 Task: Add an event with the title Second Interview with Hardin, date '2023/10/04', time 7:50 AM to 9:50 AMand add a description: By exploring the client's goals and strategic direction, the service provider can align their offerings and propose tailored solutions. The event allows for brainstorming sessions, exploring new possibilities, and jointly shaping the future direction of the partnership.Select event color  Grape . Add location for the event as: 321 Thyssen-Bornemisza Museum, Madrid, Spain, logged in from the account softage.7@softage.netand send the event invitation to softage.3@softage.net and softage.4@softage.net. Set a reminder for the event Weekly on Sunday
Action: Mouse moved to (60, 91)
Screenshot: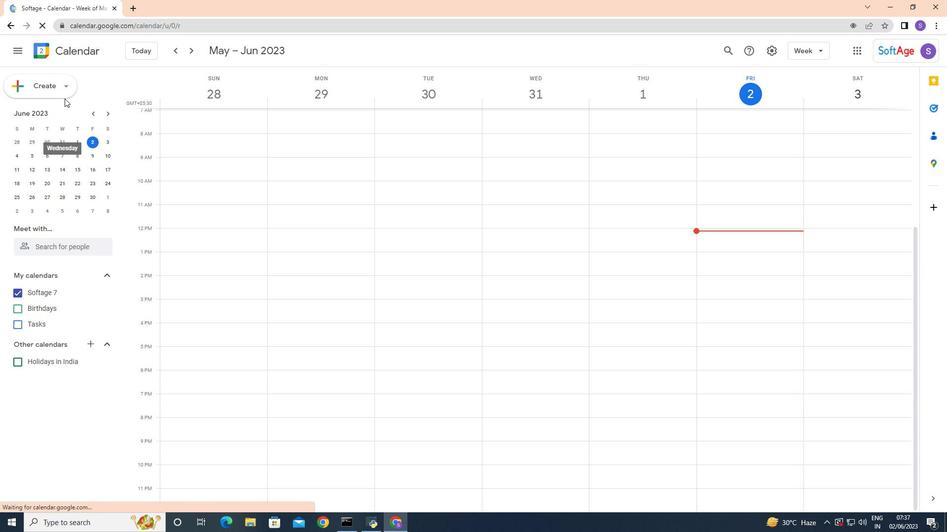 
Action: Mouse pressed left at (60, 91)
Screenshot: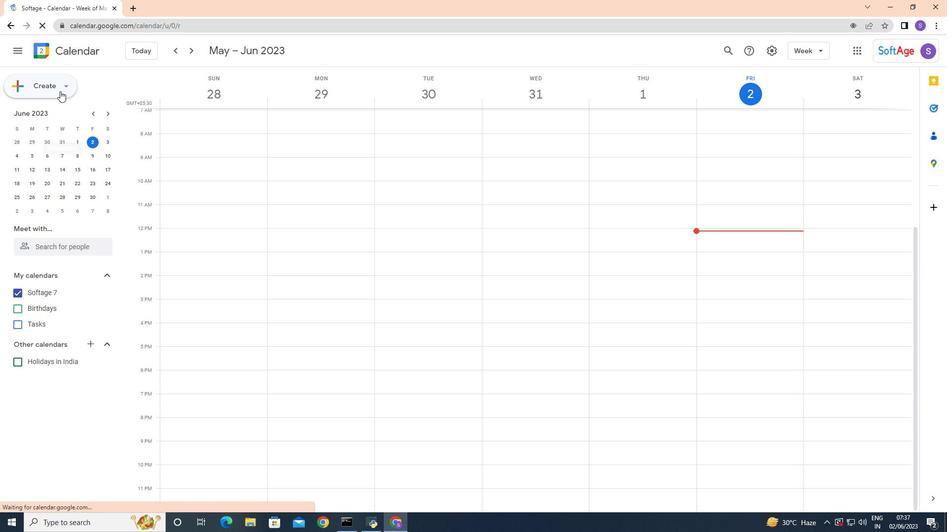 
Action: Mouse moved to (53, 114)
Screenshot: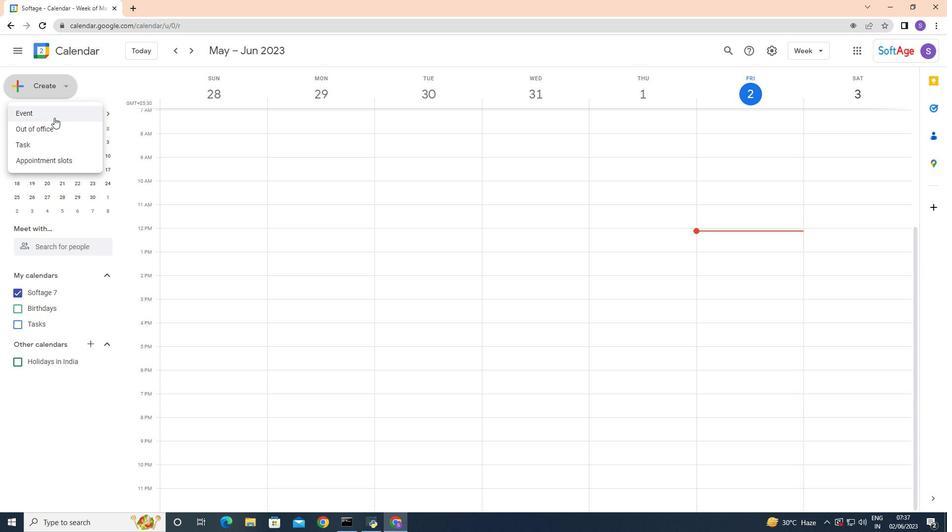
Action: Mouse pressed left at (53, 114)
Screenshot: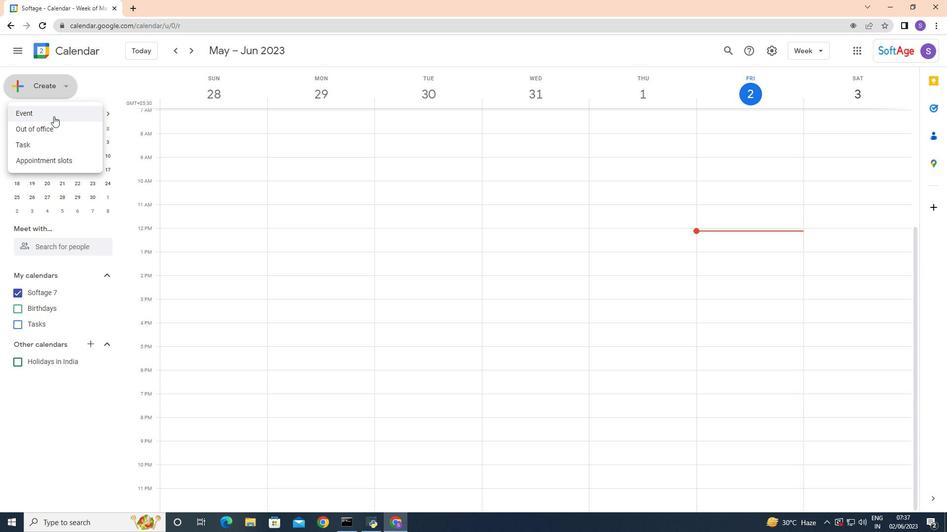 
Action: Mouse moved to (551, 179)
Screenshot: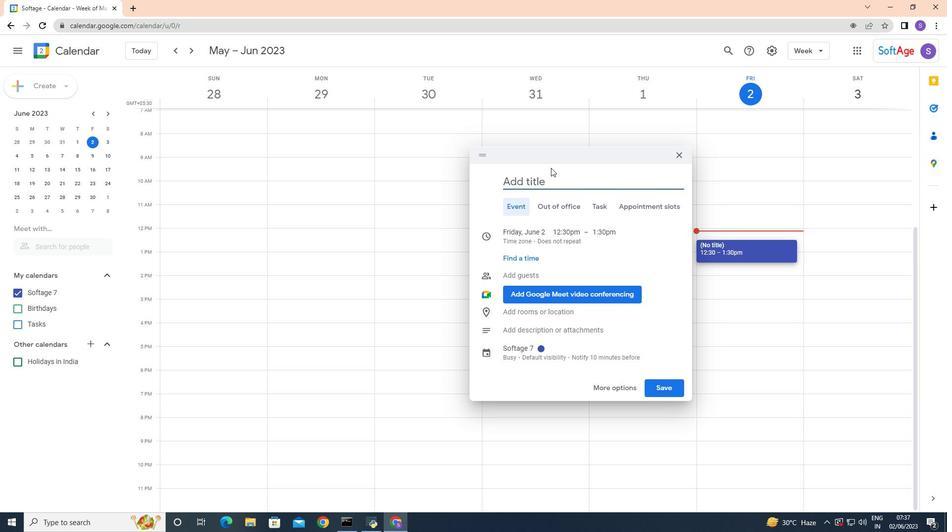 
Action: Mouse pressed left at (551, 179)
Screenshot: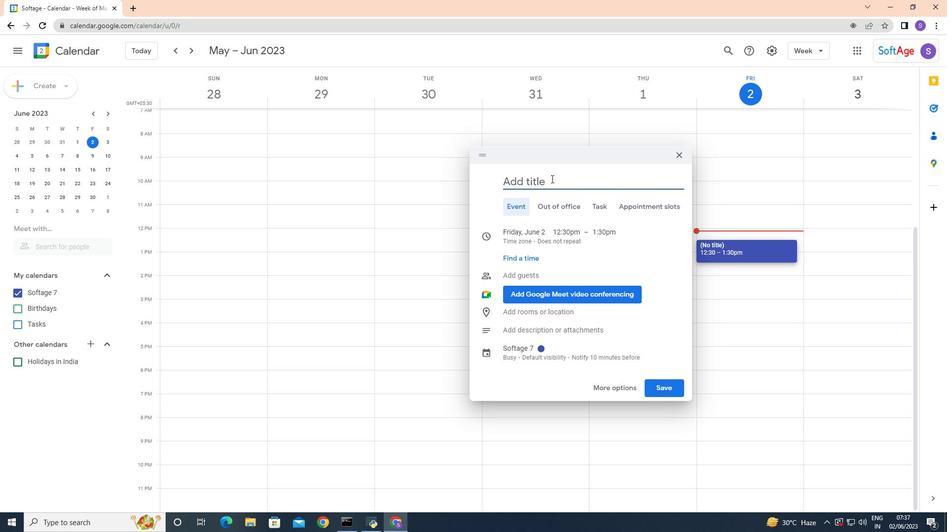 
Action: Key pressed <Key.shift>Second<Key.space><Key.shift>Interview<Key.space>with<Key.space><Key.shift>Hardi<Key.backspace>
Screenshot: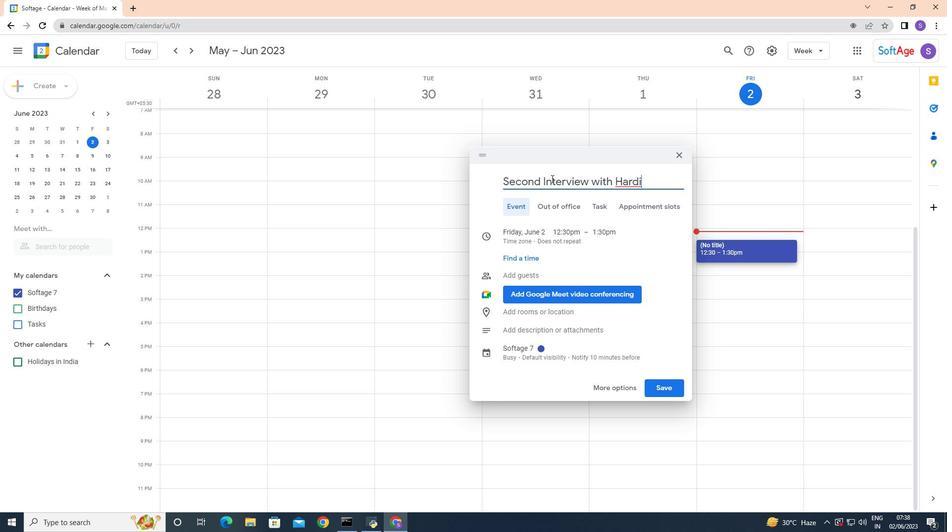
Action: Mouse moved to (641, 263)
Screenshot: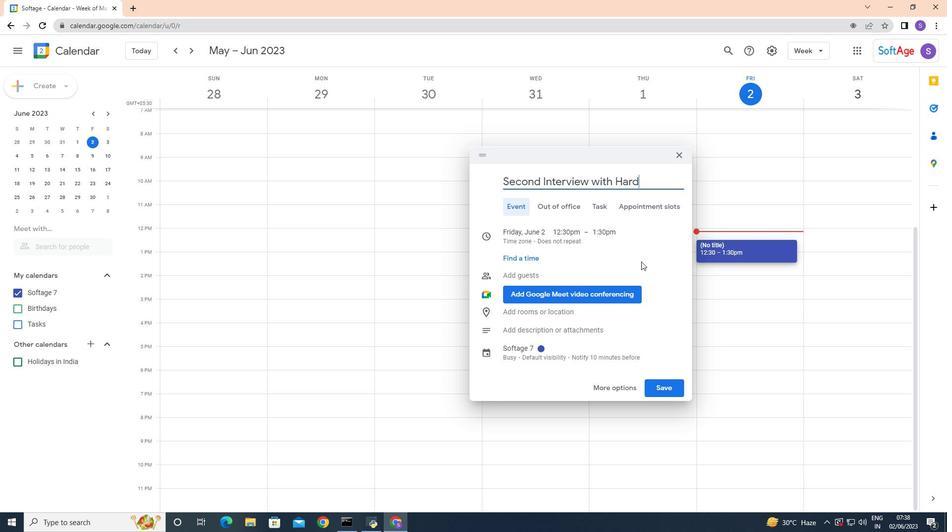
Action: Mouse pressed left at (641, 263)
Screenshot: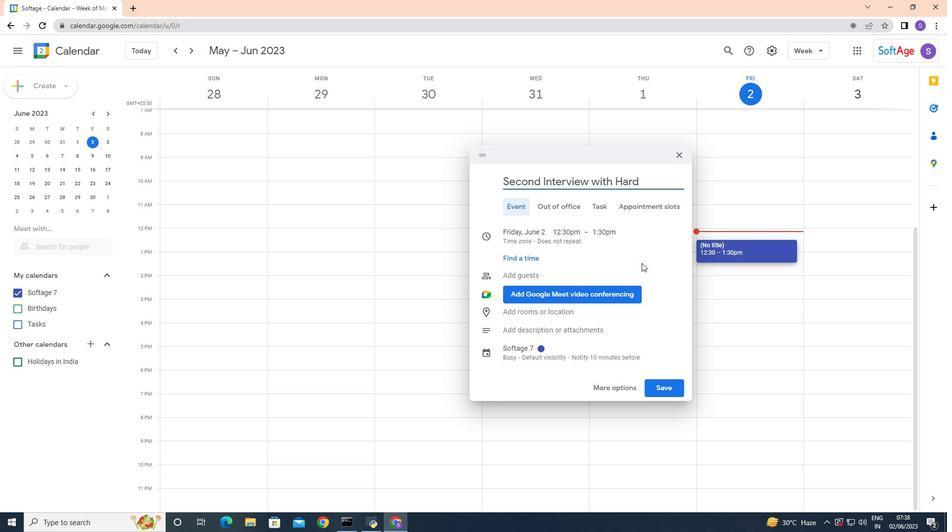 
Action: Mouse moved to (511, 234)
Screenshot: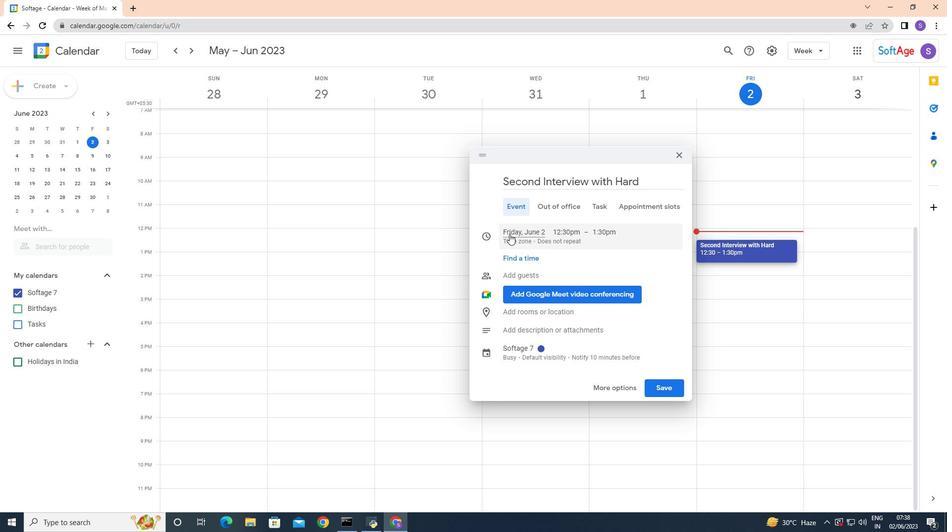 
Action: Mouse pressed left at (511, 234)
Screenshot: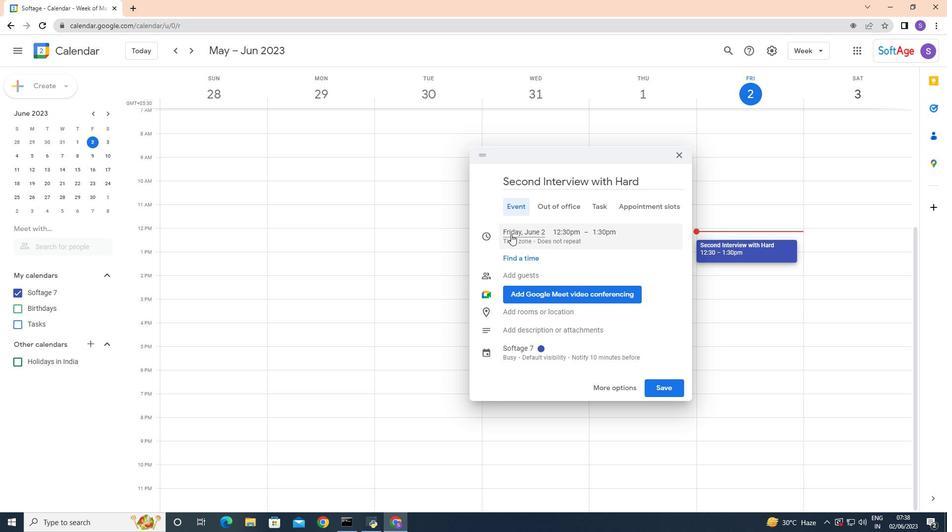
Action: Mouse moved to (627, 254)
Screenshot: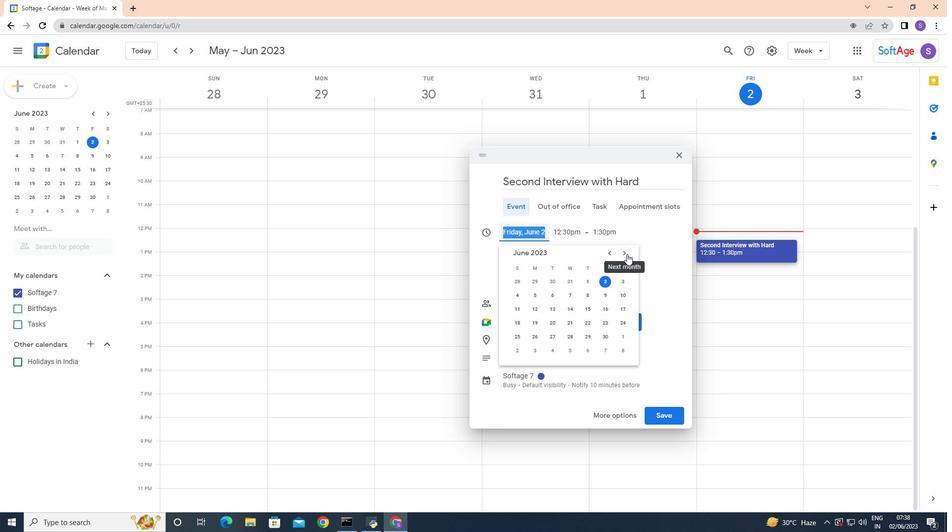 
Action: Mouse pressed left at (627, 254)
Screenshot: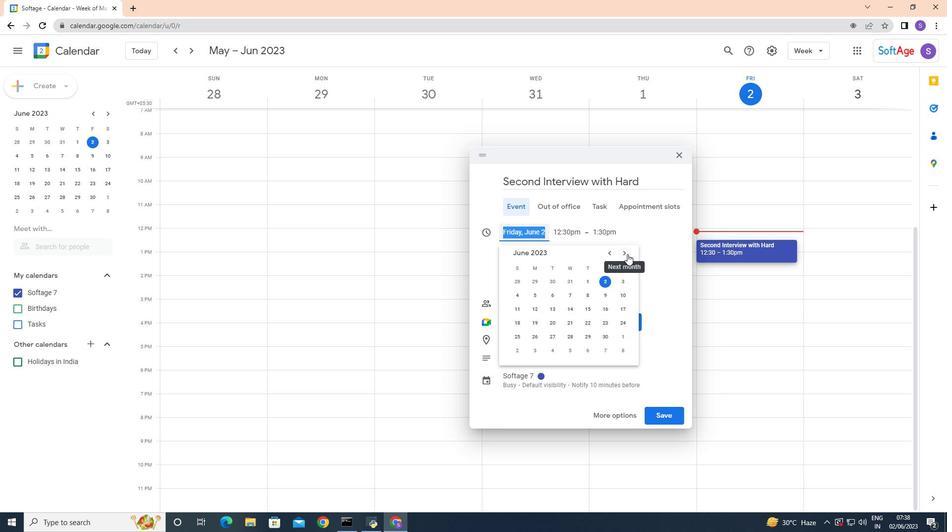 
Action: Mouse pressed left at (627, 254)
Screenshot: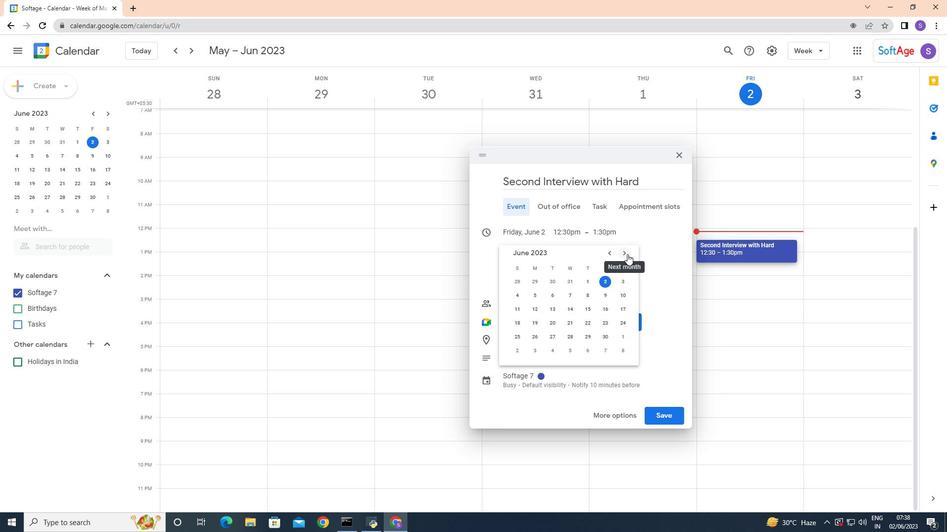 
Action: Mouse pressed left at (627, 254)
Screenshot: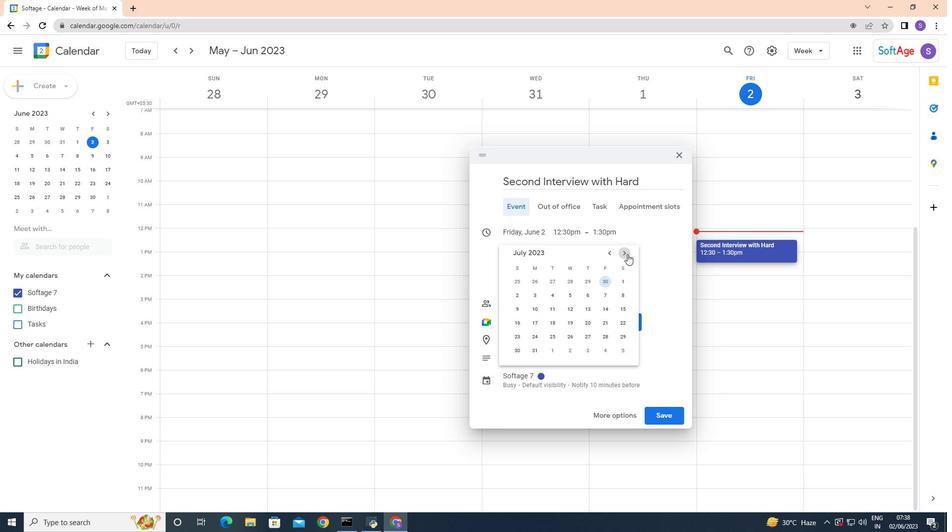 
Action: Mouse pressed left at (627, 254)
Screenshot: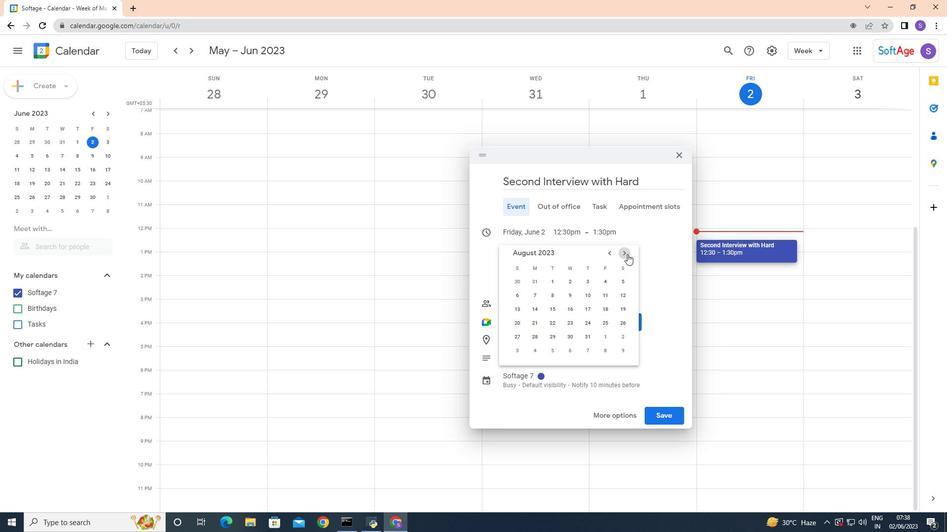 
Action: Mouse pressed left at (627, 254)
Screenshot: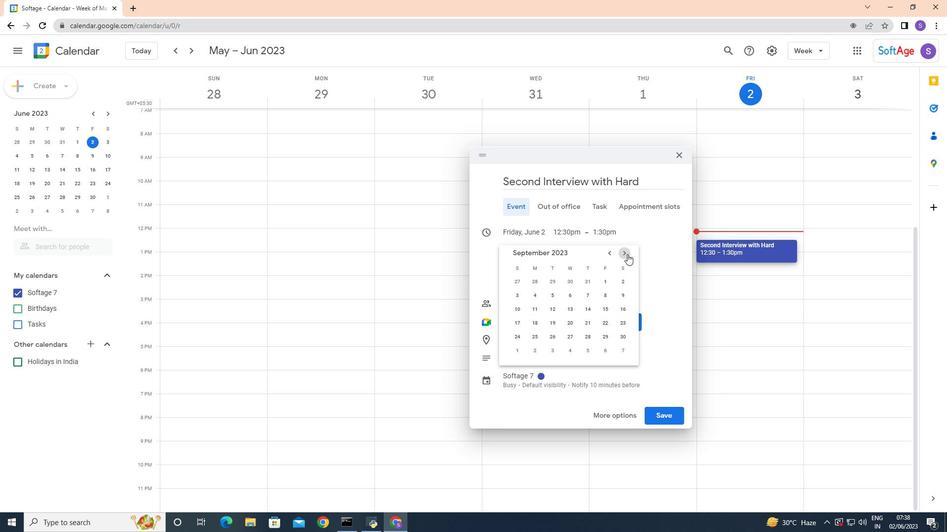 
Action: Mouse moved to (607, 253)
Screenshot: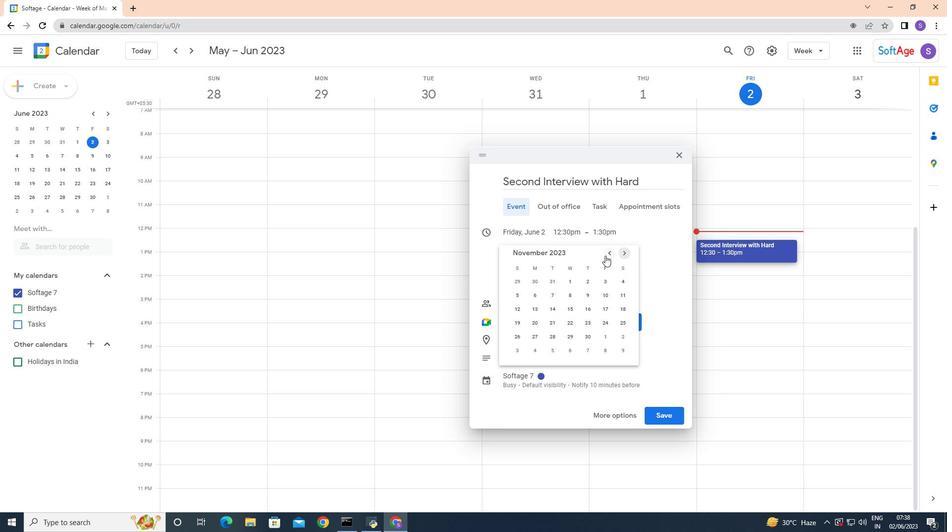 
Action: Mouse pressed left at (607, 253)
Screenshot: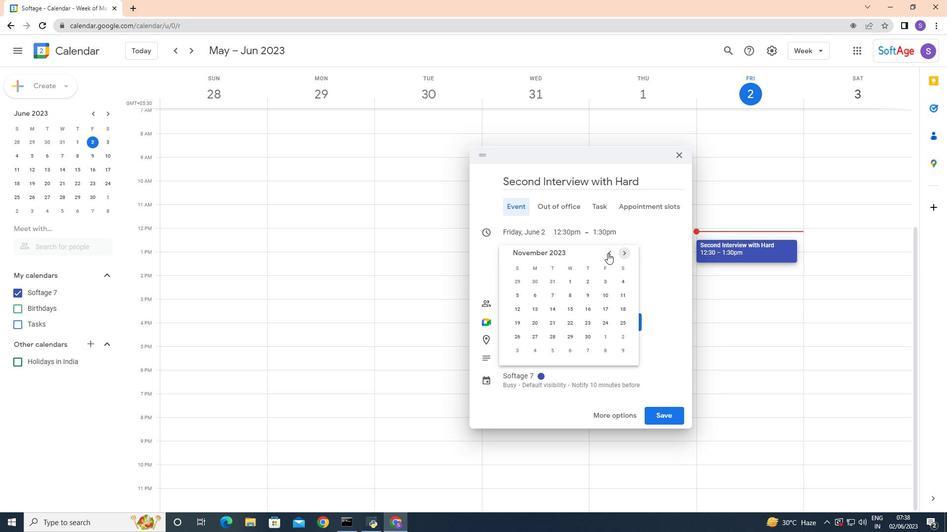 
Action: Mouse moved to (570, 281)
Screenshot: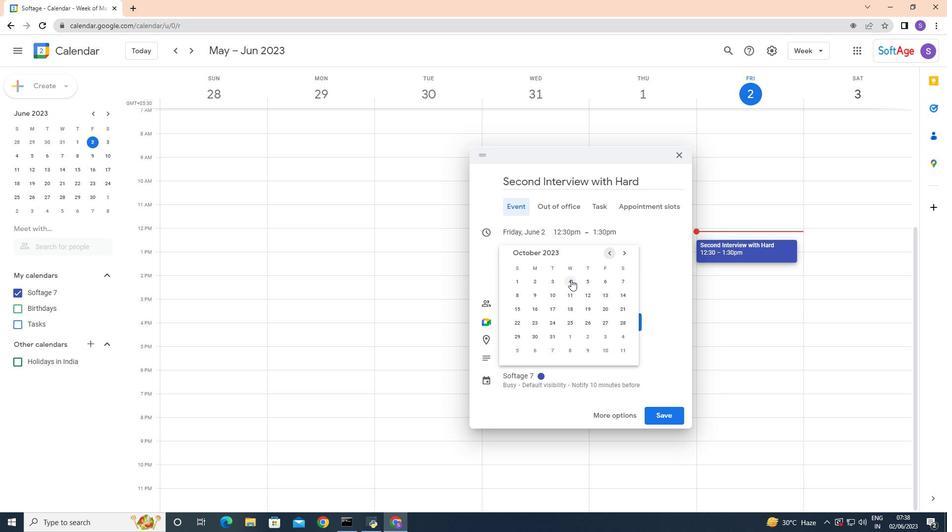 
Action: Mouse pressed left at (570, 281)
Screenshot: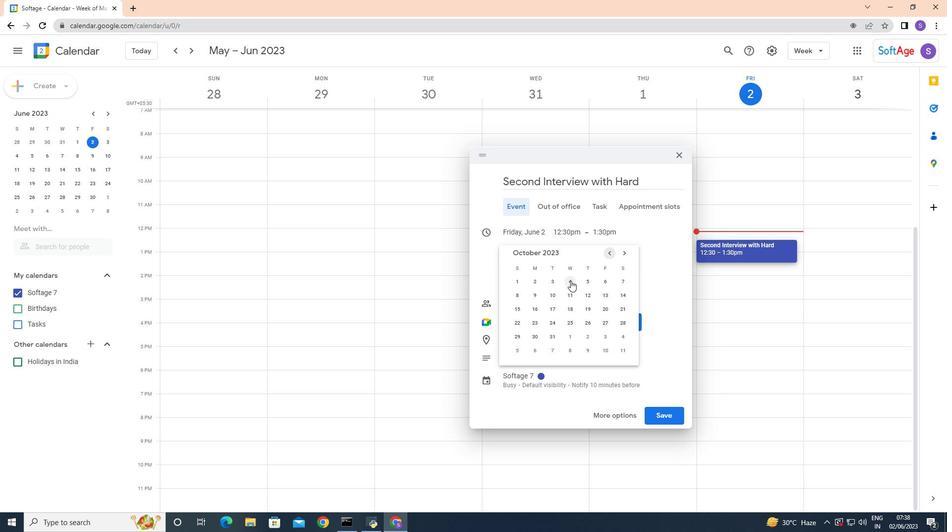 
Action: Mouse moved to (370, 235)
Screenshot: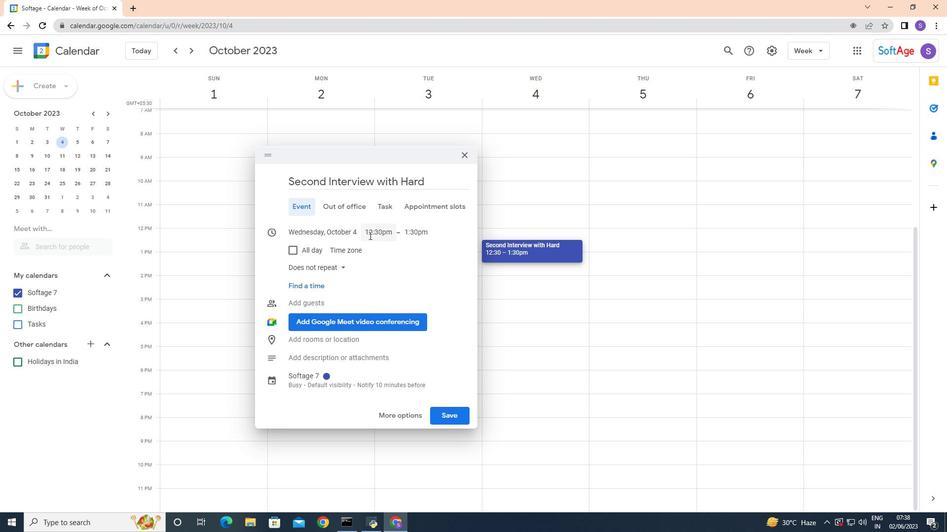 
Action: Mouse pressed left at (370, 235)
Screenshot: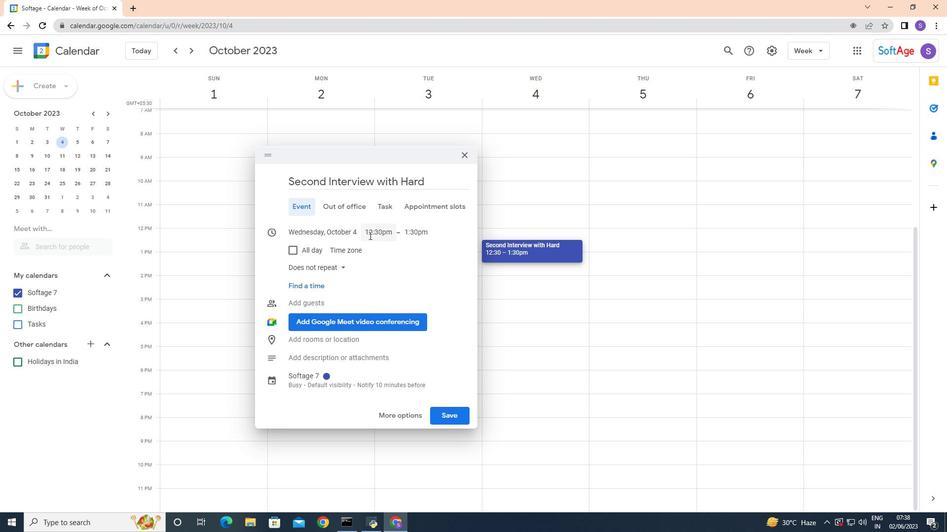 
Action: Mouse moved to (384, 269)
Screenshot: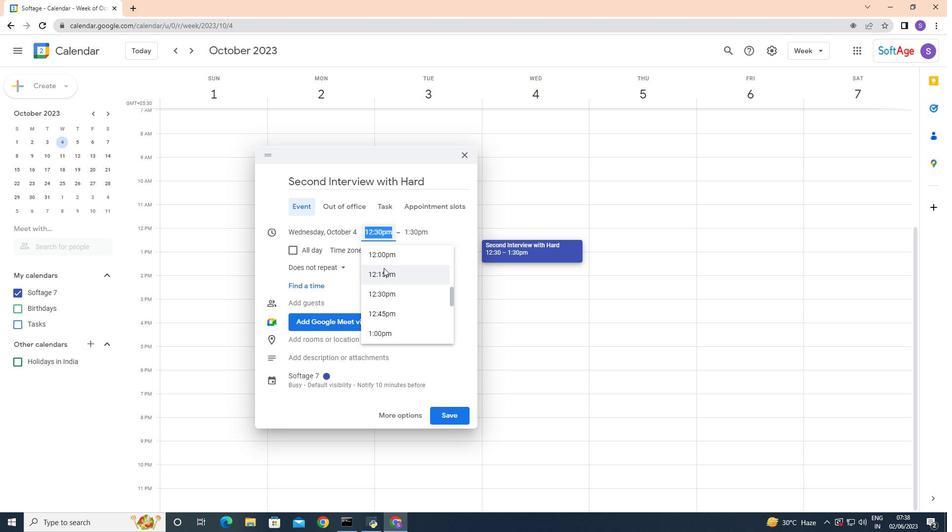 
Action: Mouse scrolled (384, 270) with delta (0, 0)
Screenshot: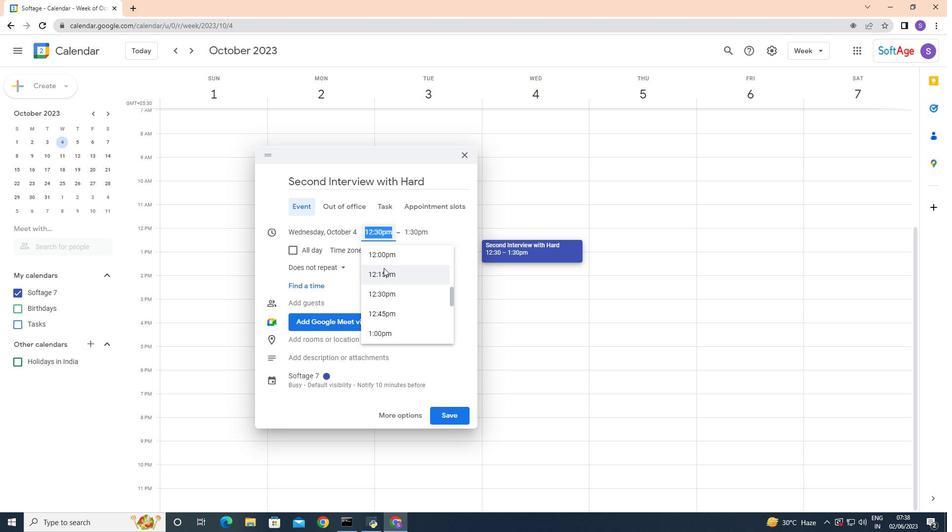 
Action: Mouse scrolled (384, 270) with delta (0, 0)
Screenshot: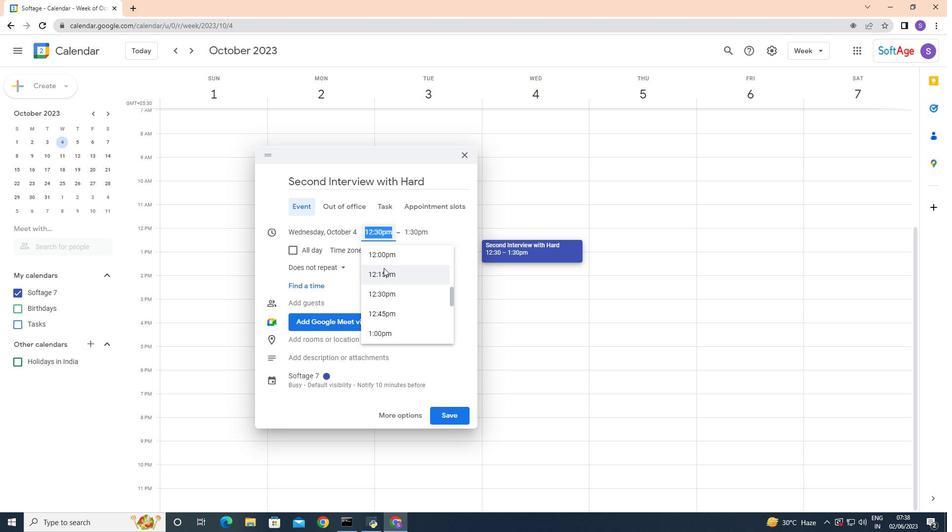 
Action: Mouse scrolled (384, 270) with delta (0, 0)
Screenshot: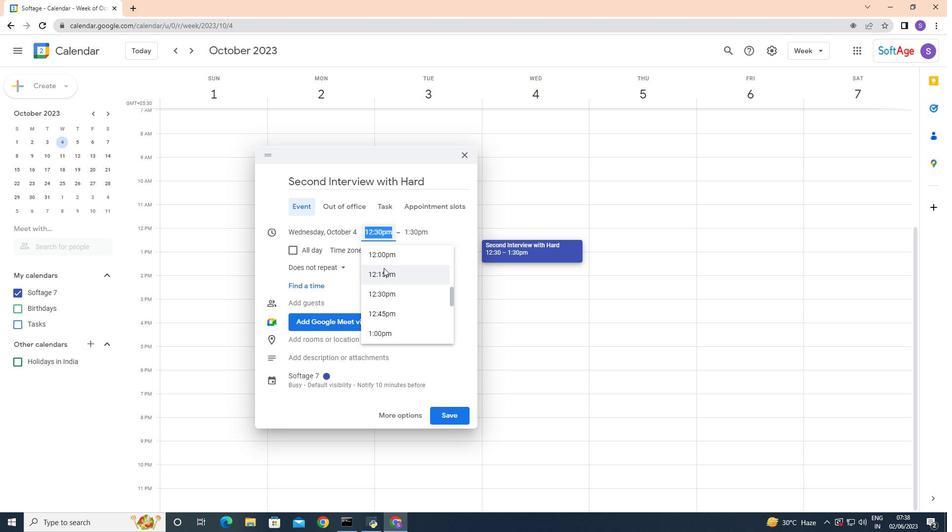 
Action: Mouse scrolled (384, 270) with delta (0, 0)
Screenshot: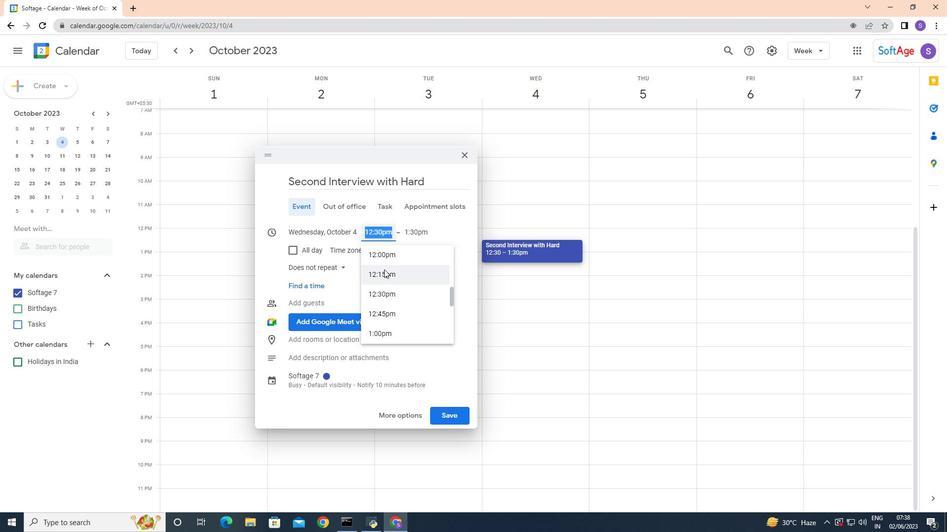 
Action: Mouse moved to (388, 290)
Screenshot: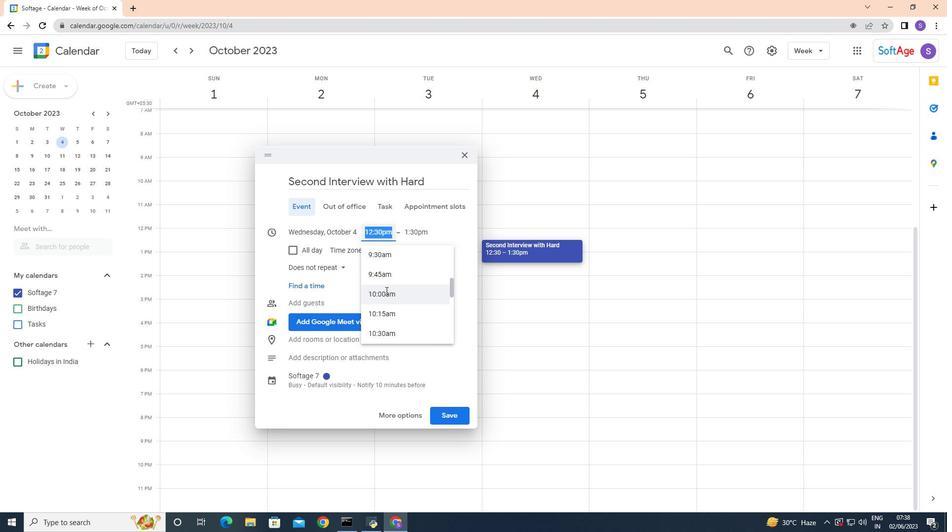 
Action: Mouse scrolled (388, 291) with delta (0, 0)
Screenshot: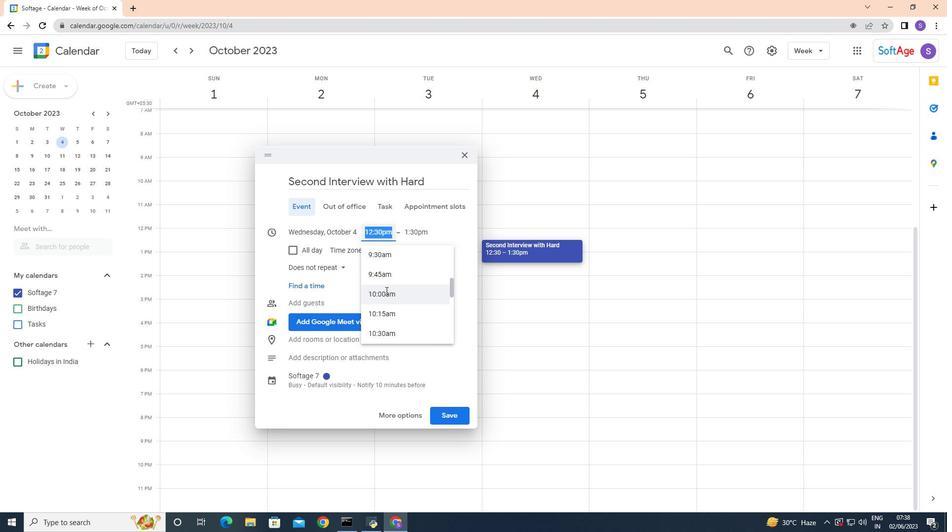 
Action: Mouse scrolled (388, 291) with delta (0, 0)
Screenshot: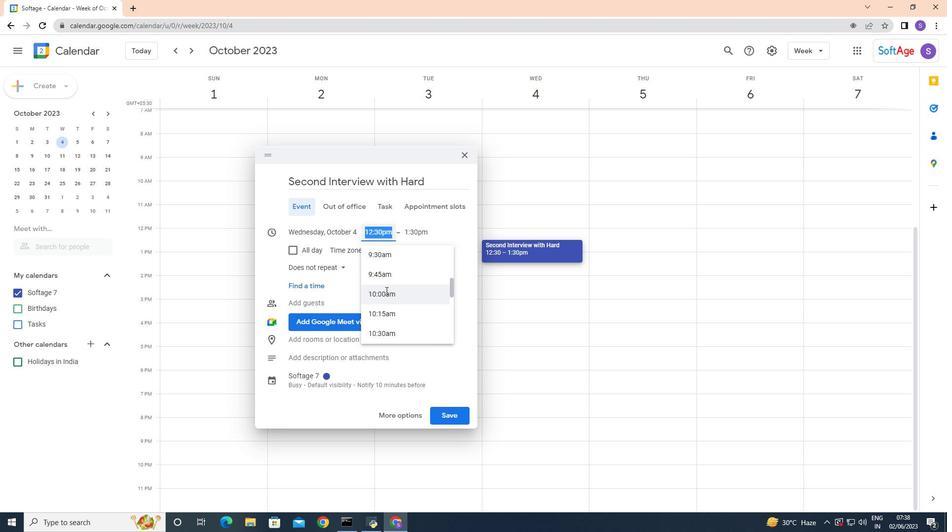
Action: Mouse moved to (390, 296)
Screenshot: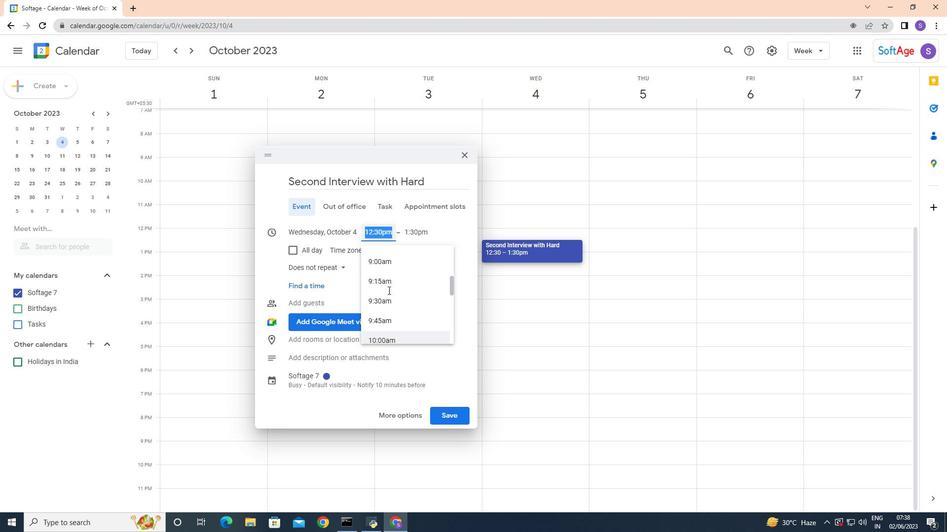 
Action: Mouse scrolled (390, 296) with delta (0, 0)
Screenshot: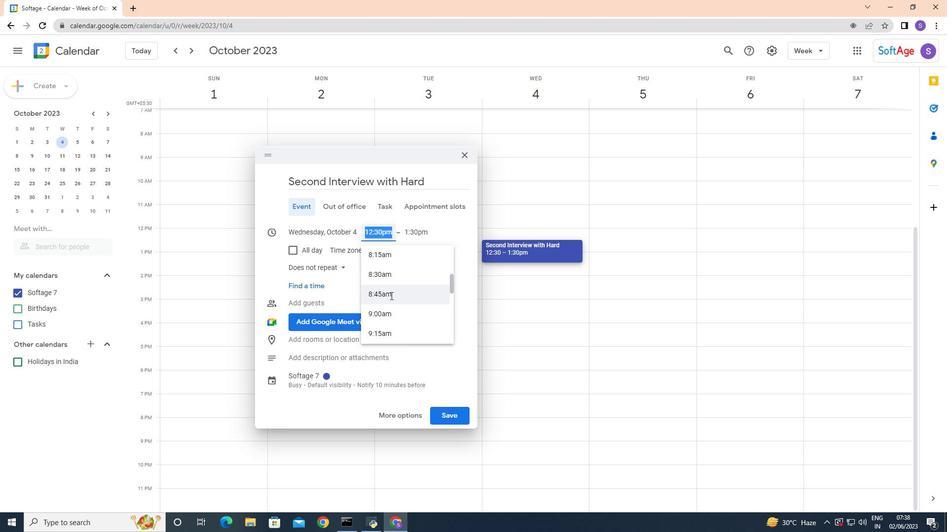 
Action: Mouse scrolled (390, 296) with delta (0, 0)
Screenshot: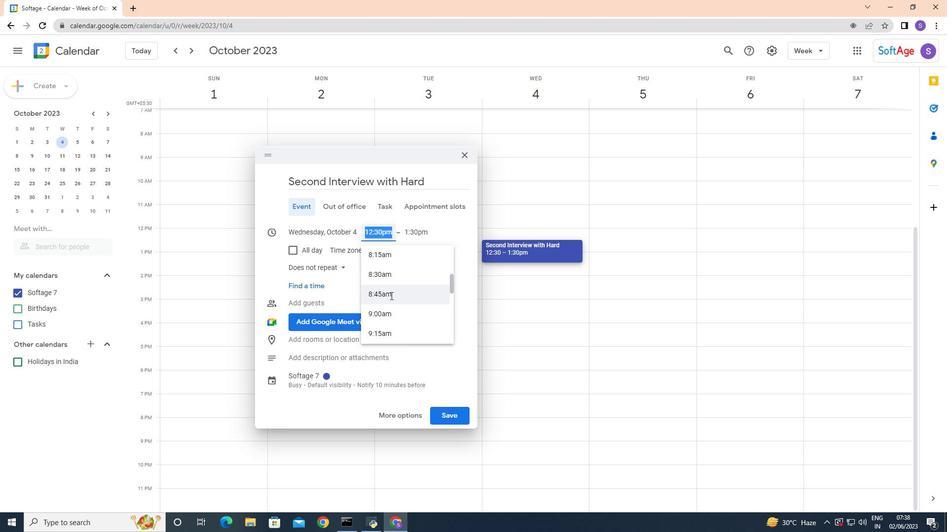 
Action: Mouse moved to (388, 308)
Screenshot: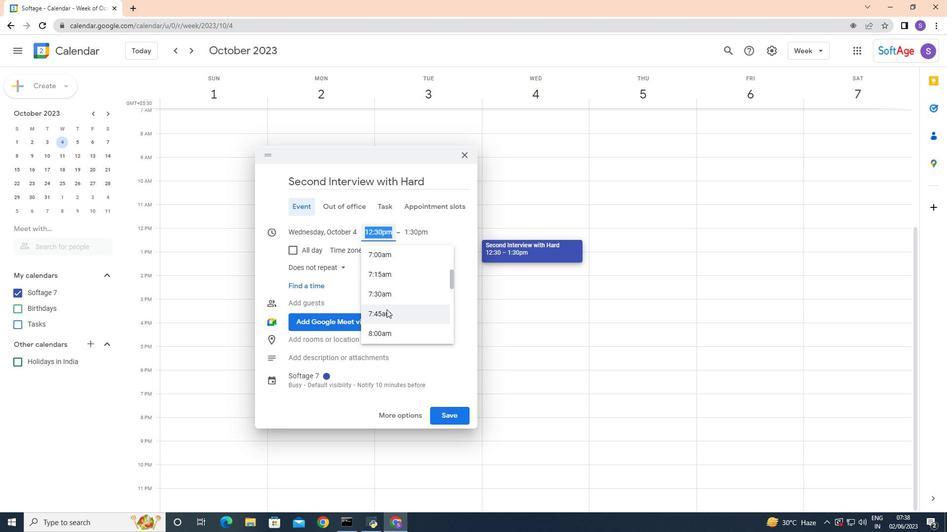 
Action: Mouse scrolled (388, 308) with delta (0, 0)
Screenshot: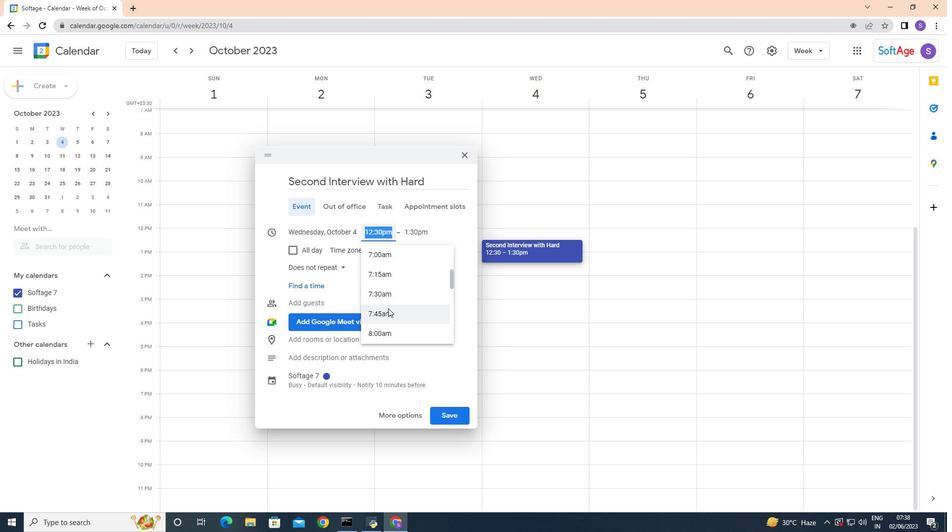 
Action: Mouse moved to (385, 295)
Screenshot: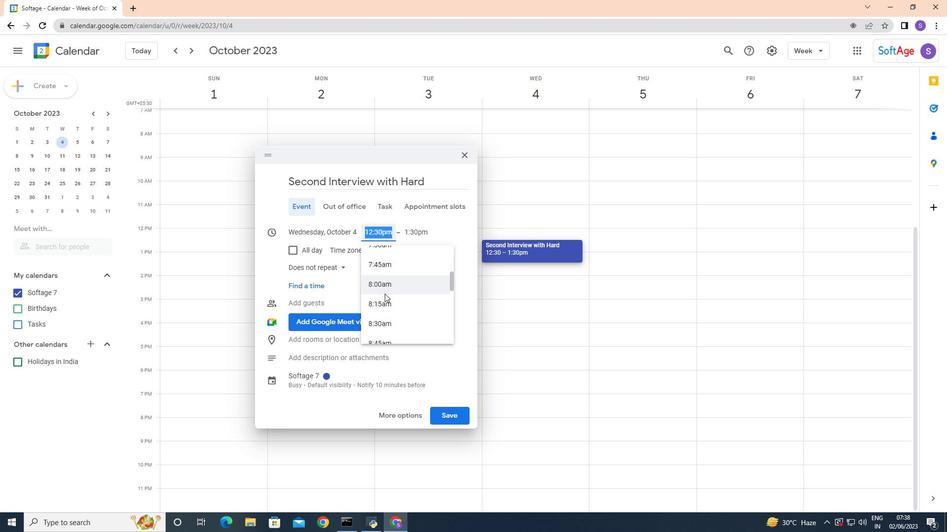 
Action: Mouse scrolled (385, 296) with delta (0, 0)
Screenshot: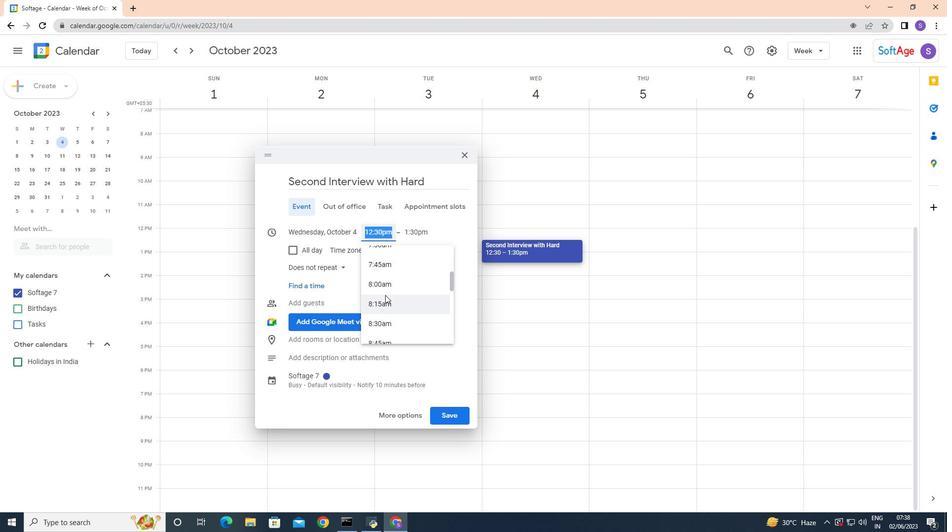
Action: Mouse moved to (391, 307)
Screenshot: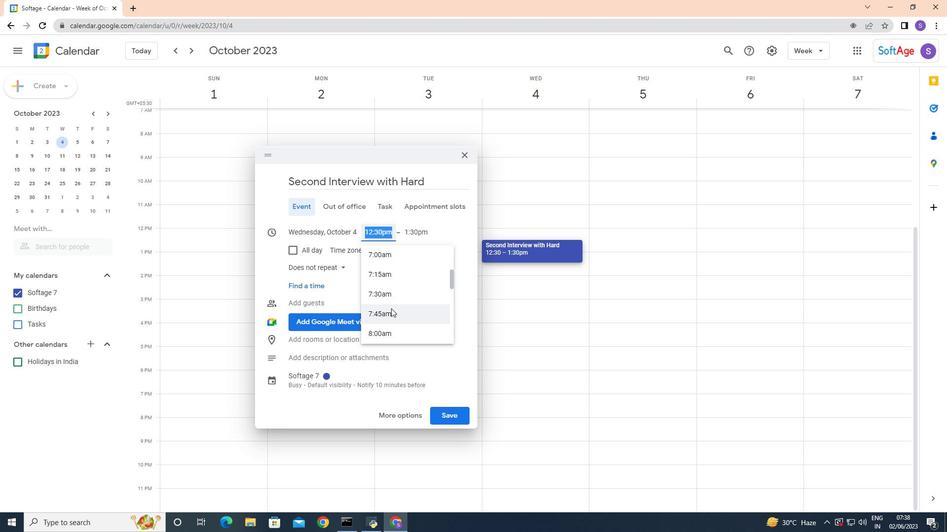 
Action: Mouse scrolled (391, 307) with delta (0, 0)
Screenshot: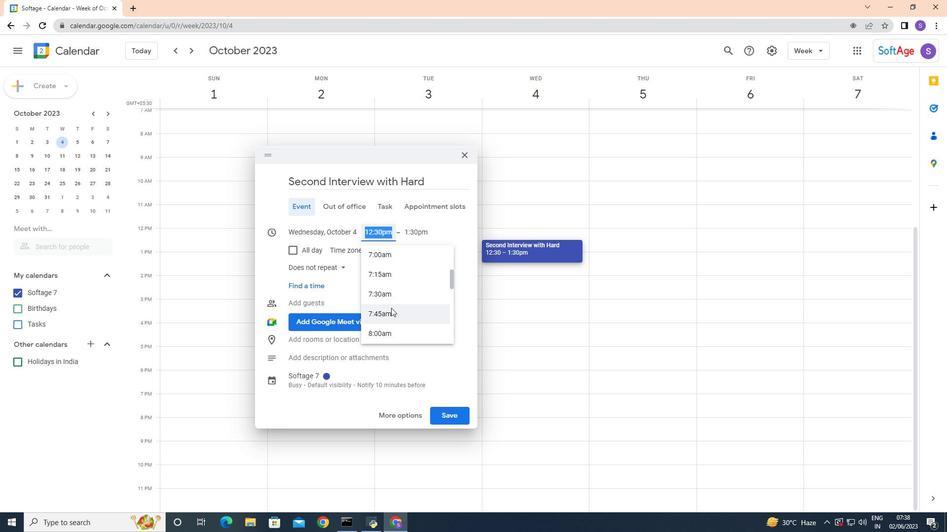 
Action: Mouse moved to (377, 231)
Screenshot: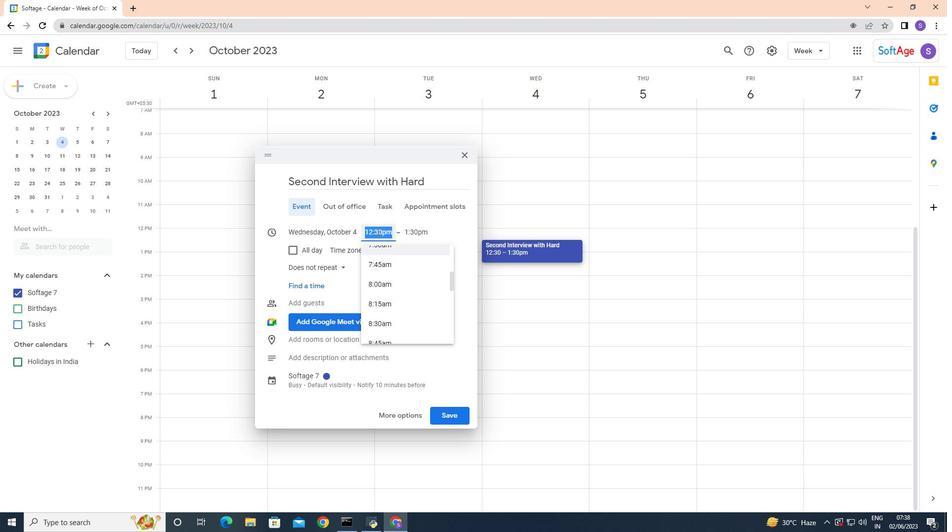
Action: Mouse pressed left at (377, 231)
Screenshot: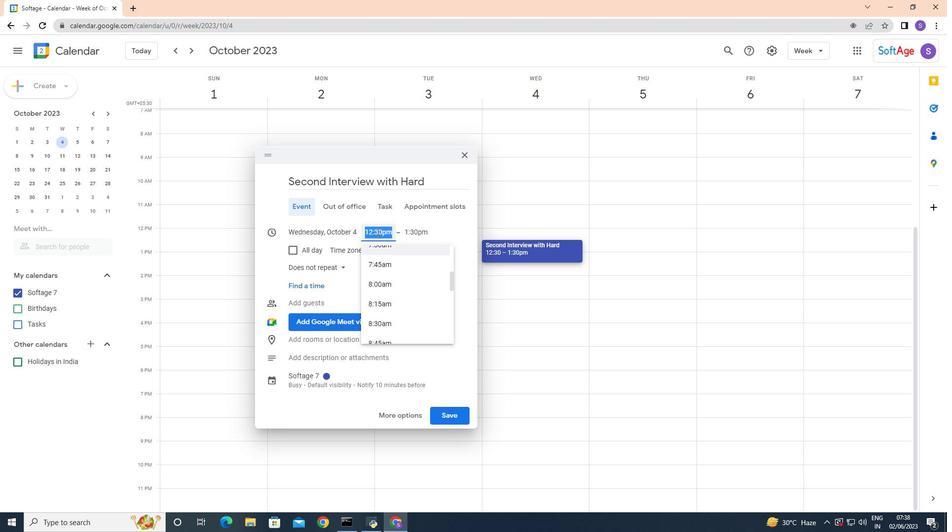 
Action: Mouse moved to (390, 229)
Screenshot: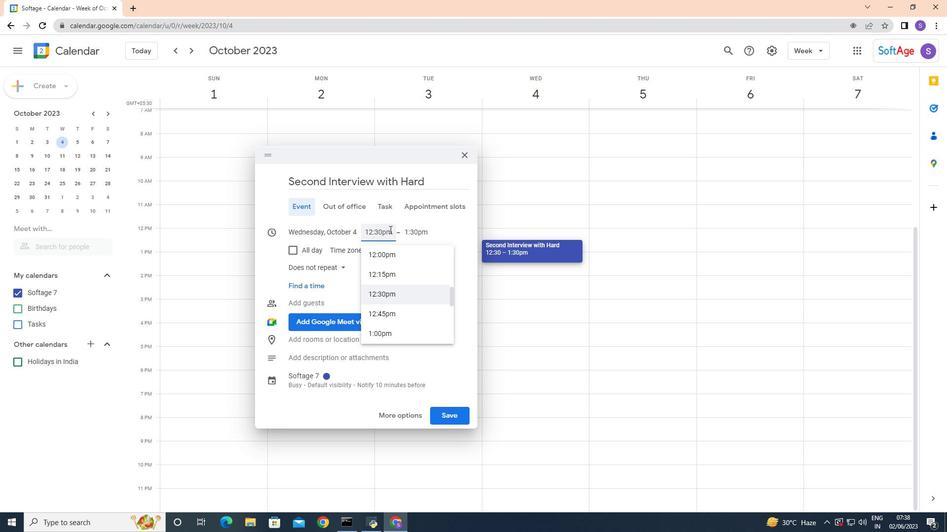 
Action: Mouse pressed left at (390, 229)
Screenshot: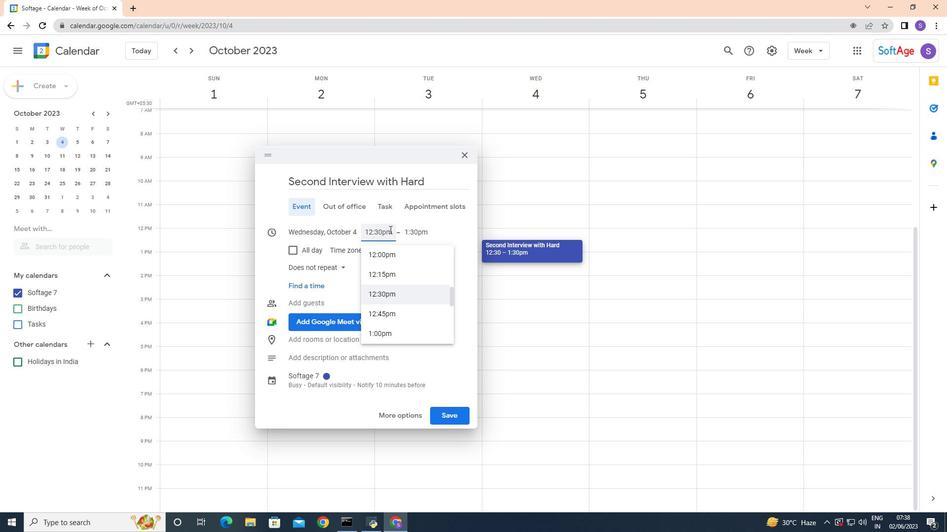 
Action: Mouse moved to (393, 260)
Screenshot: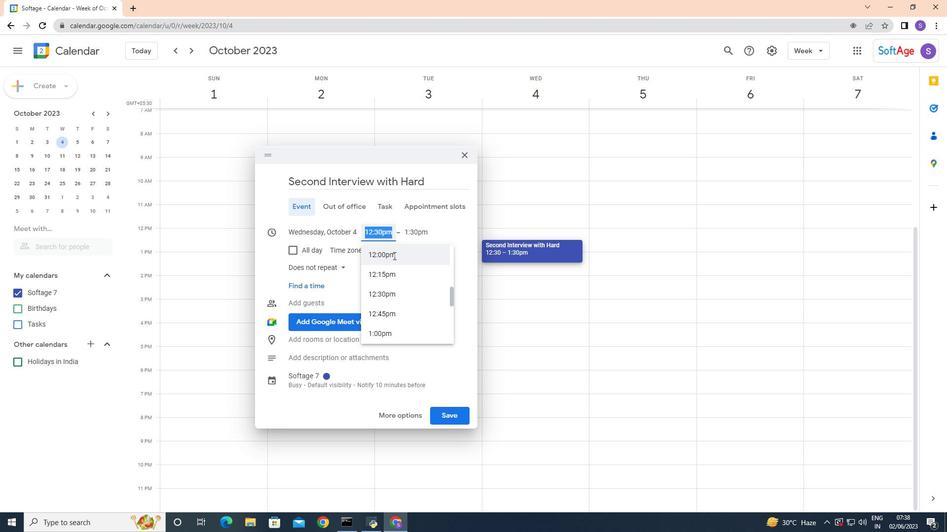
Action: Key pressed <Key.backspace>
Screenshot: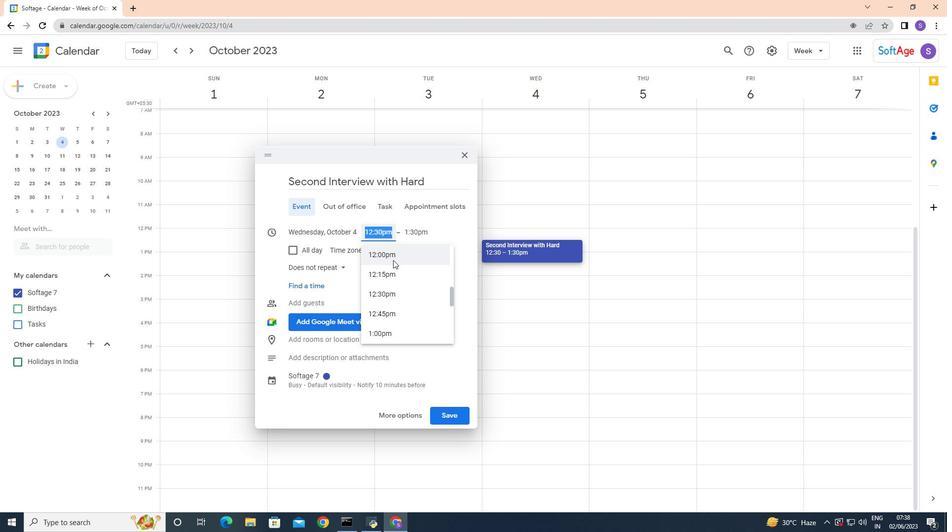 
Action: Mouse moved to (393, 260)
Screenshot: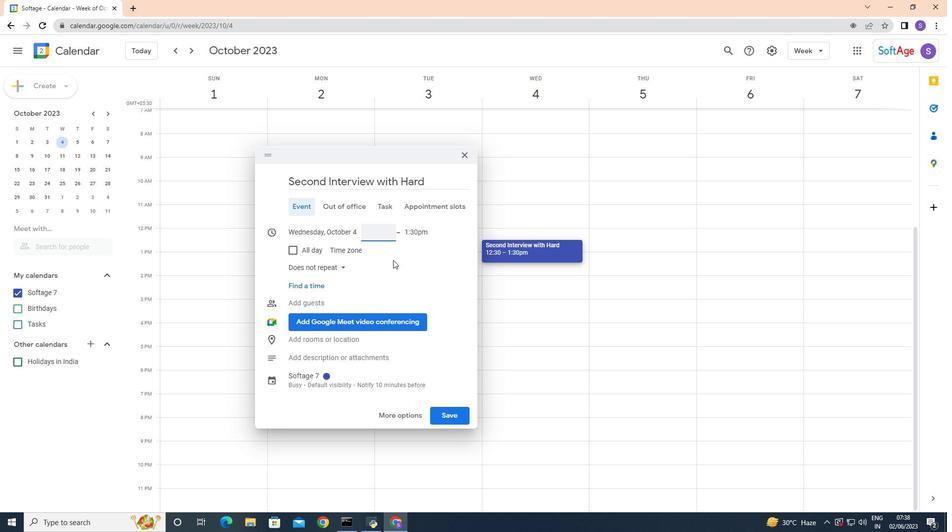 
Action: Key pressed 7
Screenshot: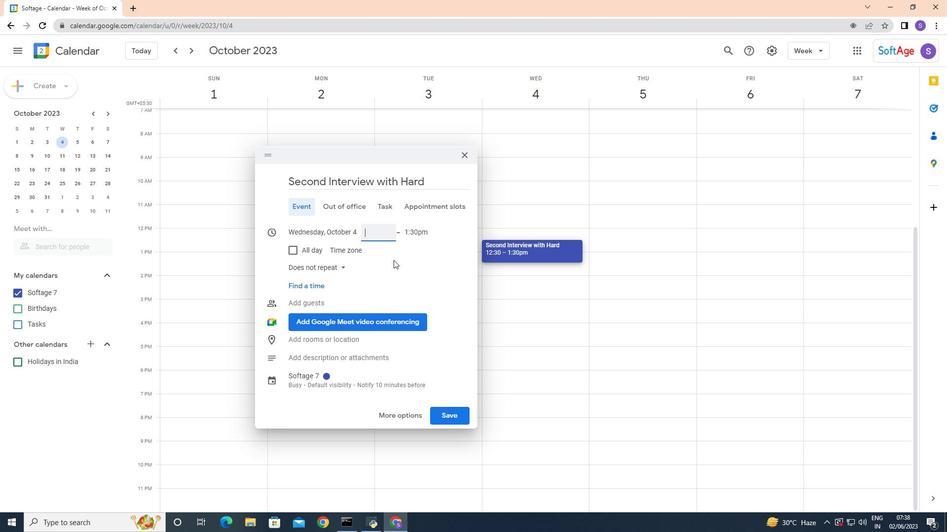 
Action: Mouse moved to (395, 268)
Screenshot: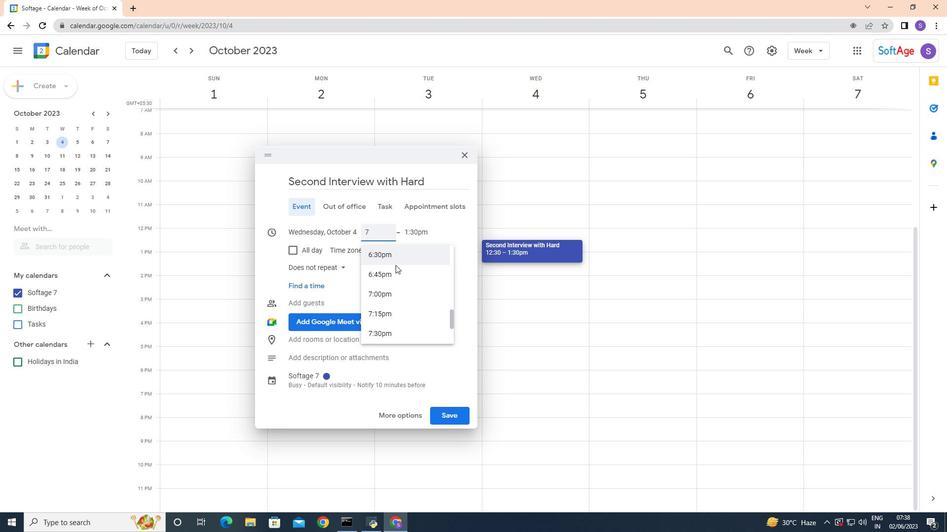 
Action: Mouse scrolled (395, 267) with delta (0, 0)
Screenshot: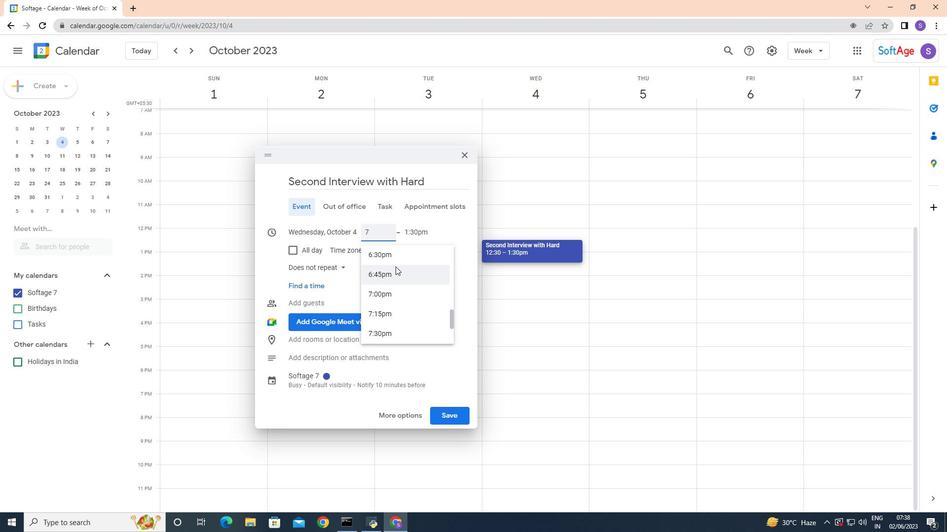 
Action: Mouse moved to (395, 273)
Screenshot: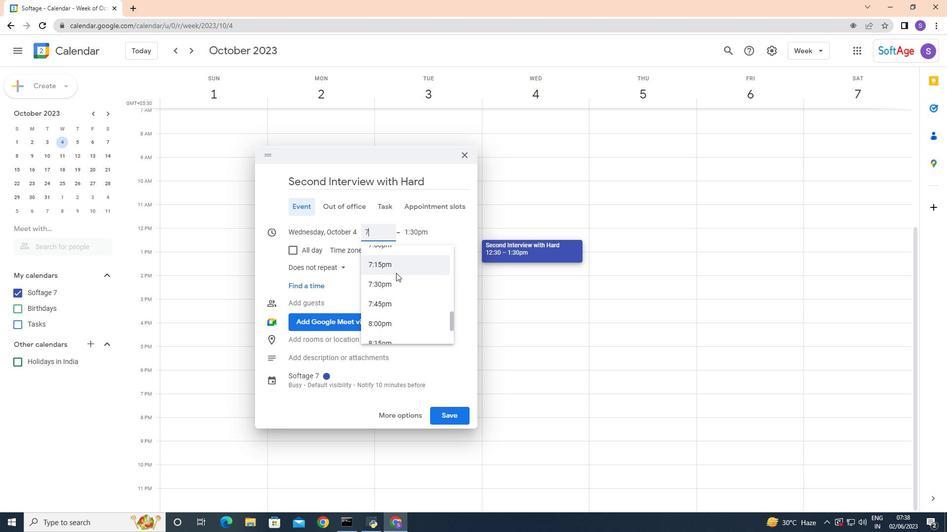 
Action: Key pressed <Key.shift_r>:50
Screenshot: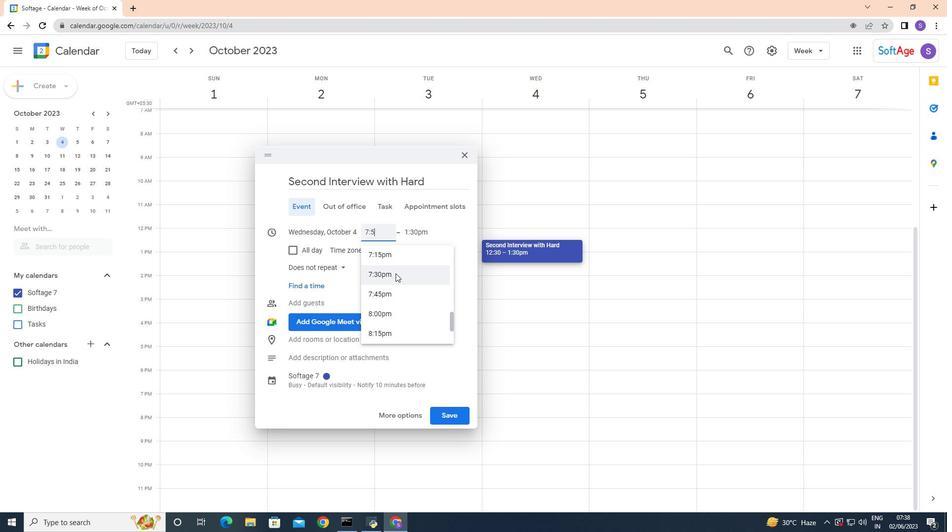 
Action: Mouse moved to (396, 270)
Screenshot: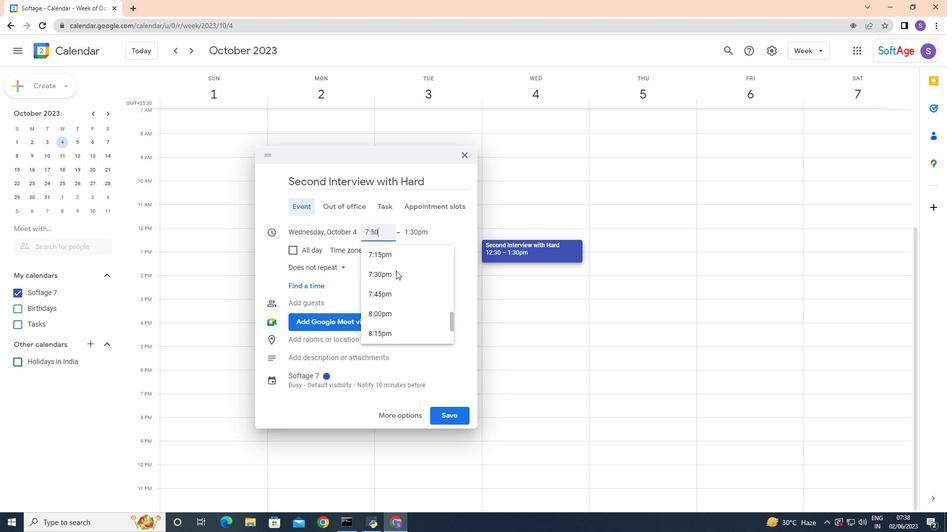 
Action: Key pressed <Key.space>
Screenshot: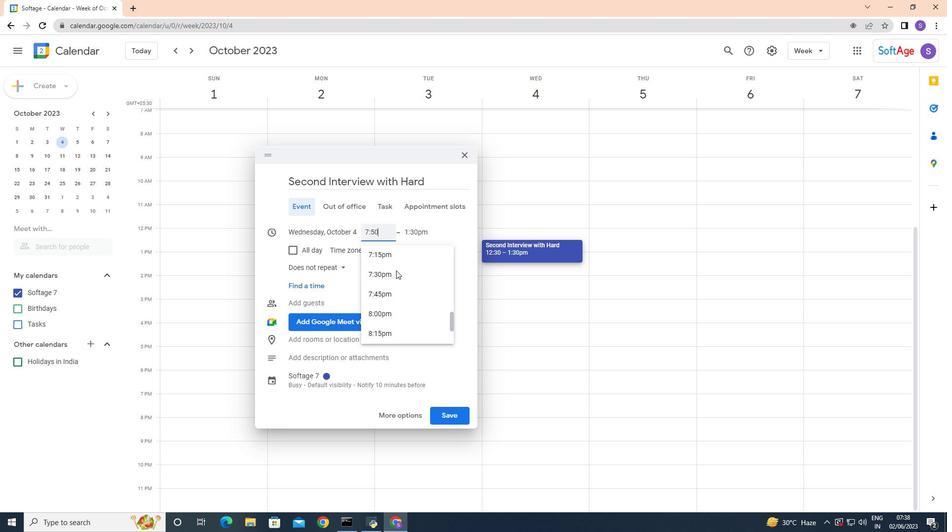 
Action: Mouse moved to (397, 270)
Screenshot: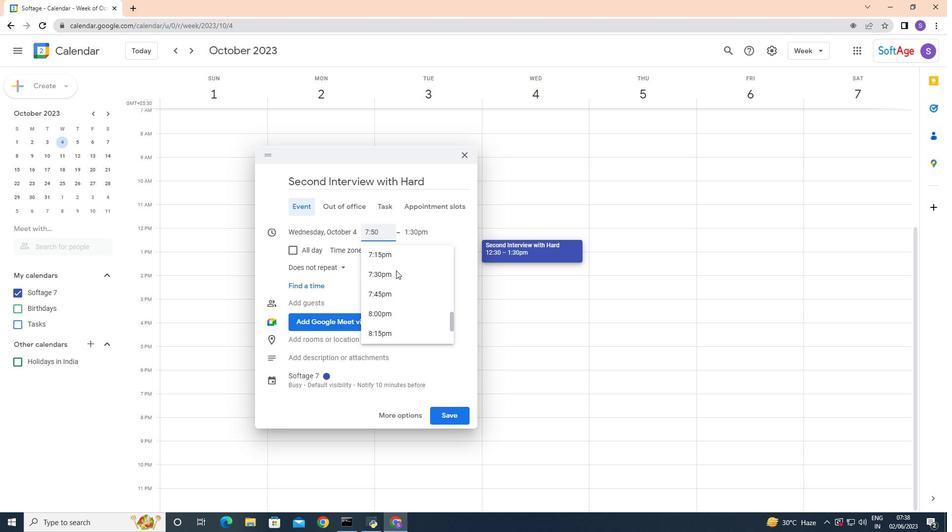 
Action: Key pressed am
Screenshot: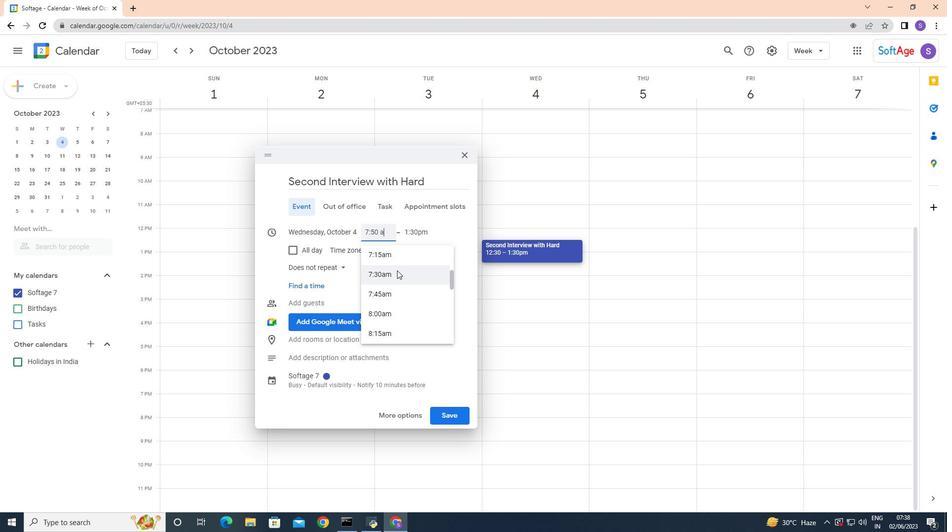 
Action: Mouse moved to (420, 233)
Screenshot: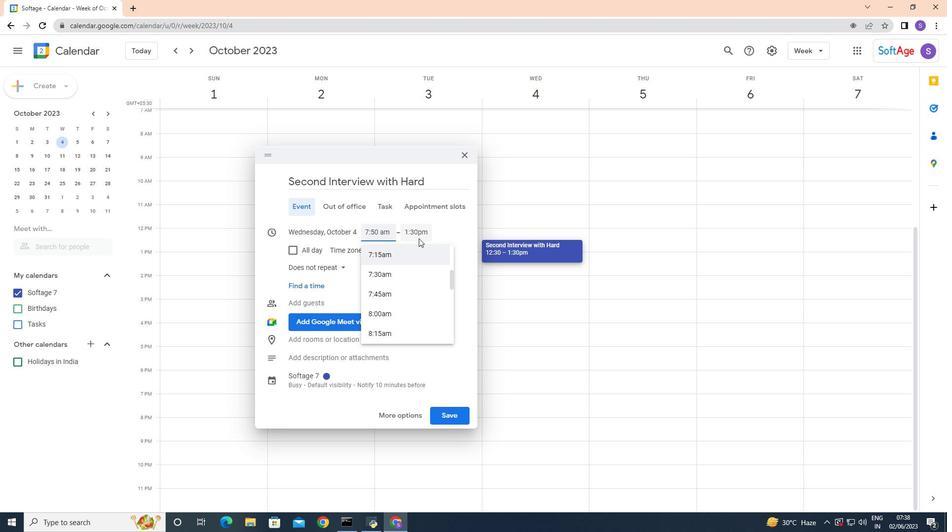 
Action: Mouse pressed left at (420, 233)
Screenshot: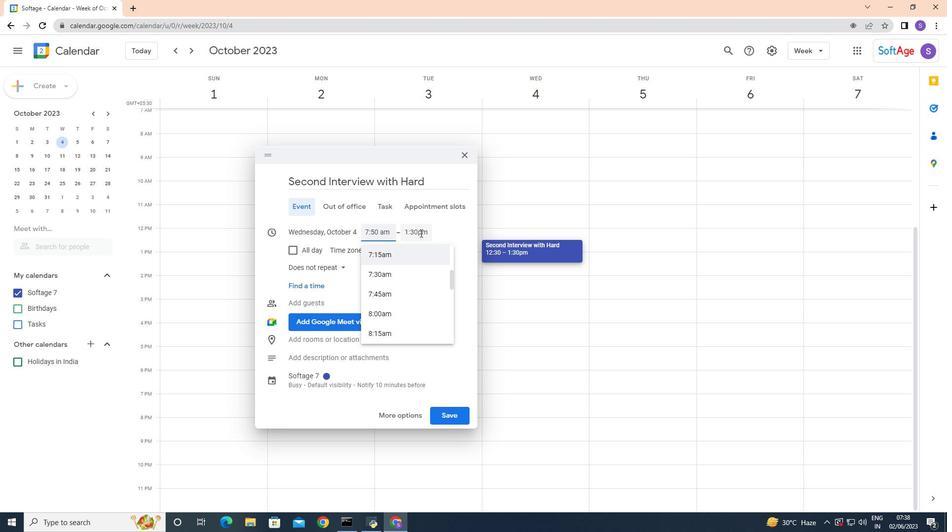 
Action: Key pressed 9<Key.shift_r>:50<Key.space>am
Screenshot: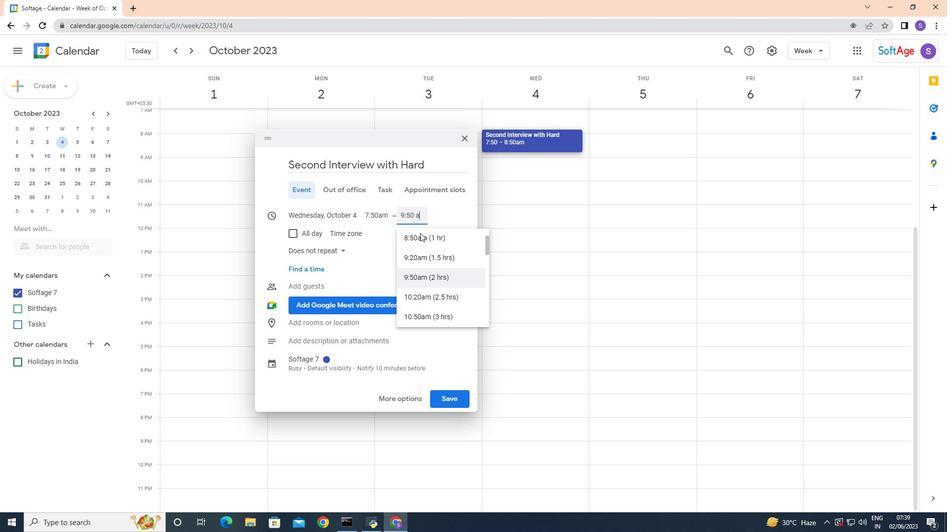 
Action: Mouse moved to (537, 280)
Screenshot: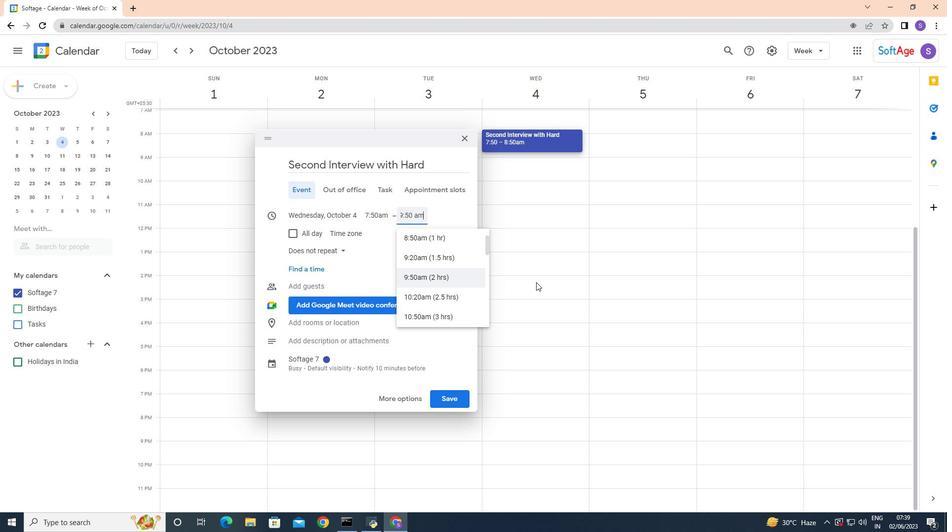 
Action: Mouse pressed left at (537, 280)
Screenshot: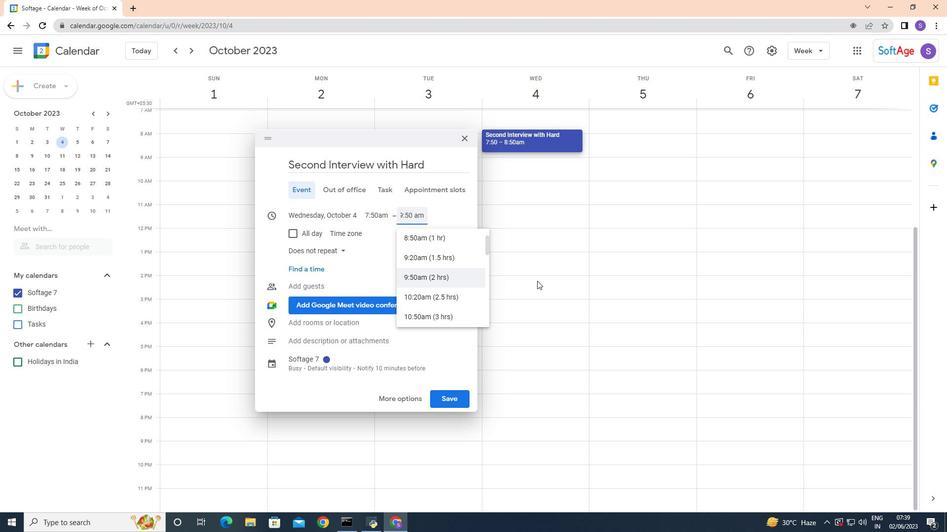 
Action: Mouse moved to (381, 138)
Screenshot: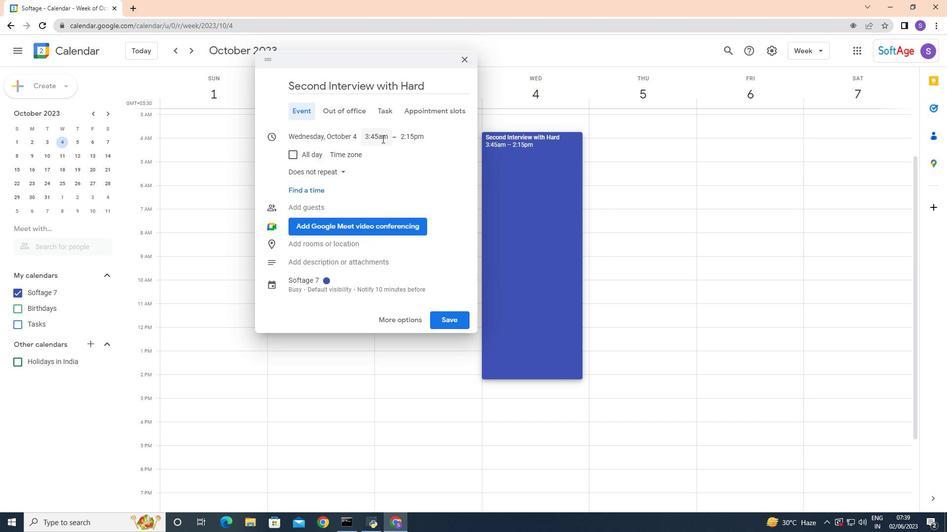 
Action: Mouse pressed left at (381, 138)
Screenshot: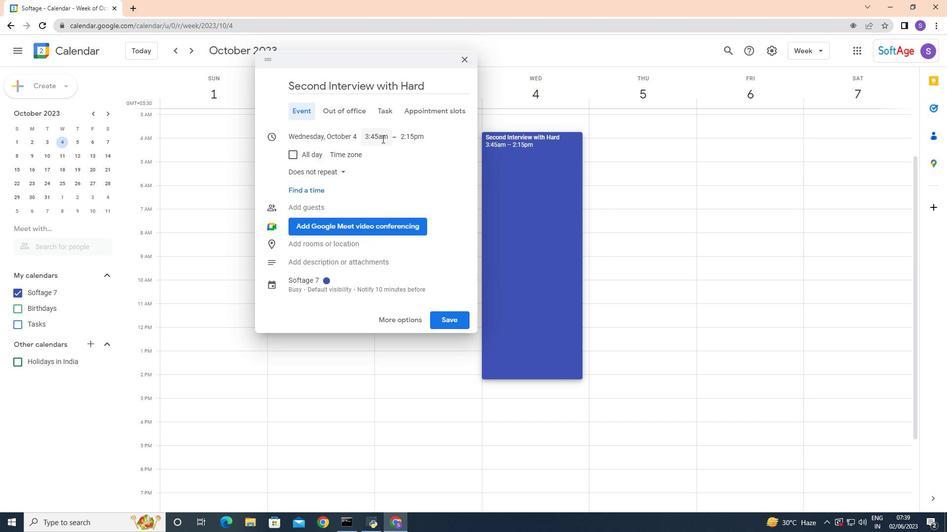 
Action: Mouse moved to (389, 172)
Screenshot: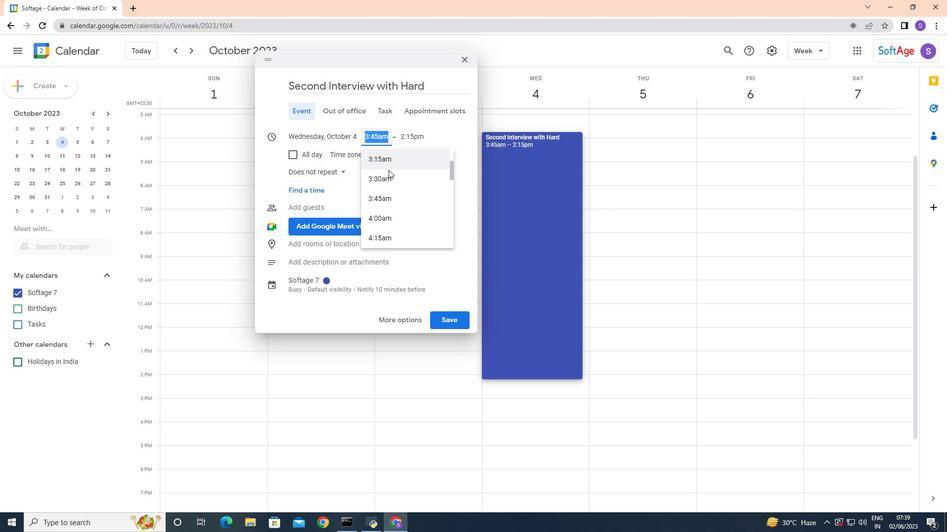 
Action: Key pressed <Key.backspace>9
Screenshot: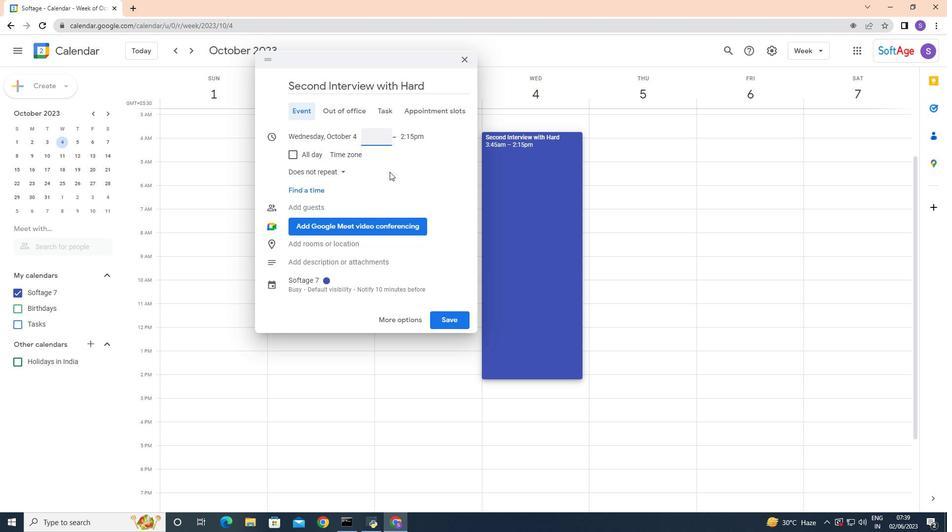 
Action: Mouse moved to (391, 195)
Screenshot: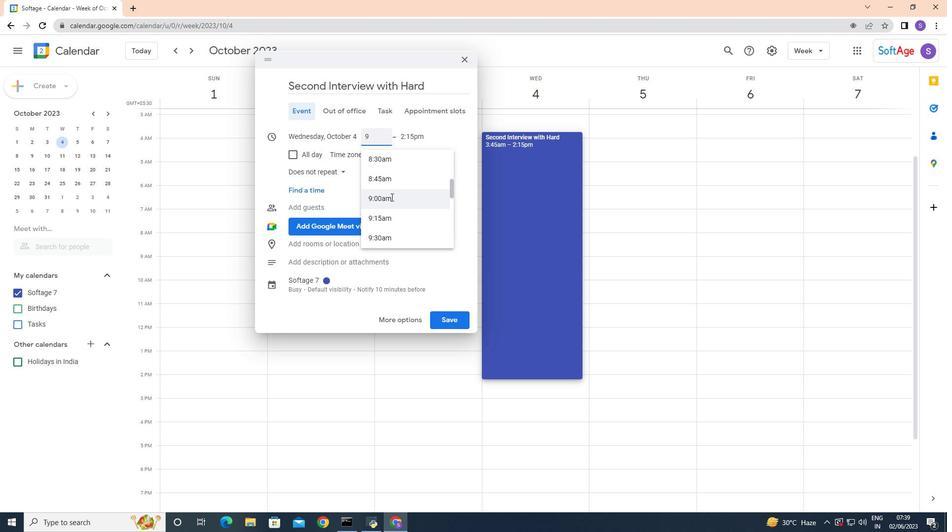 
Action: Key pressed <Key.backspace>7
Screenshot: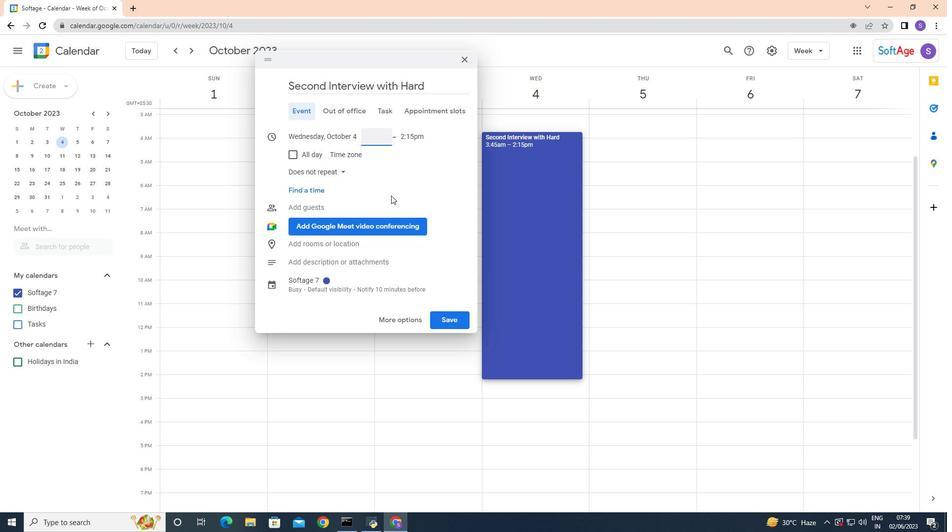 
Action: Mouse moved to (395, 197)
Screenshot: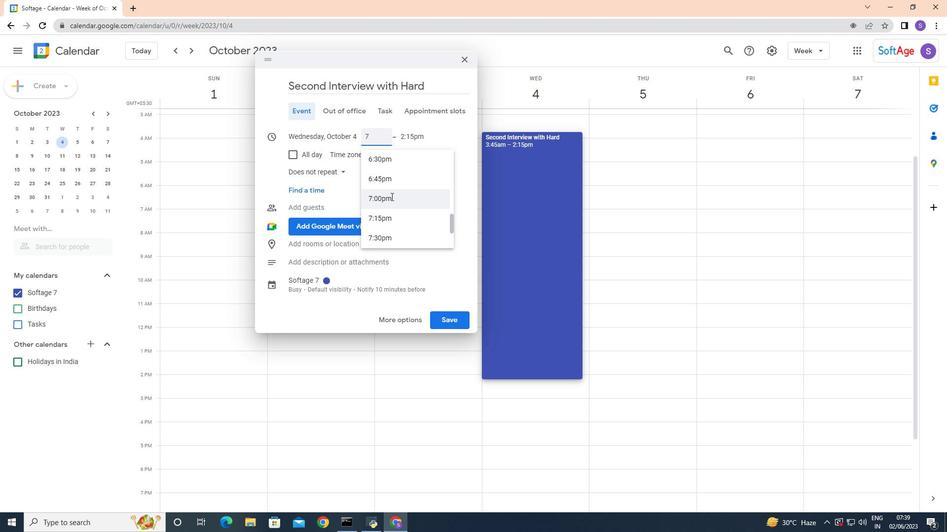 
Action: Key pressed <Key.shift_r>:50
Screenshot: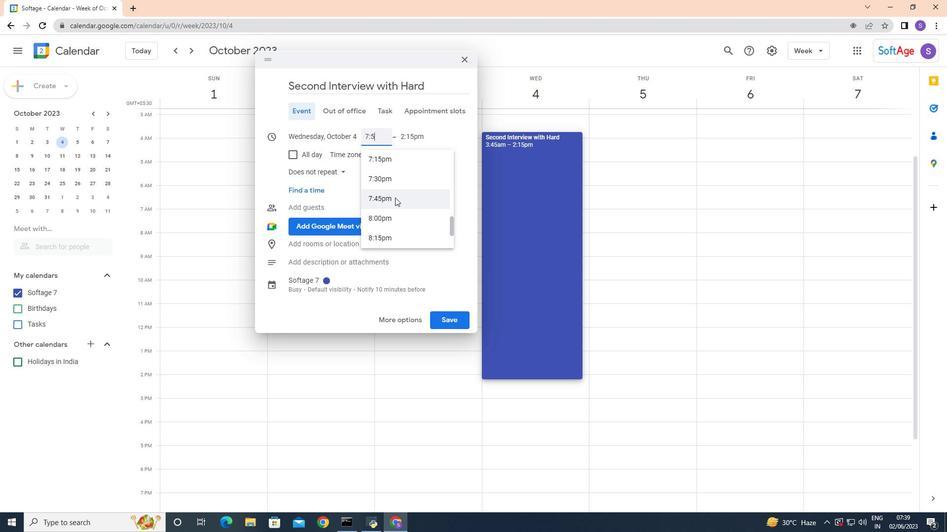 
Action: Mouse moved to (385, 196)
Screenshot: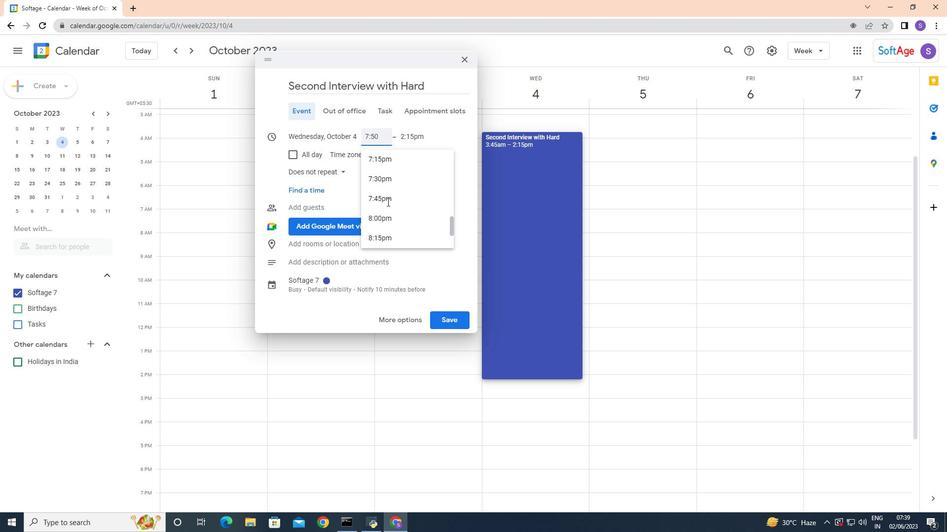 
Action: Key pressed <Key.space><Key.shift>AM
Screenshot: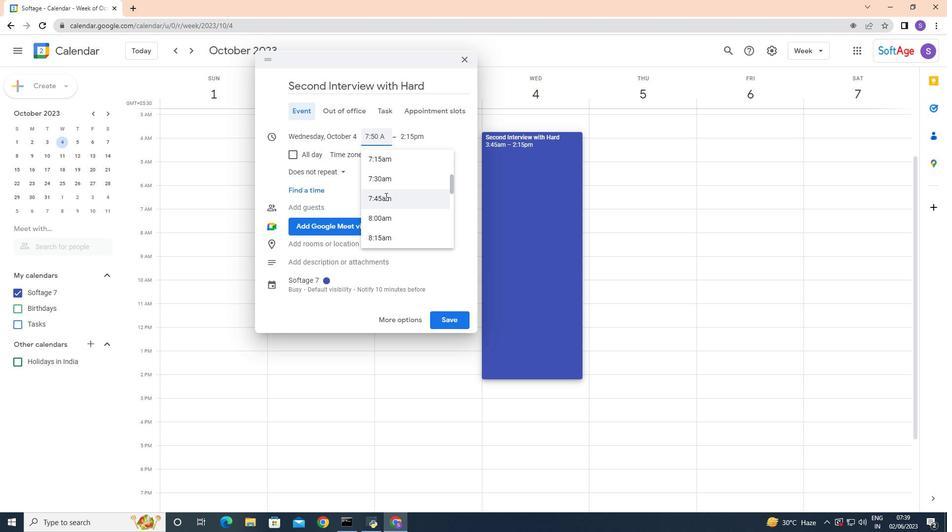 
Action: Mouse moved to (417, 138)
Screenshot: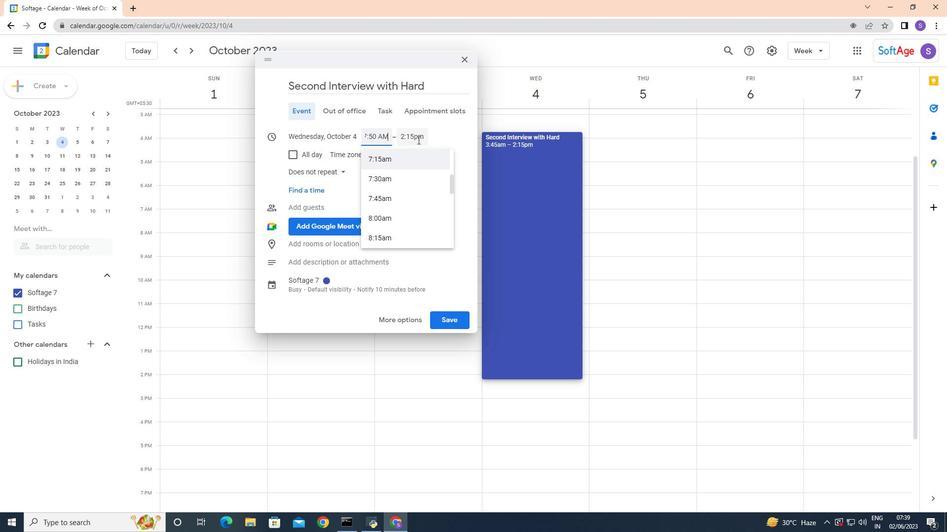 
Action: Mouse pressed left at (417, 138)
Screenshot: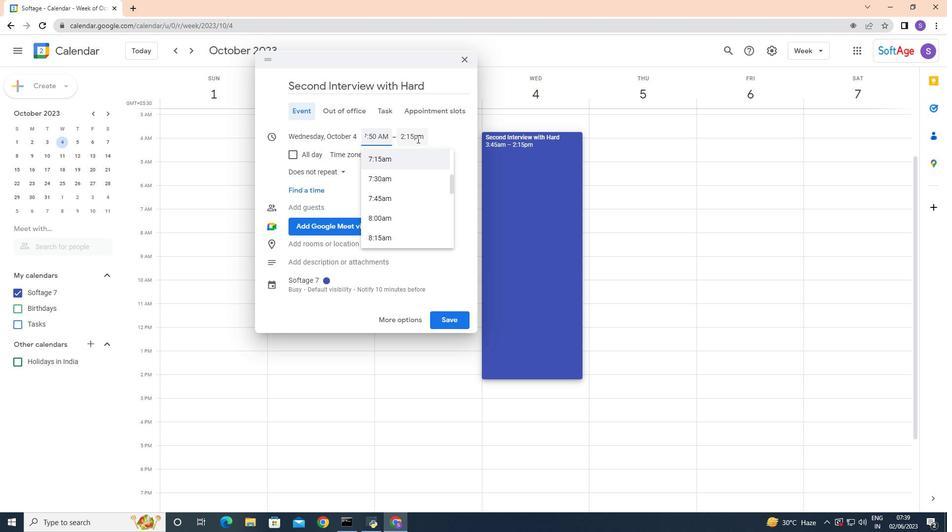 
Action: Mouse moved to (421, 193)
Screenshot: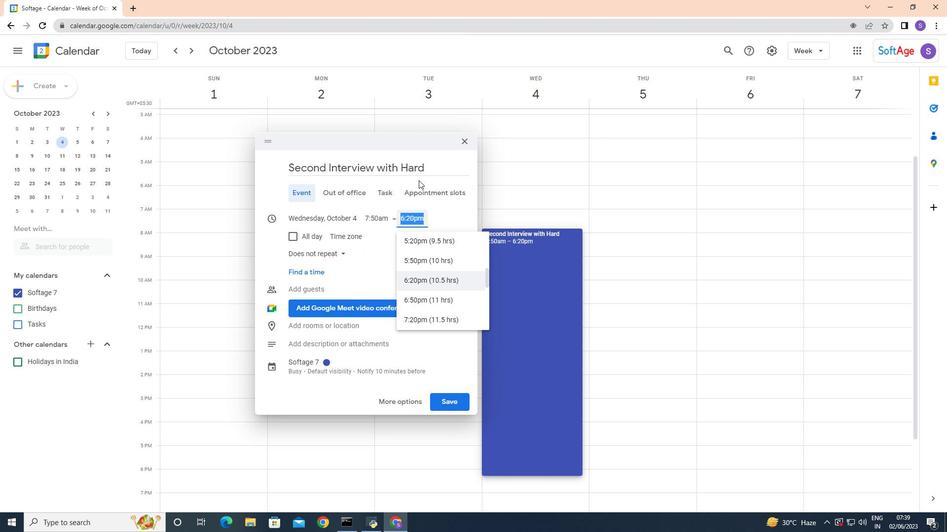 
Action: Key pressed <Key.backspace>9<Key.shift_r>:50<Key.space><Key.shift>Am
Screenshot: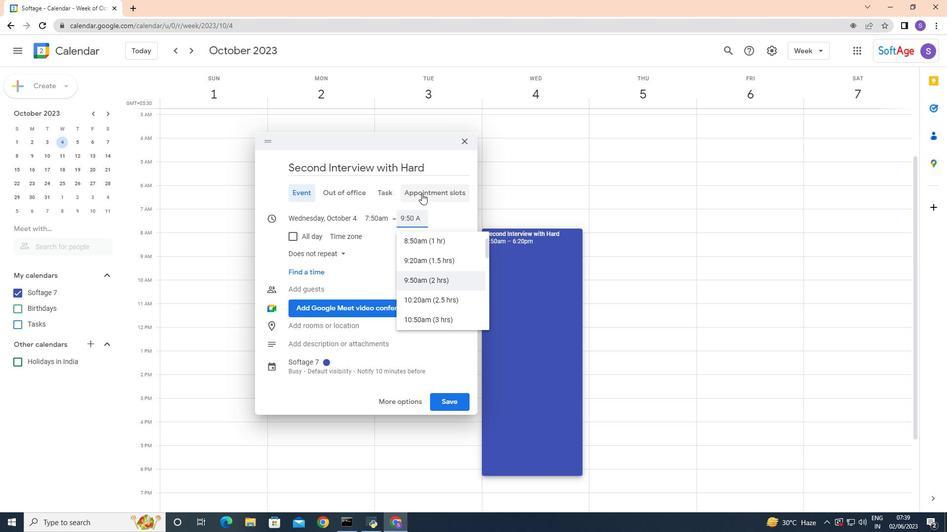 
Action: Mouse moved to (451, 220)
Screenshot: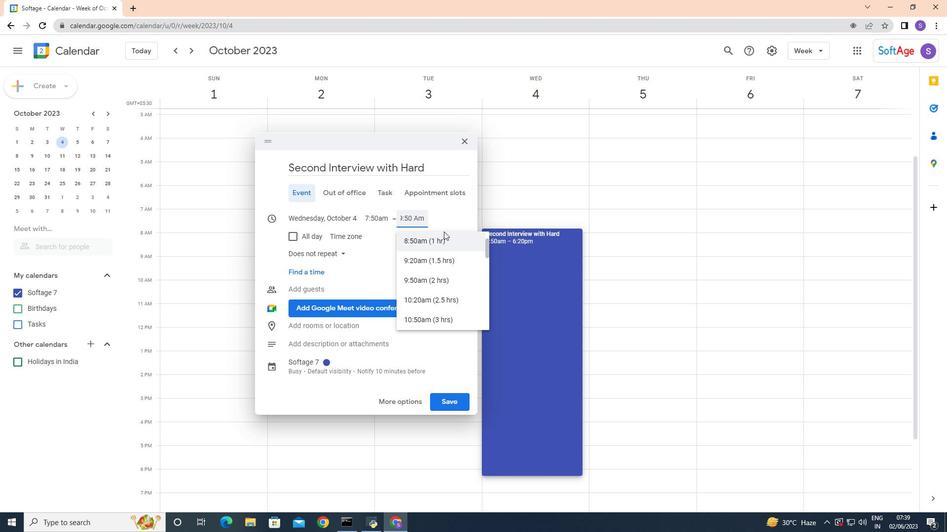 
Action: Mouse pressed left at (451, 220)
Screenshot: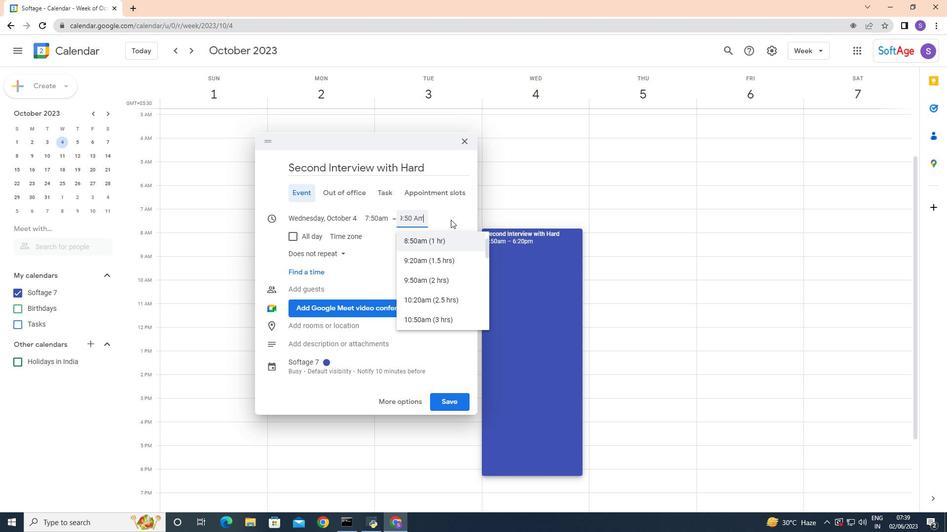 
Action: Mouse moved to (331, 343)
Screenshot: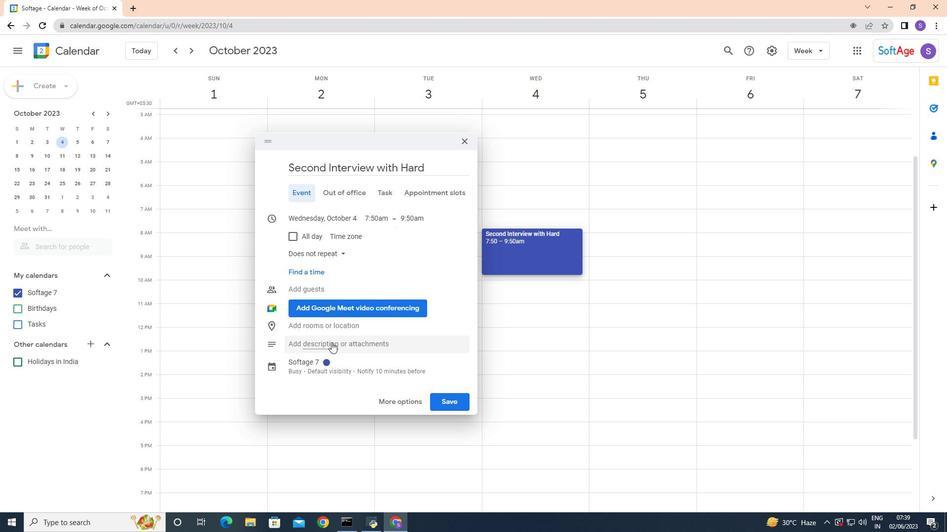 
Action: Mouse pressed left at (331, 343)
Screenshot: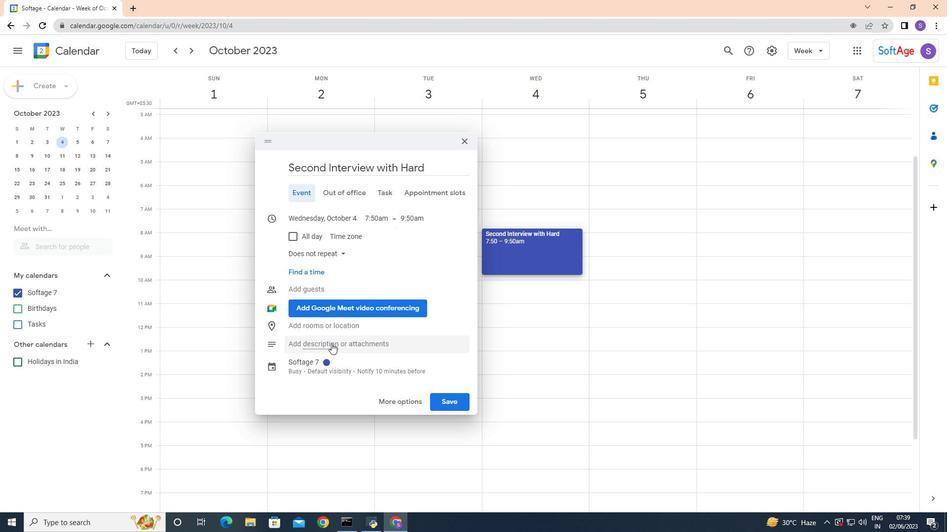 
Action: Mouse moved to (339, 364)
Screenshot: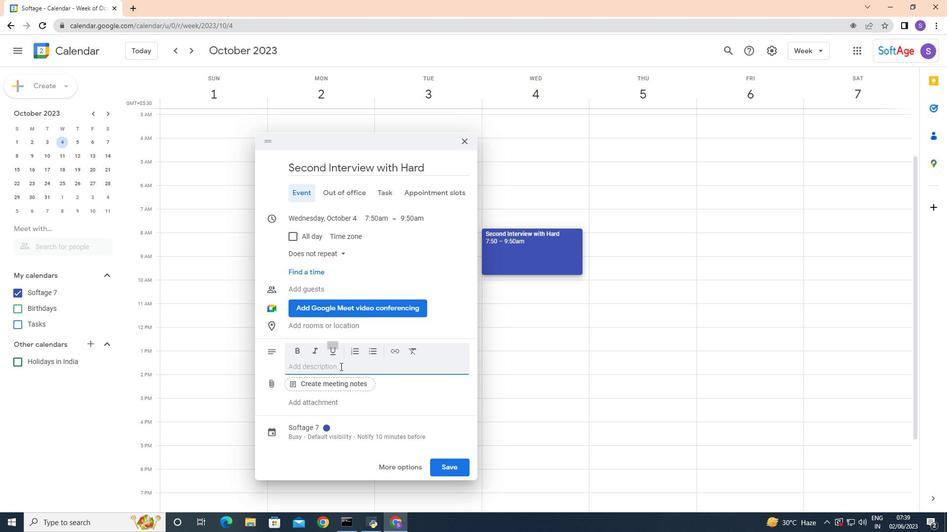 
Action: Mouse pressed left at (339, 364)
Screenshot: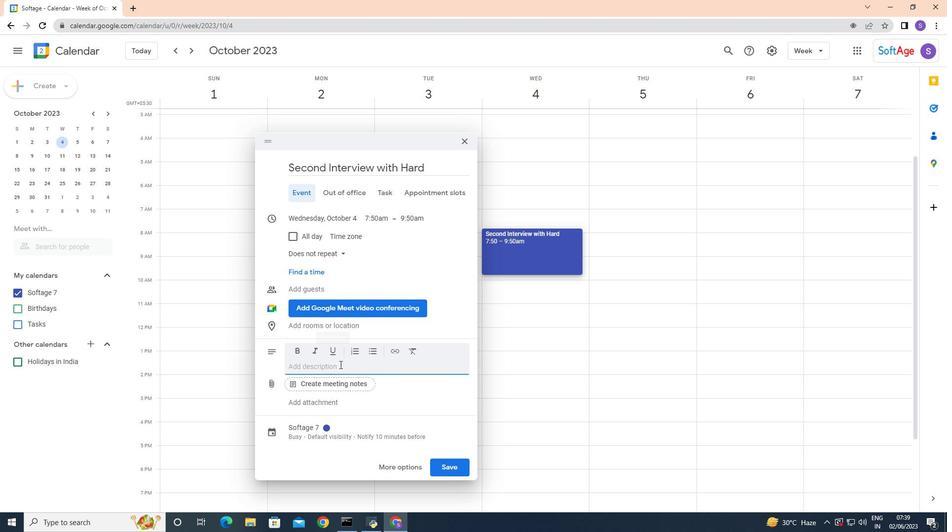 
Action: Key pressed <Key.shift>By<Key.space>exploring<Key.space>the<Key.space>client's<Key.space>goals<Key.space>and<Key.space>strategic<Key.space>dire<Key.backspace><Key.backspace><Key.backspace><Key.backspace>direction,<Key.space>the<Key.space>service<Key.space>provider<Key.space>can<Key.space>align<Key.space>their<Key.space>pfferings<Key.space>
Screenshot: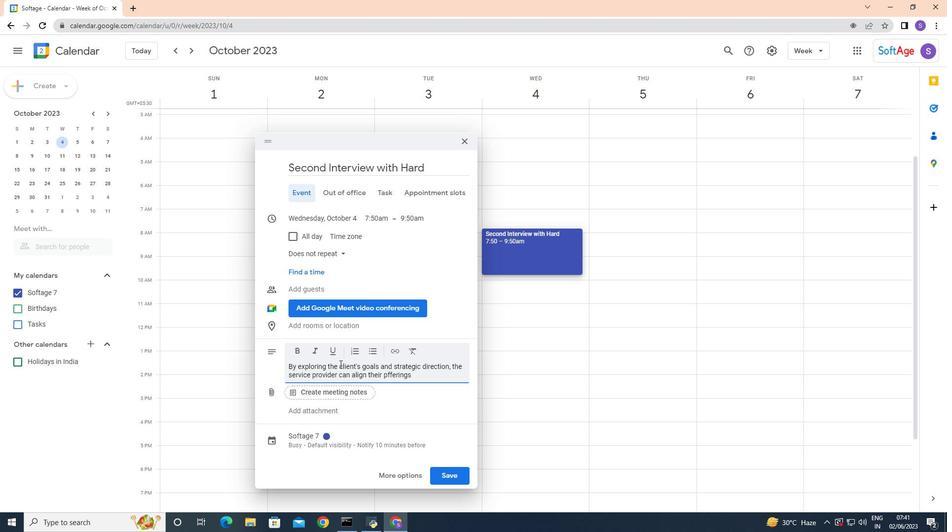 
Action: Mouse moved to (386, 375)
Screenshot: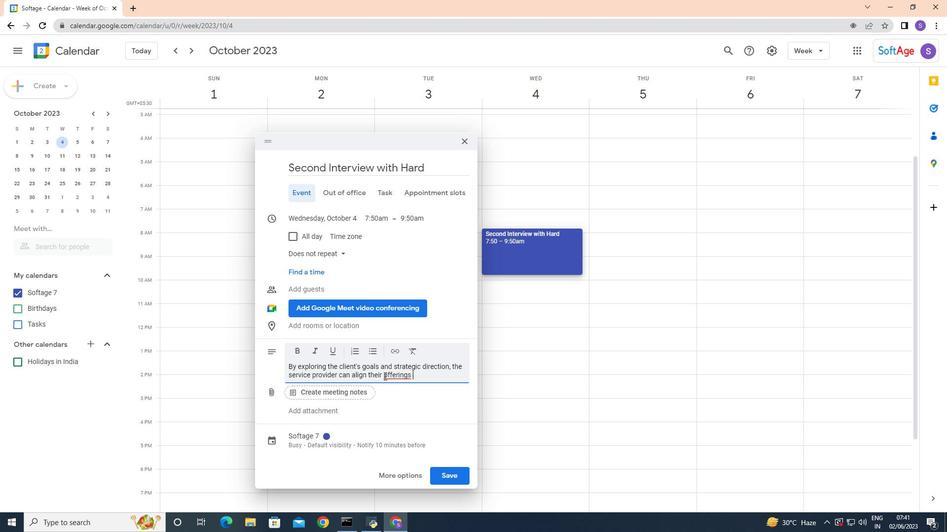 
Action: Mouse pressed left at (386, 375)
Screenshot: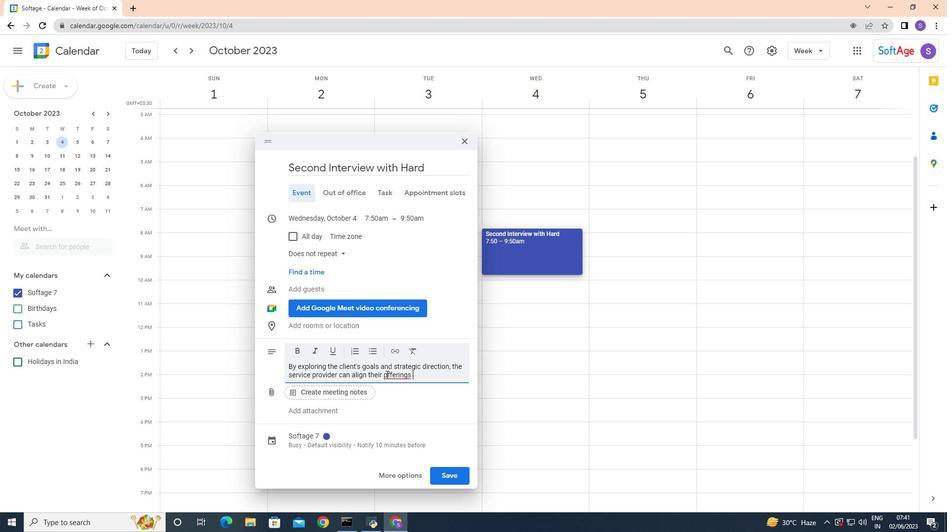 
Action: Mouse moved to (387, 398)
Screenshot: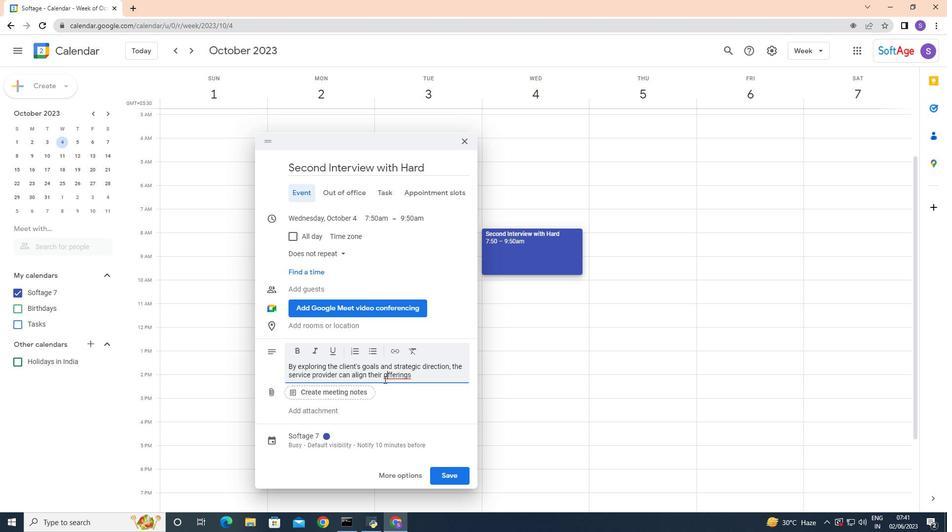 
Action: Key pressed <Key.backspace>o
Screenshot: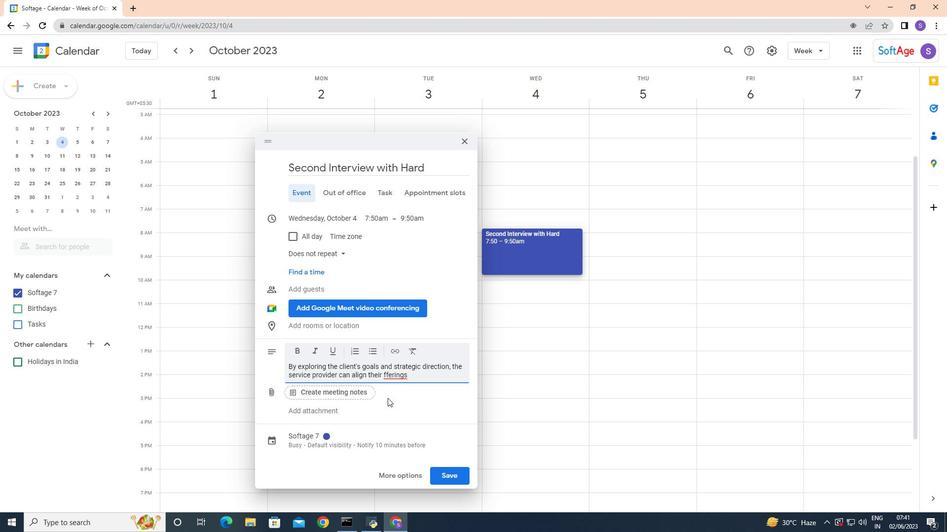 
Action: Mouse moved to (420, 375)
Screenshot: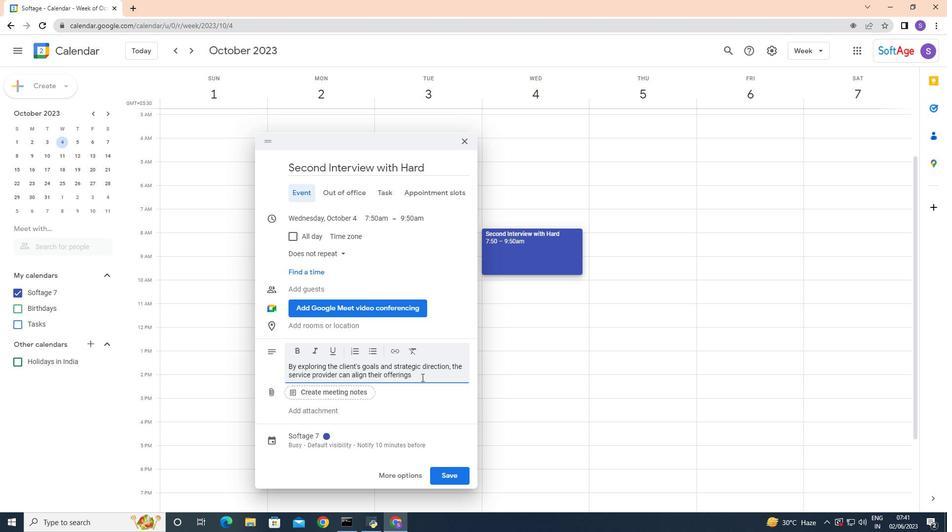 
Action: Mouse pressed left at (420, 375)
Screenshot: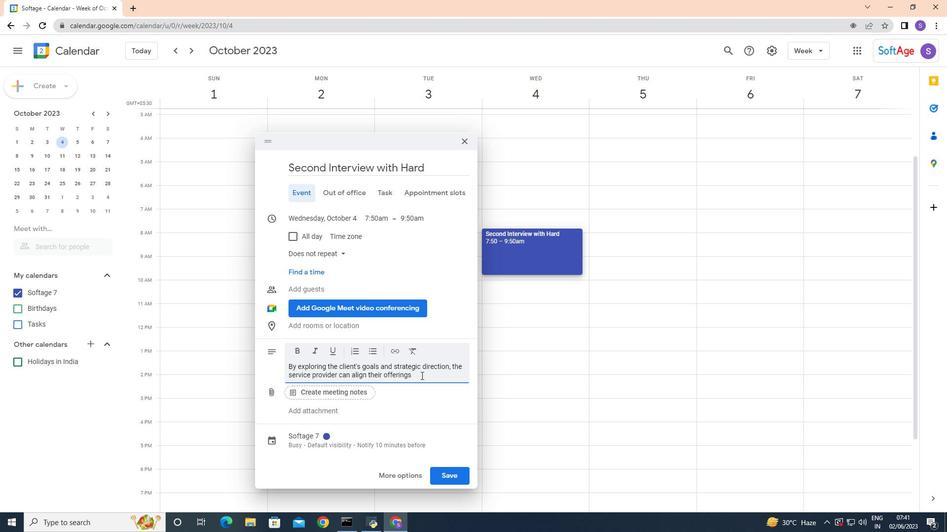 
Action: Key pressed and<Key.space>propose<Key.space>tailored<Key.space>solutions,<Key.space><Key.shift>The<Key.space>event<Key.space>allown<Key.backspace>s<Key.space>for<Key.space>v<Key.backspace>brainstorming<Key.space>sessions<Key.space><Key.backspace>,<Key.space>exploring<Key.space>new<Key.space>possibilitir<Key.backspace>es,<Key.space>and<Key.space>jointly<Key.space>shaping<Key.space>the<Key.space>future<Key.space>direction<Key.space>og<Key.backspace>f<Key.space>the<Key.space>partnership.<Key.space>
Screenshot: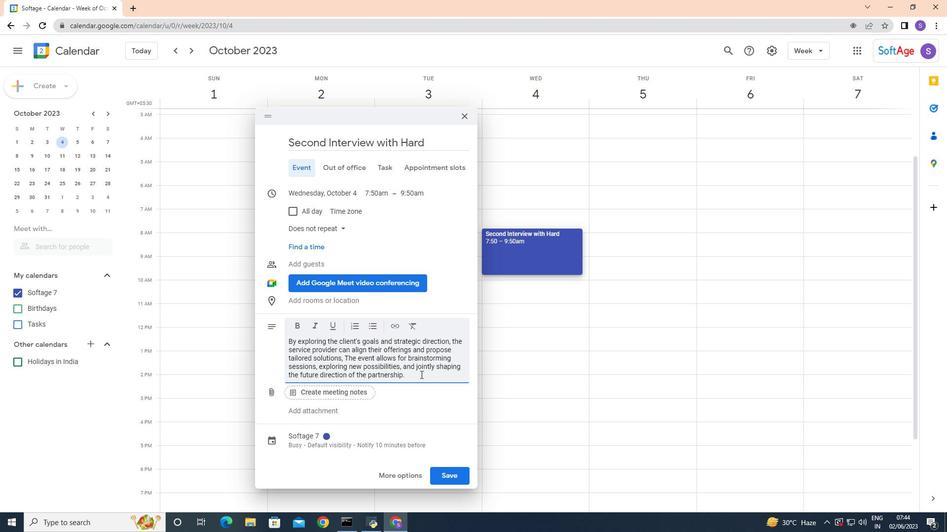
Action: Mouse moved to (326, 438)
Screenshot: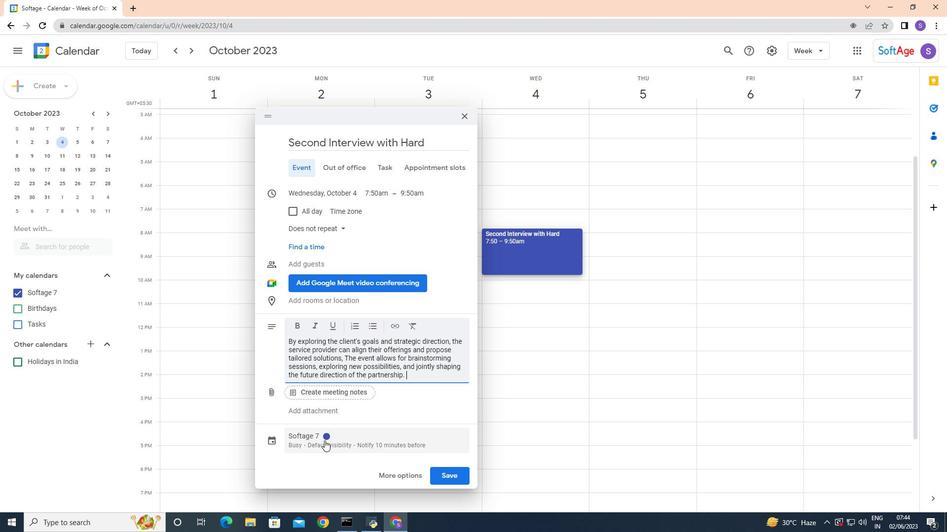 
Action: Mouse pressed left at (326, 438)
Screenshot: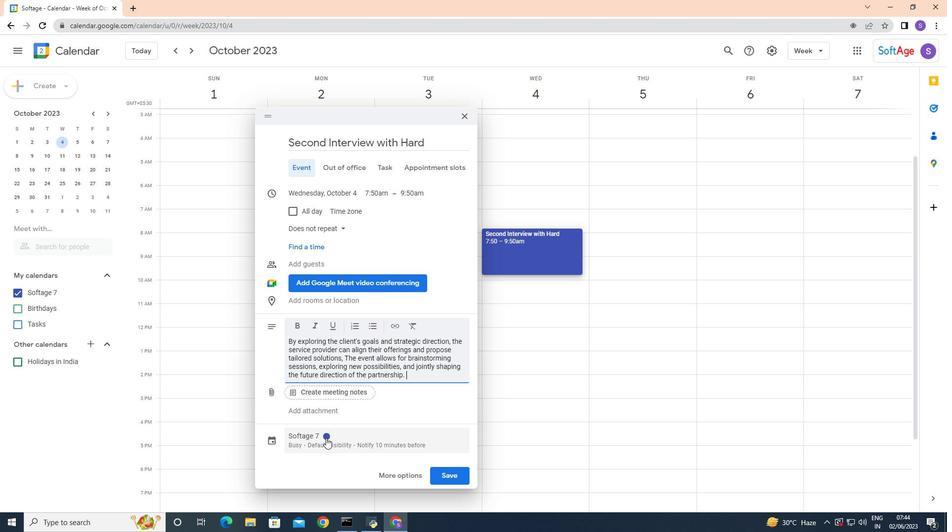 
Action: Mouse moved to (350, 365)
Screenshot: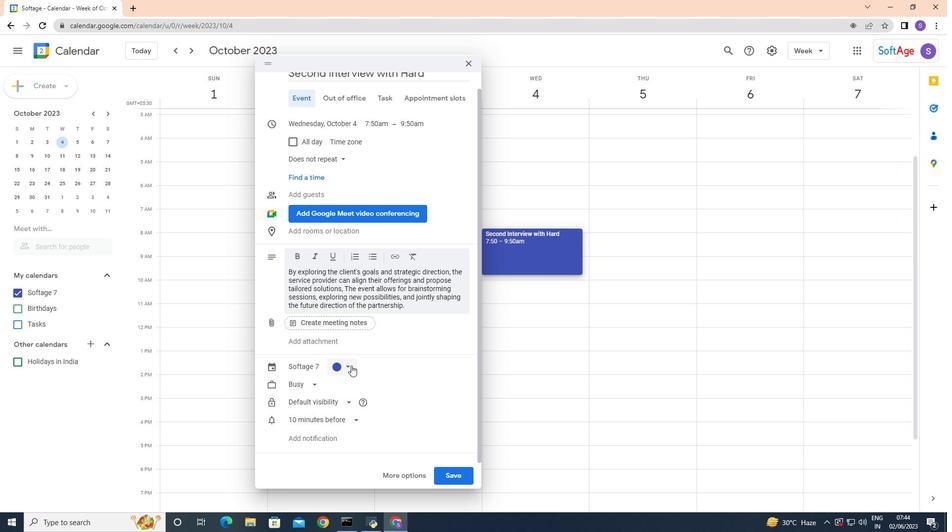 
Action: Mouse pressed left at (350, 365)
Screenshot: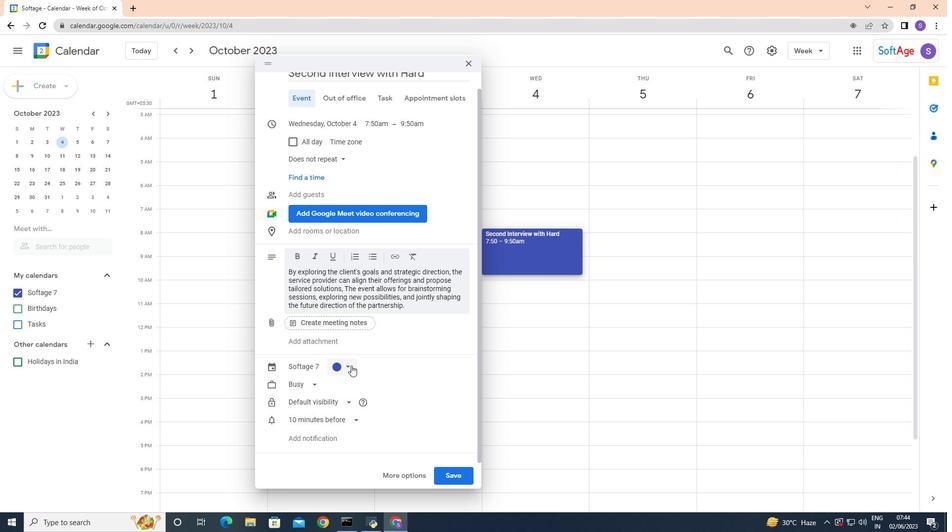 
Action: Mouse moved to (397, 473)
Screenshot: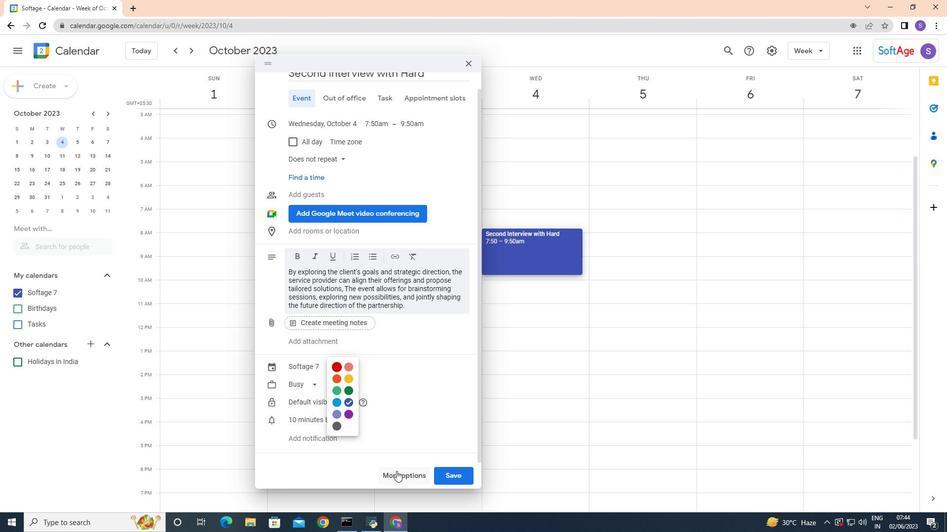 
Action: Mouse pressed left at (397, 473)
Screenshot: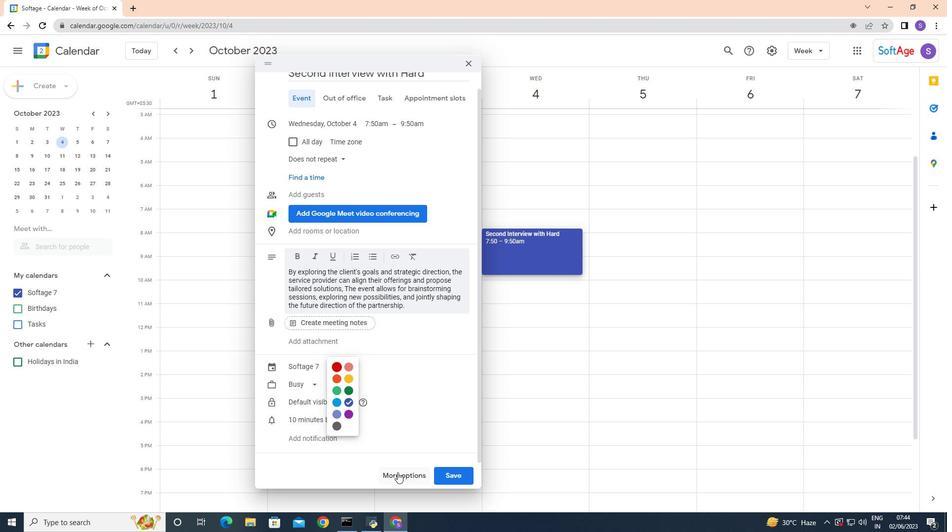 
Action: Mouse moved to (85, 254)
Screenshot: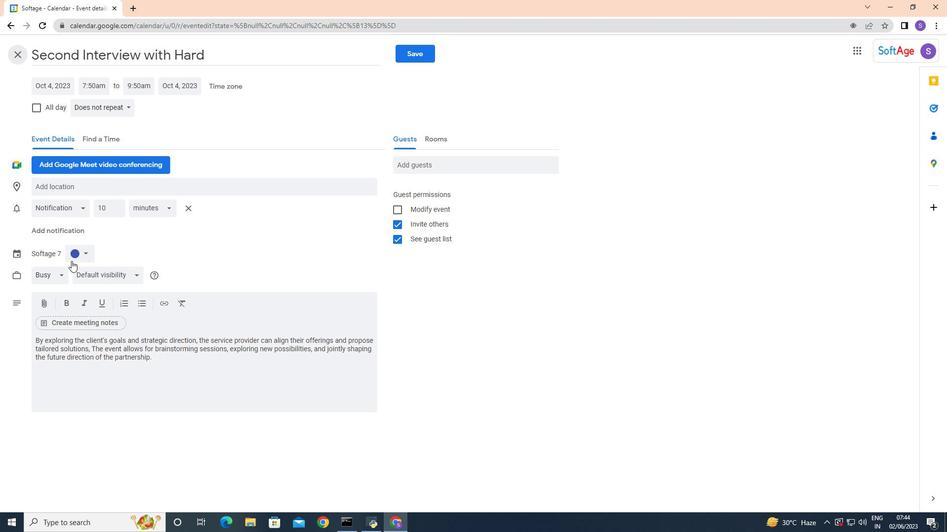 
Action: Mouse pressed left at (85, 254)
Screenshot: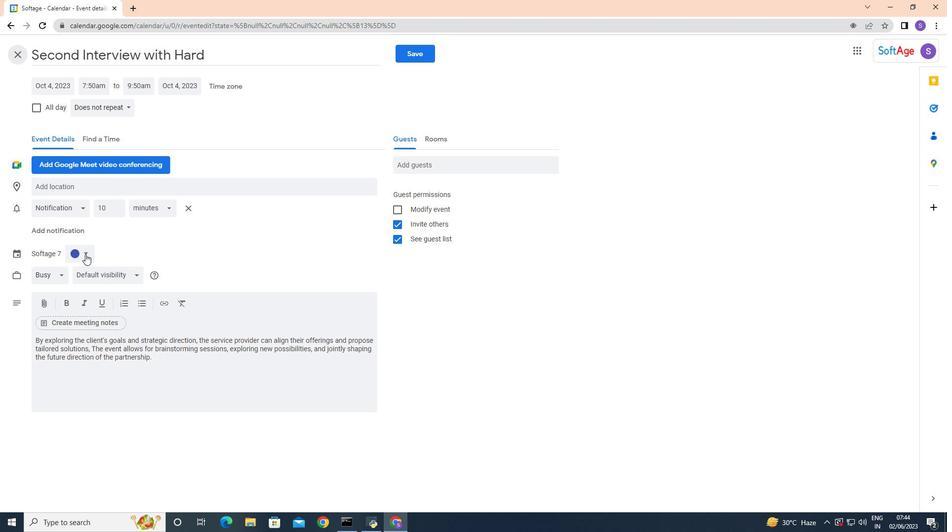 
Action: Mouse moved to (87, 300)
Screenshot: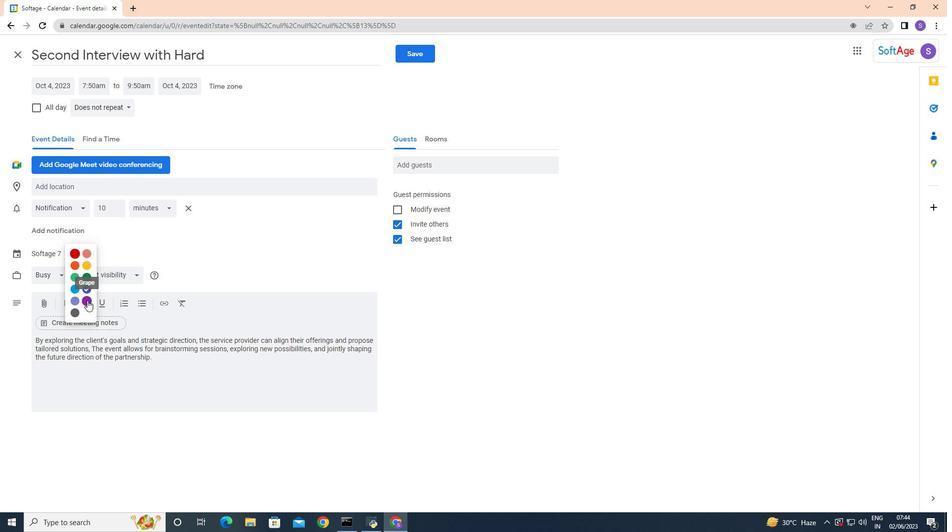 
Action: Mouse pressed left at (87, 300)
Screenshot: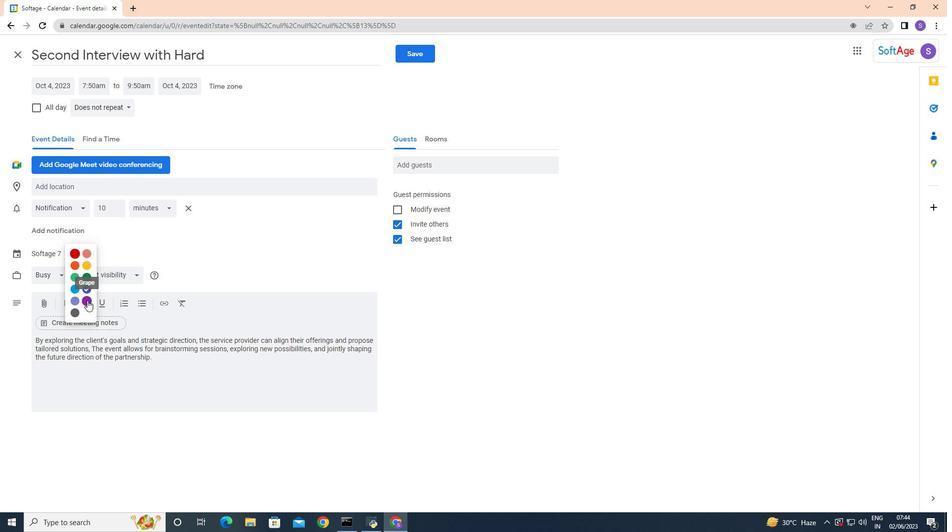 
Action: Mouse moved to (82, 184)
Screenshot: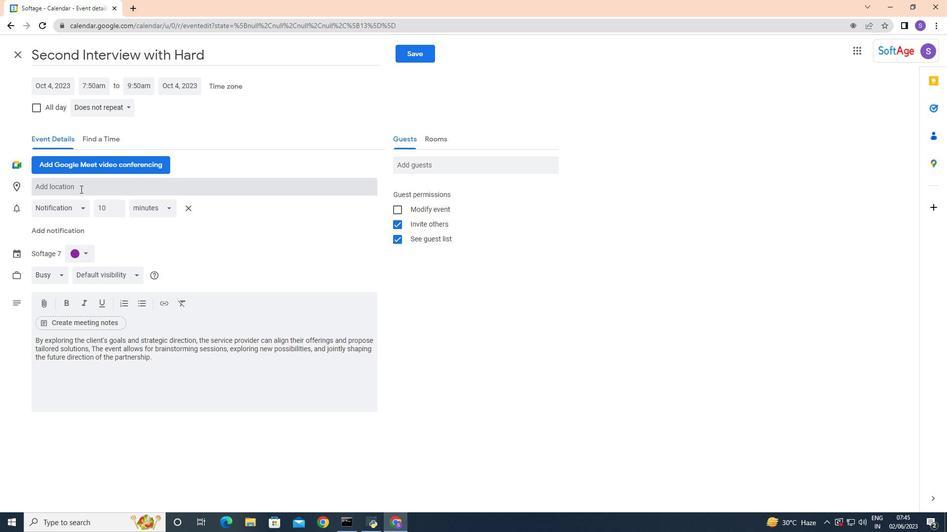 
Action: Mouse pressed left at (82, 184)
Screenshot: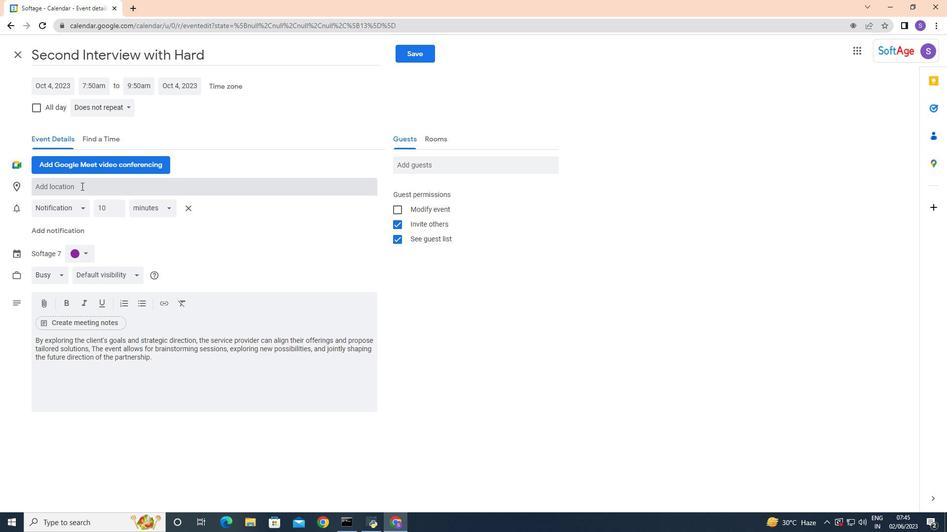 
Action: Mouse moved to (85, 186)
Screenshot: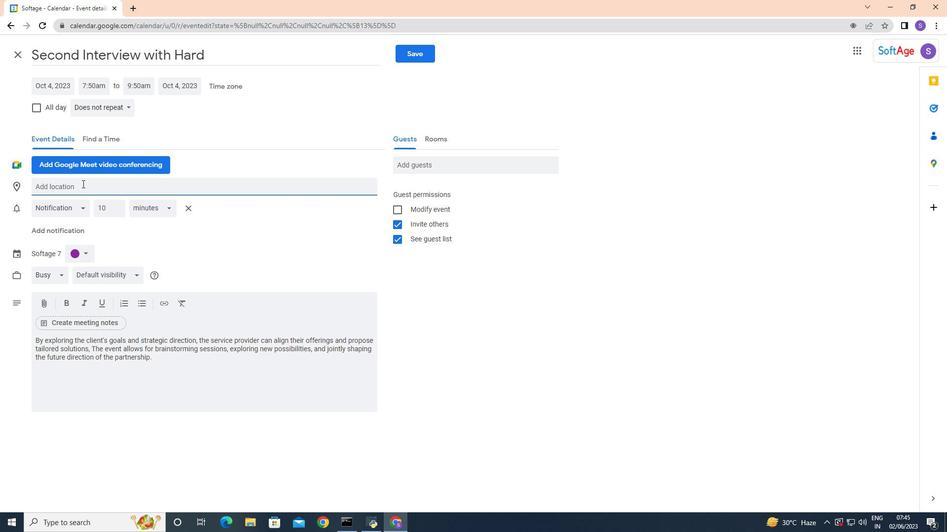 
Action: Key pressed 321<Key.space><Key.shift>
Screenshot: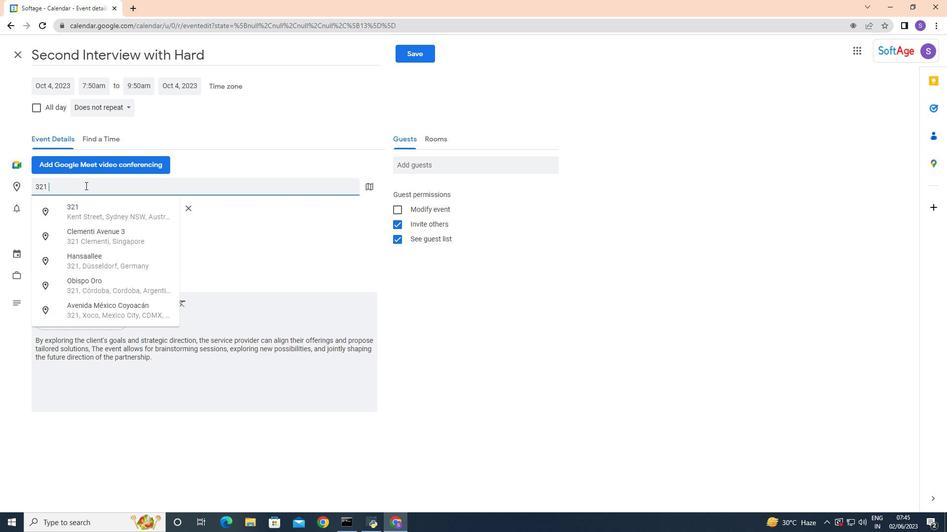 
Action: Mouse moved to (87, 187)
Screenshot: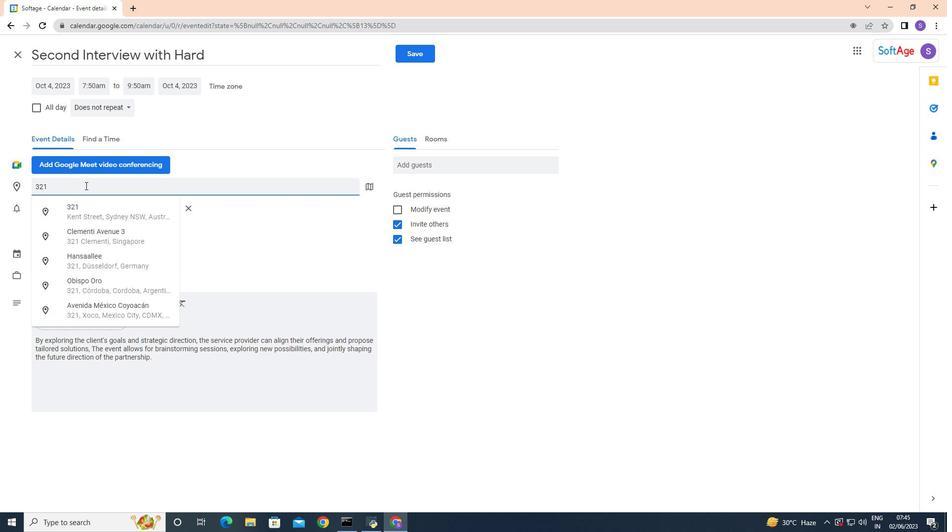 
Action: Key pressed <Key.shift><Key.shift><Key.shift>Ty
Screenshot: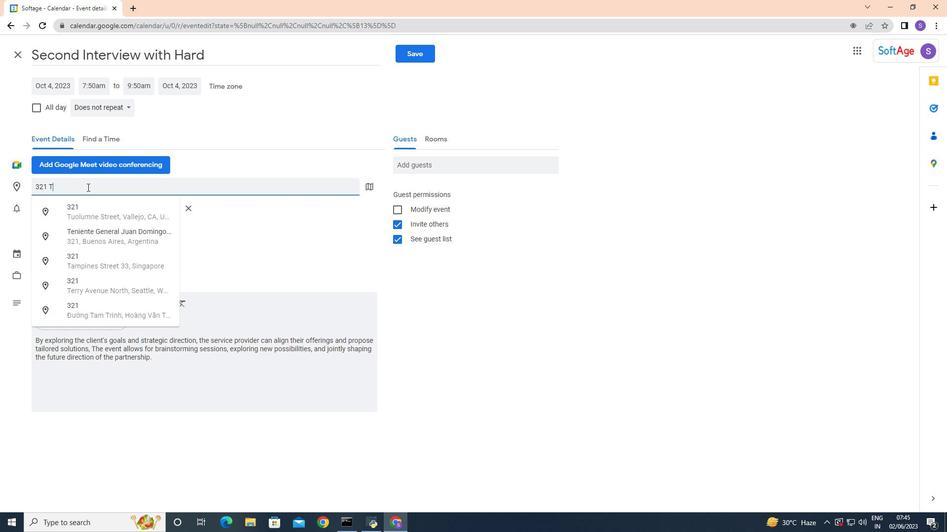 
Action: Mouse moved to (93, 195)
Screenshot: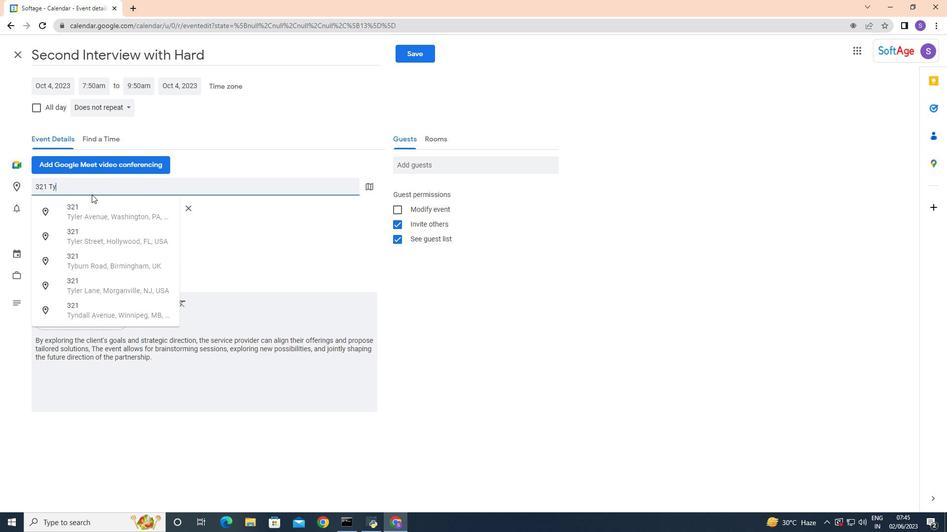 
Action: Key pressed <Key.backspace>hy
Screenshot: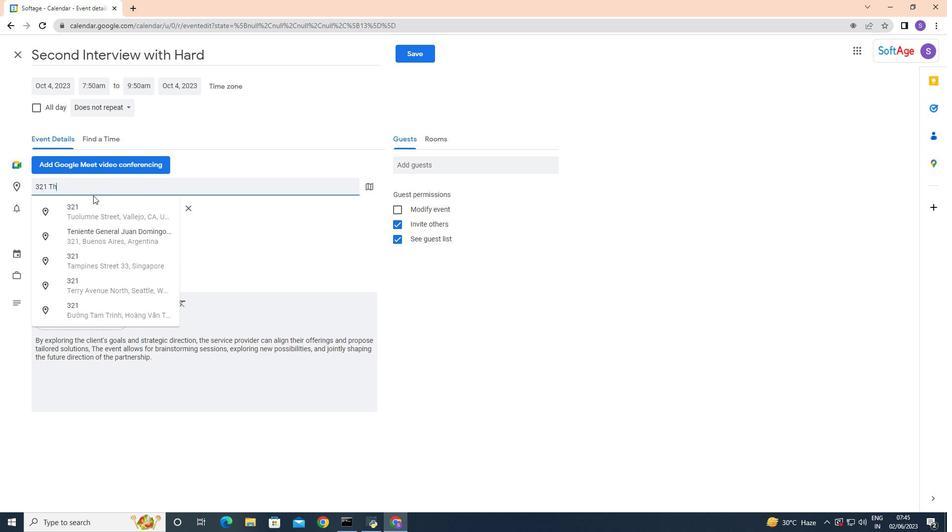 
Action: Mouse moved to (92, 200)
Screenshot: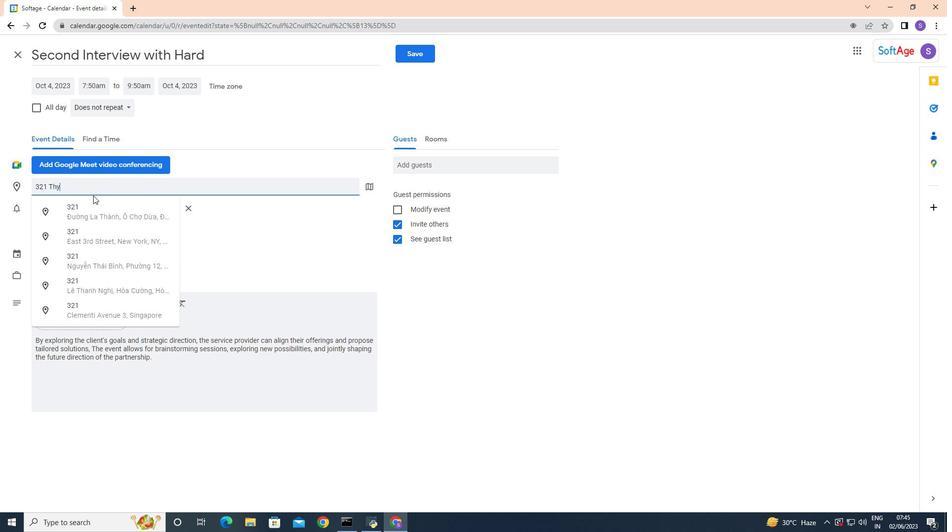 
Action: Key pressed ssen-<Key.shift>Bornemisza<Key.space>
Screenshot: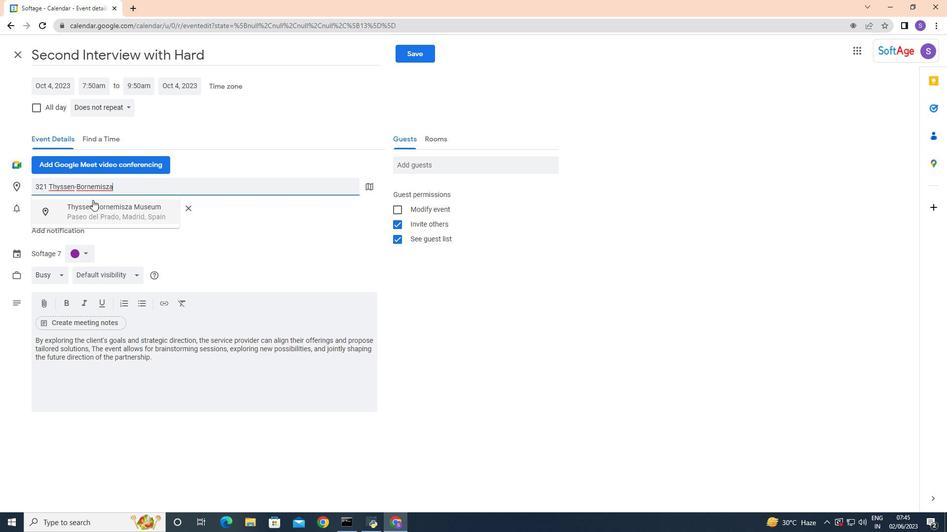 
Action: Mouse moved to (140, 212)
Screenshot: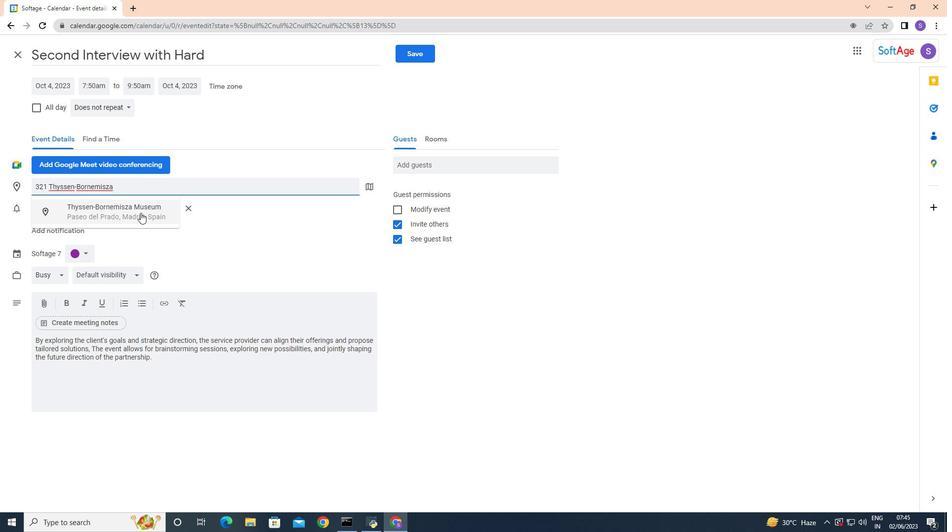 
Action: Mouse pressed left at (140, 212)
Screenshot: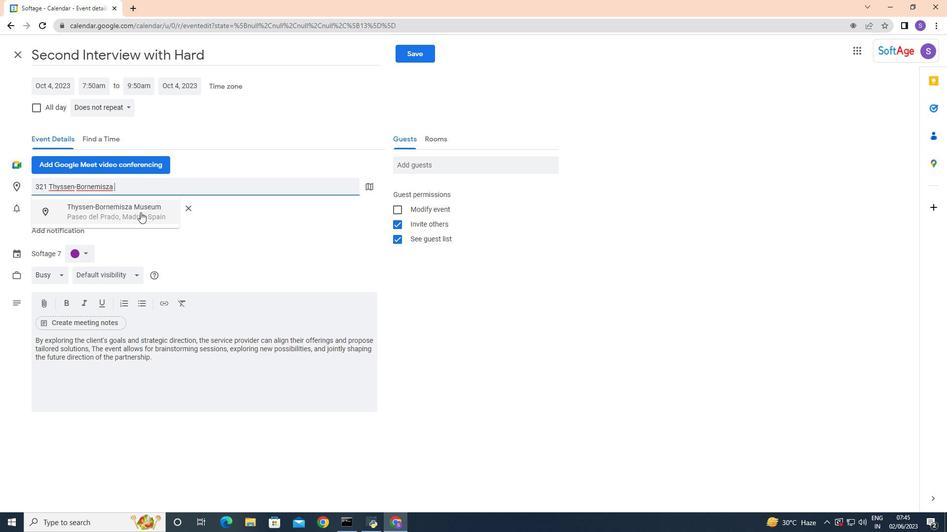 
Action: Mouse moved to (268, 241)
Screenshot: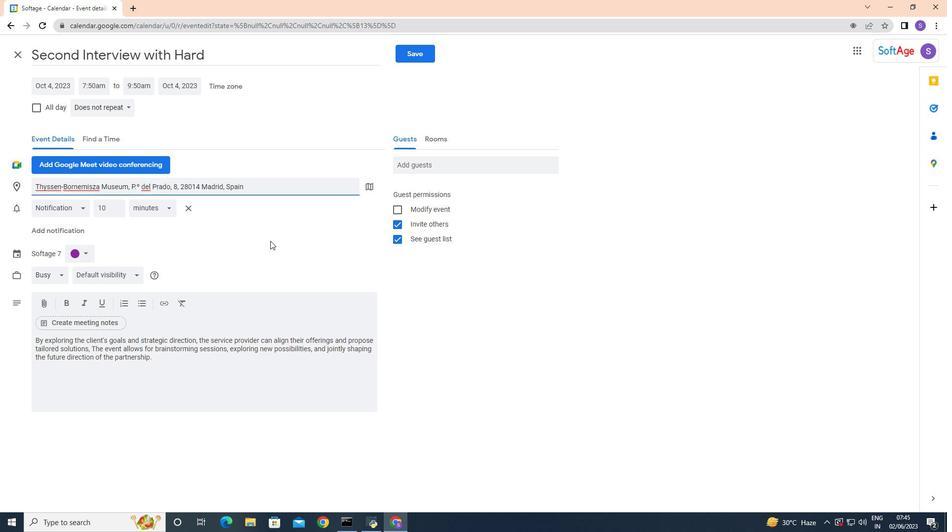 
Action: Mouse pressed left at (268, 241)
Screenshot: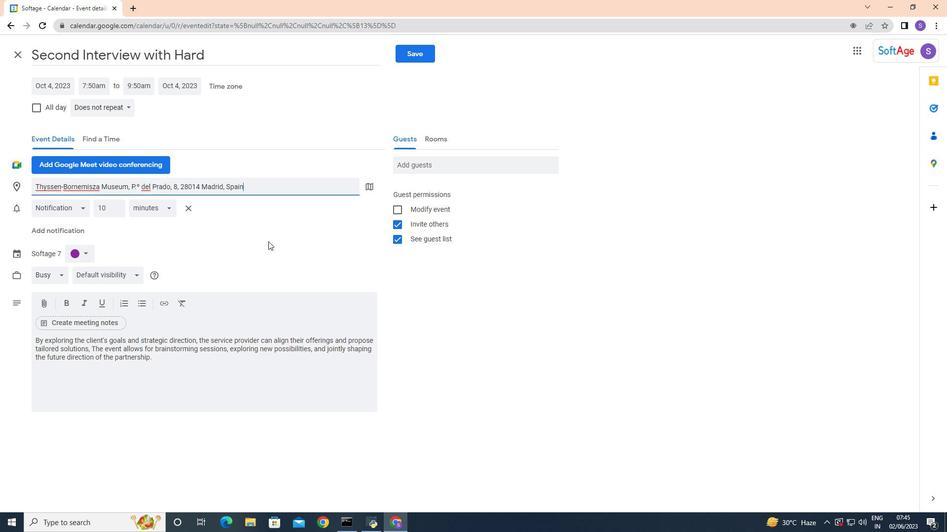 
Action: Mouse moved to (410, 164)
Screenshot: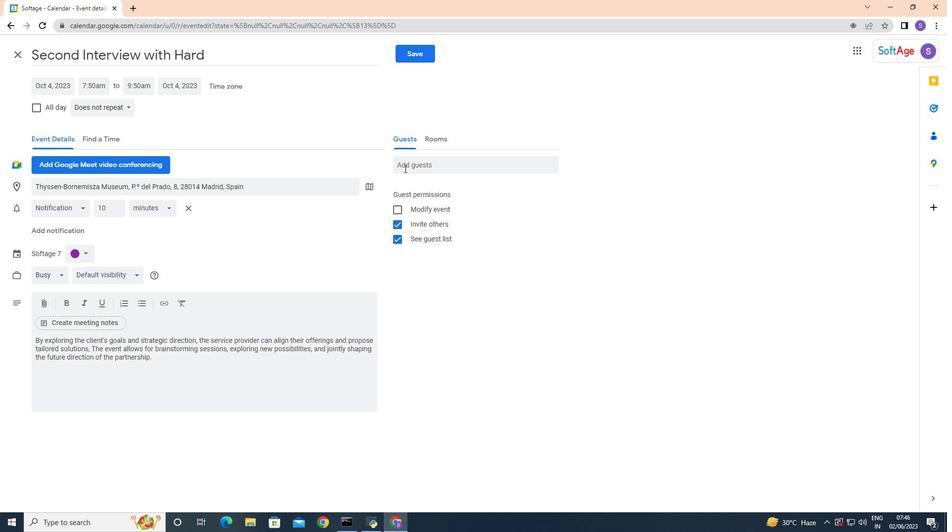 
Action: Mouse pressed left at (410, 164)
Screenshot: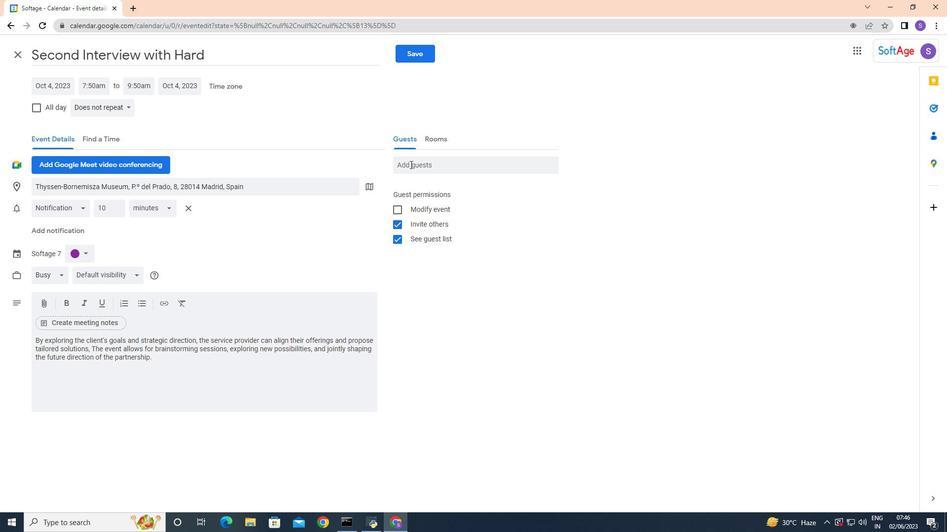 
Action: Mouse moved to (346, 258)
Screenshot: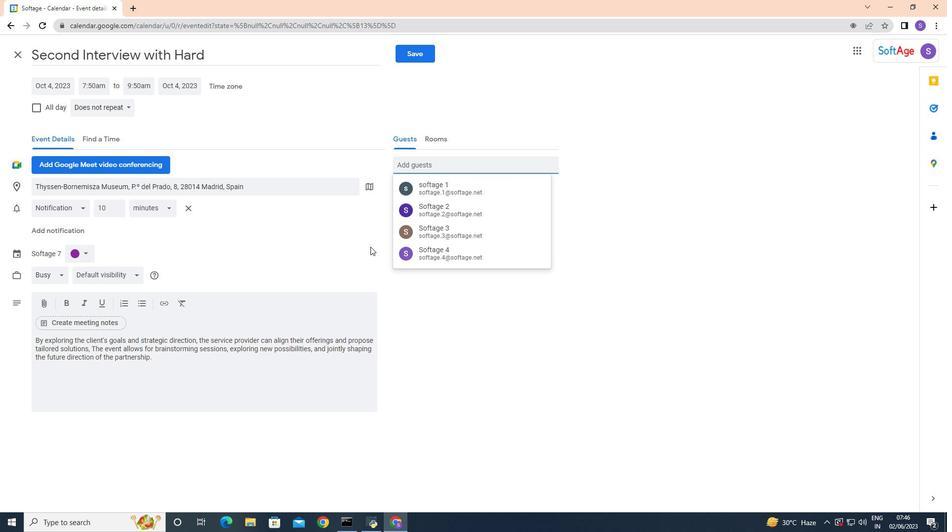 
Action: Key pressed softage
Screenshot: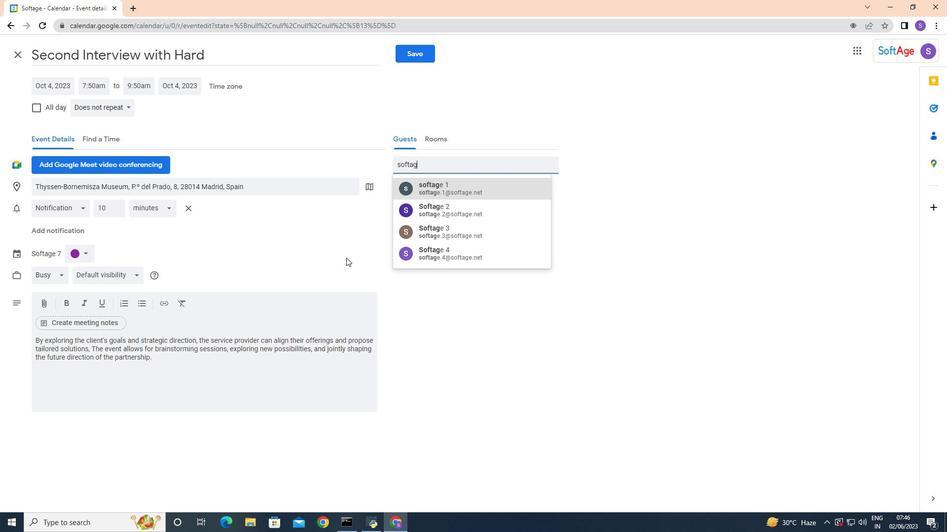 
Action: Mouse moved to (444, 234)
Screenshot: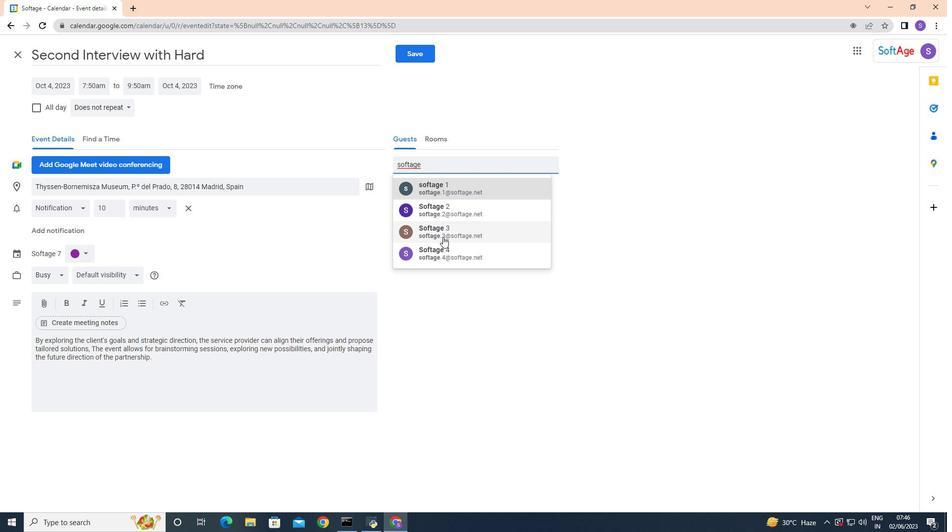 
Action: Mouse pressed left at (444, 234)
Screenshot: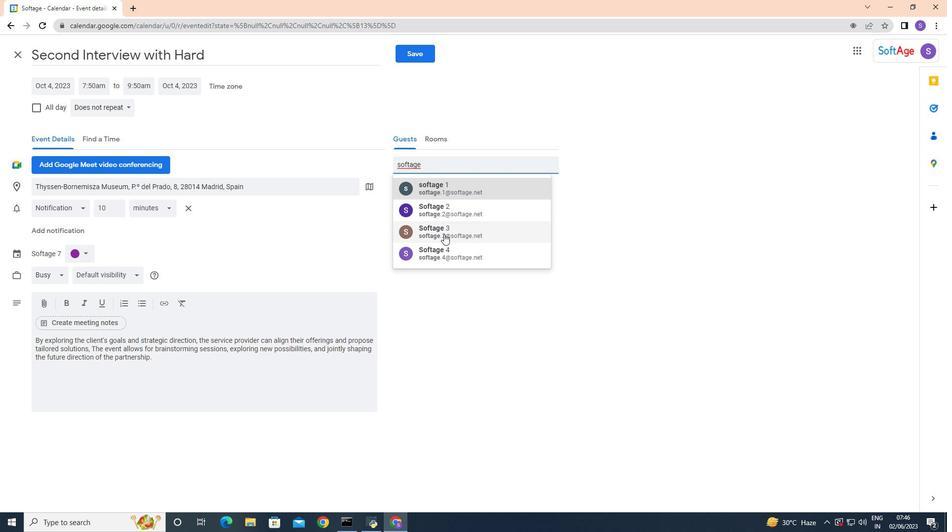
Action: Mouse moved to (546, 192)
Screenshot: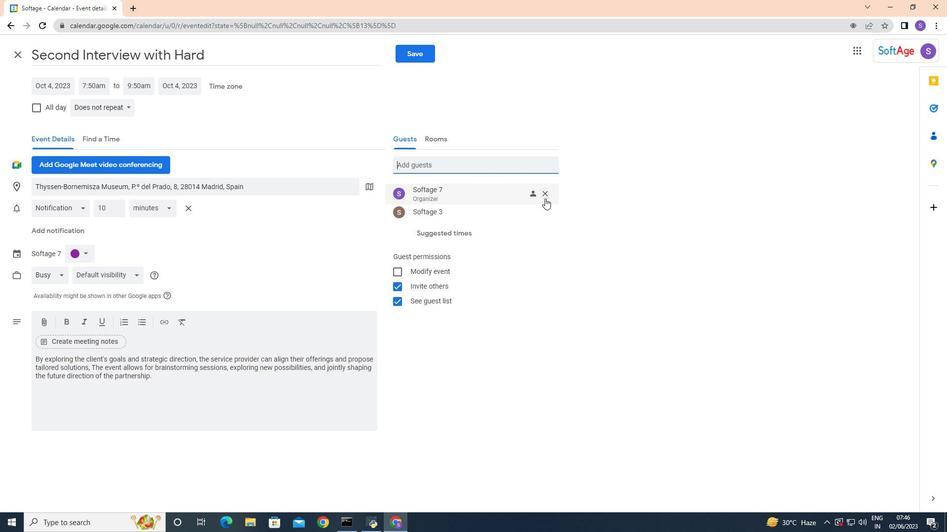 
Action: Mouse pressed left at (546, 192)
Screenshot: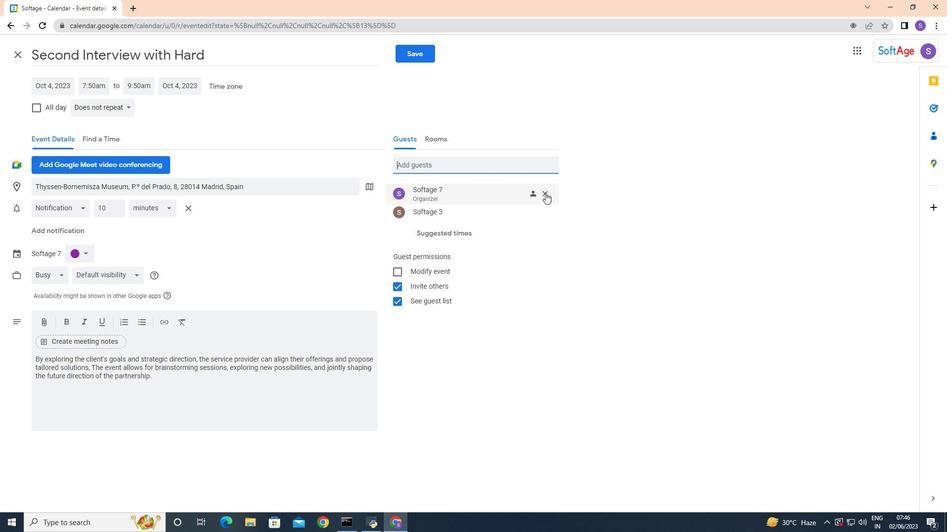 
Action: Mouse moved to (457, 164)
Screenshot: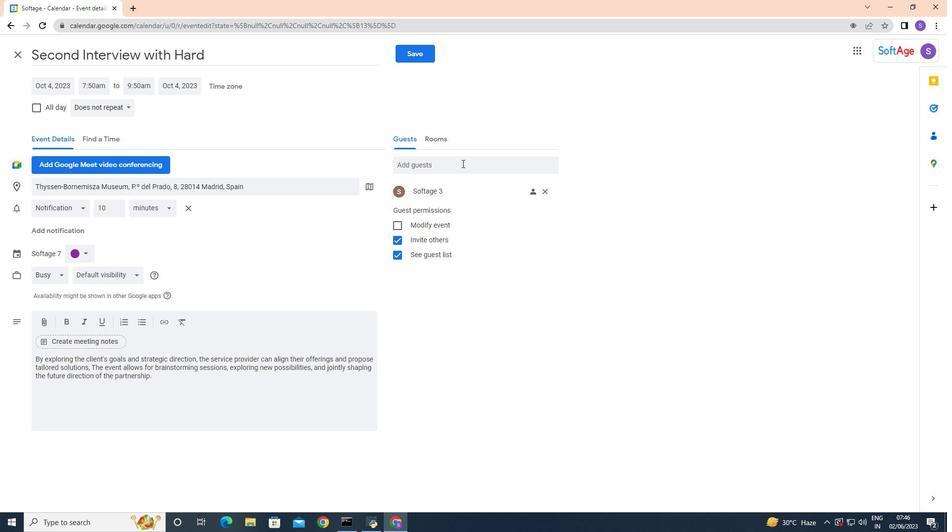 
Action: Mouse pressed left at (457, 164)
Screenshot: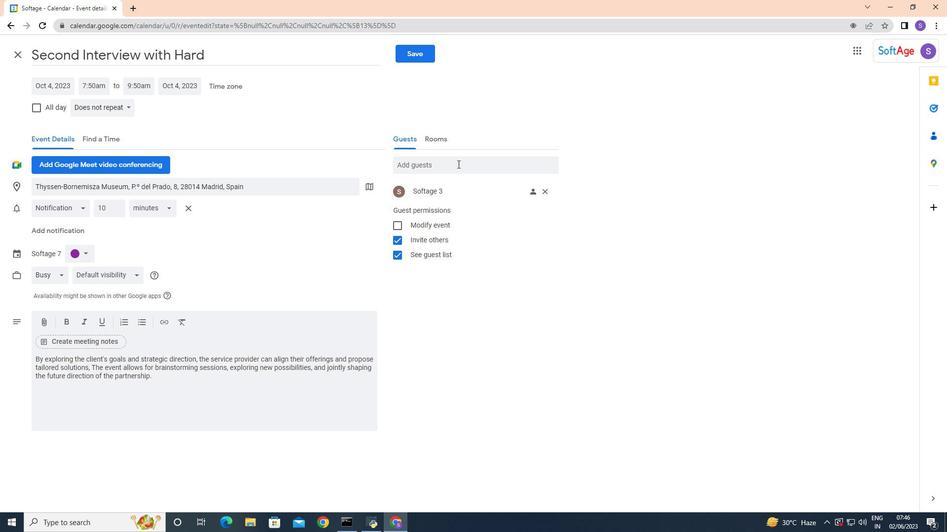 
Action: Key pressed s
Screenshot: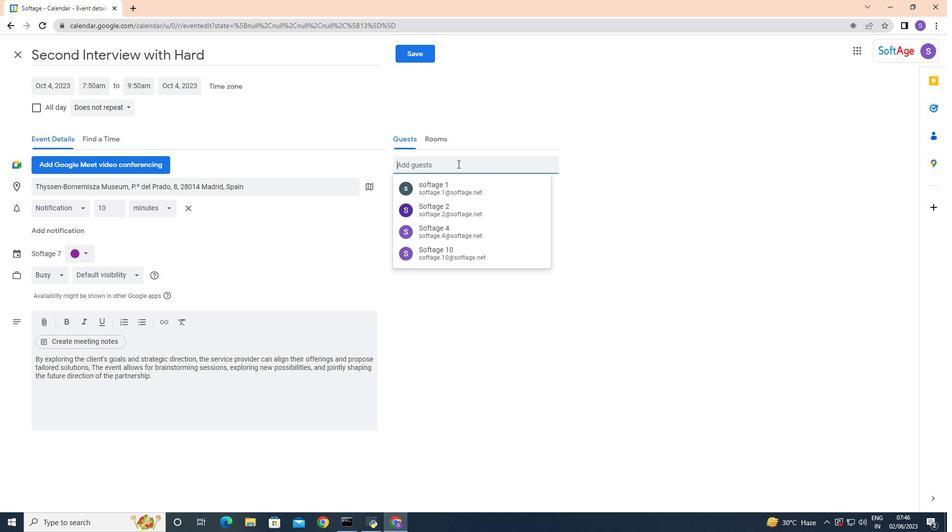 
Action: Mouse moved to (437, 233)
Screenshot: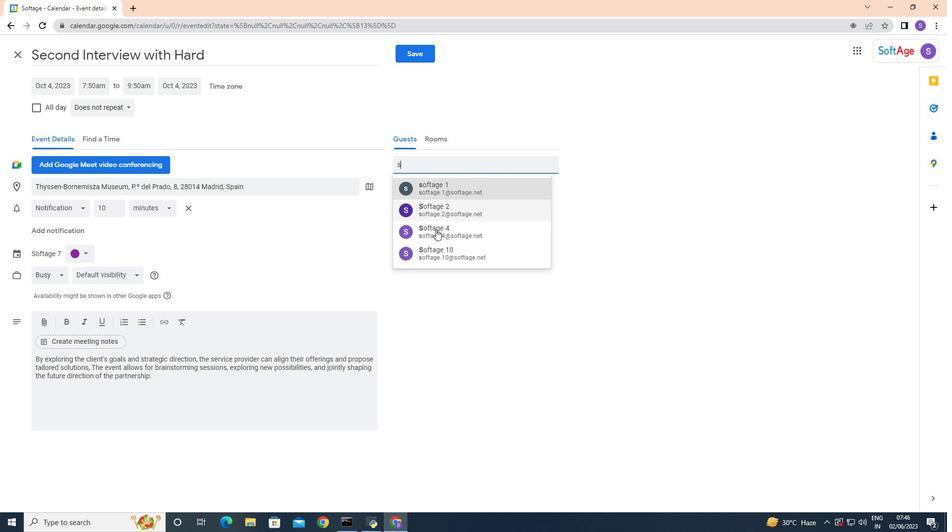 
Action: Mouse pressed left at (437, 233)
Screenshot: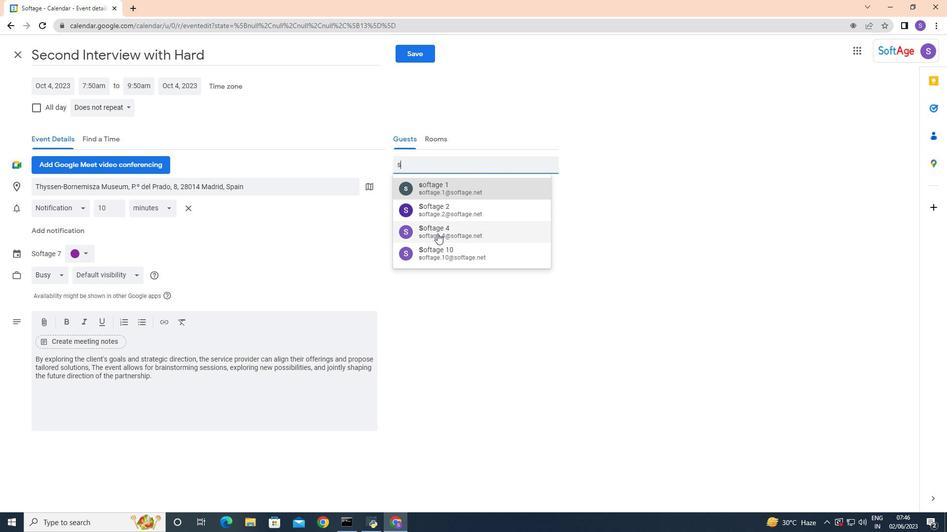 
Action: Mouse moved to (74, 231)
Screenshot: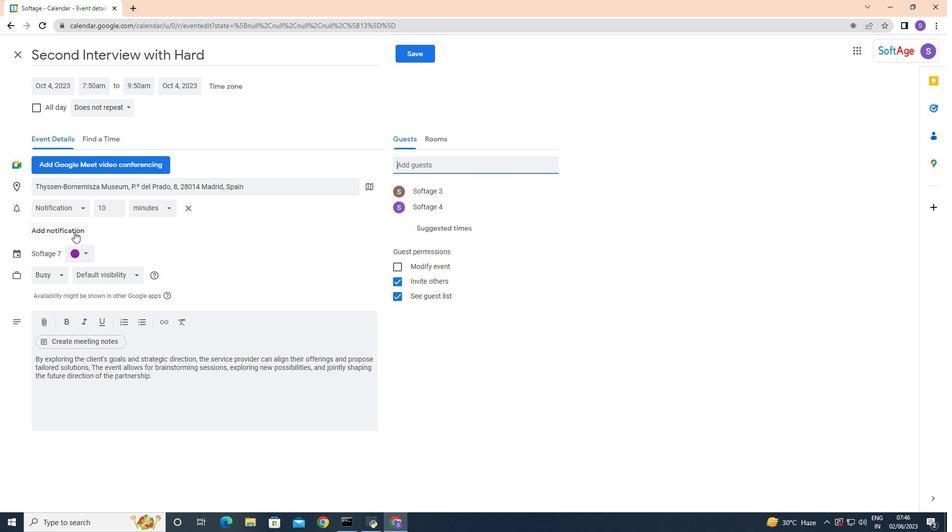 
Action: Mouse pressed left at (74, 231)
Screenshot: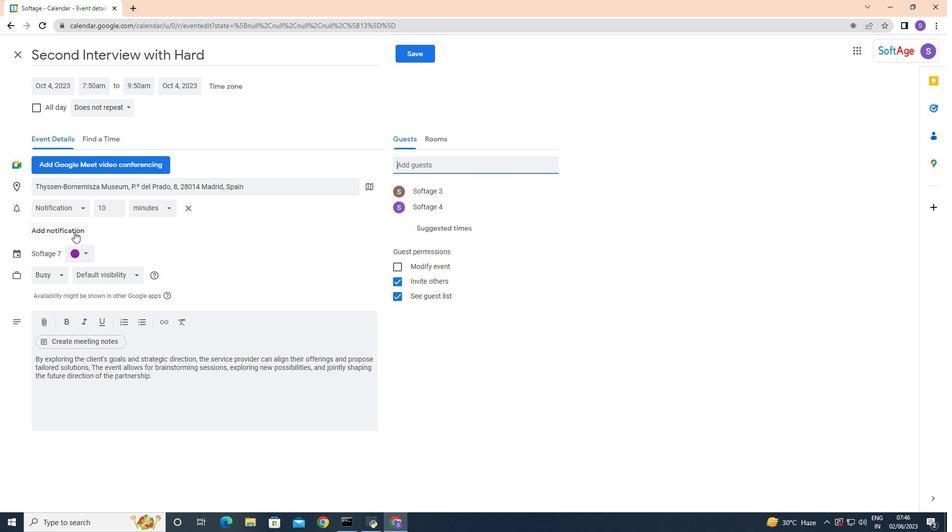 
Action: Mouse moved to (238, 250)
Screenshot: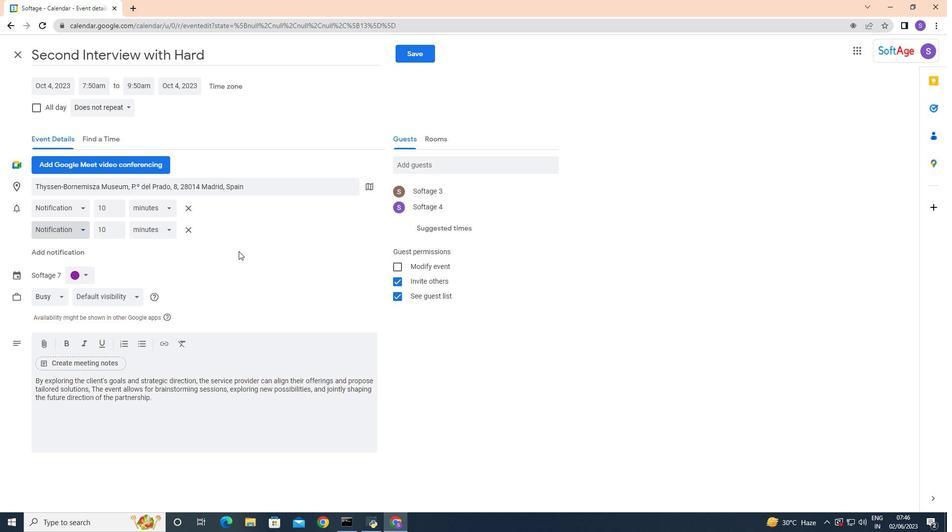 
Action: Mouse pressed left at (238, 250)
Screenshot: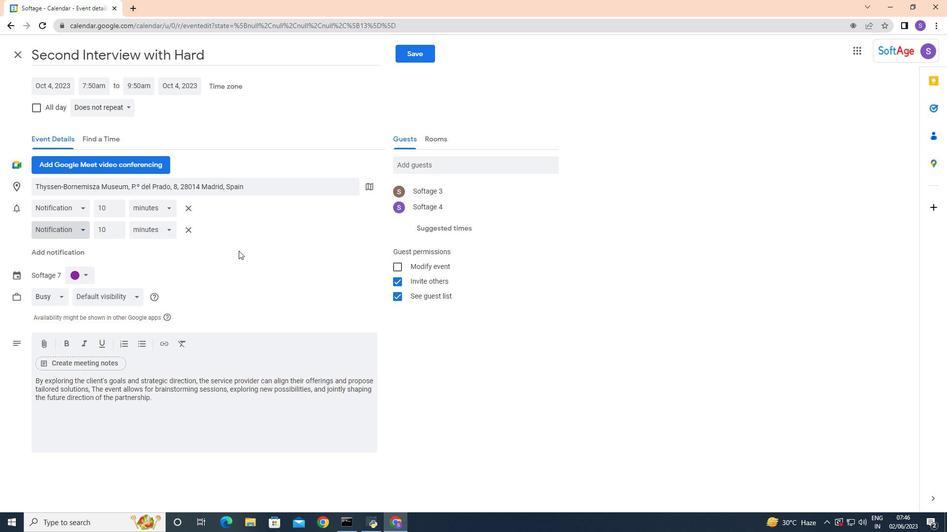 
Action: Mouse moved to (245, 248)
Screenshot: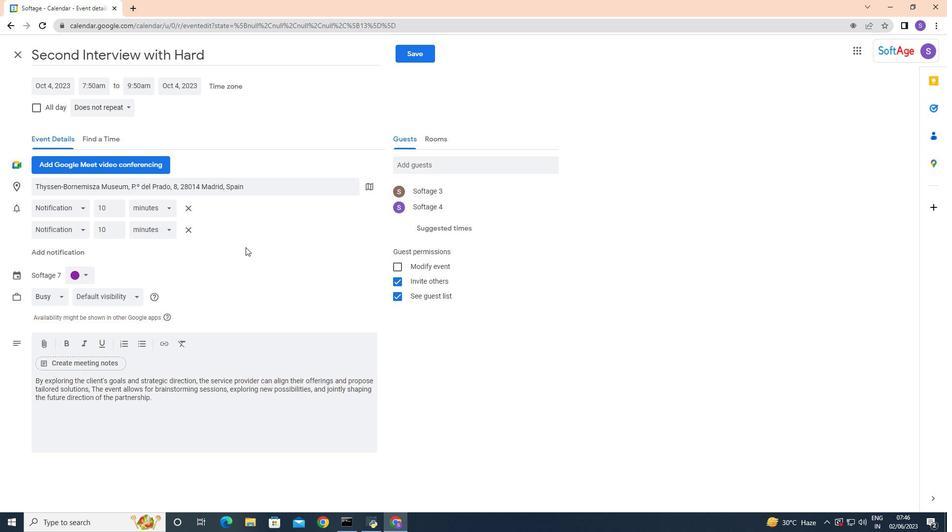 
Action: Mouse pressed left at (245, 248)
Screenshot: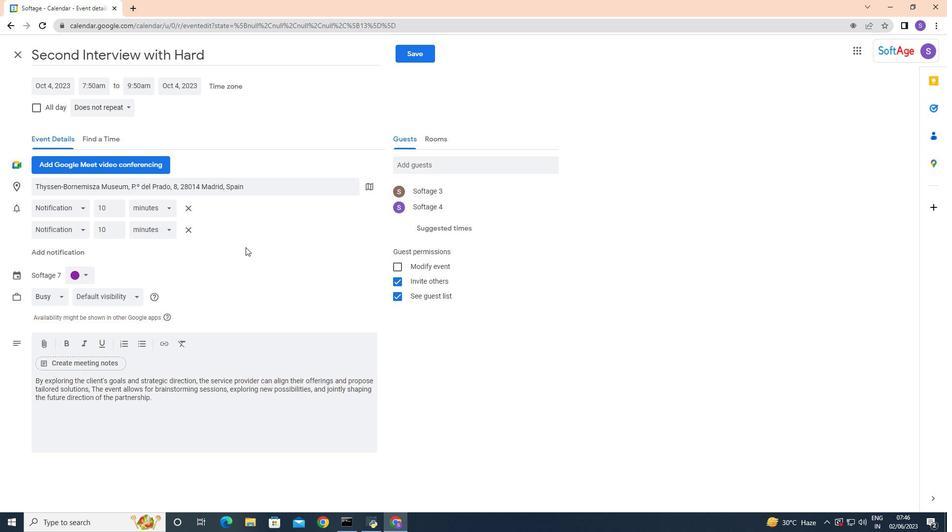 
Action: Mouse moved to (219, 260)
Screenshot: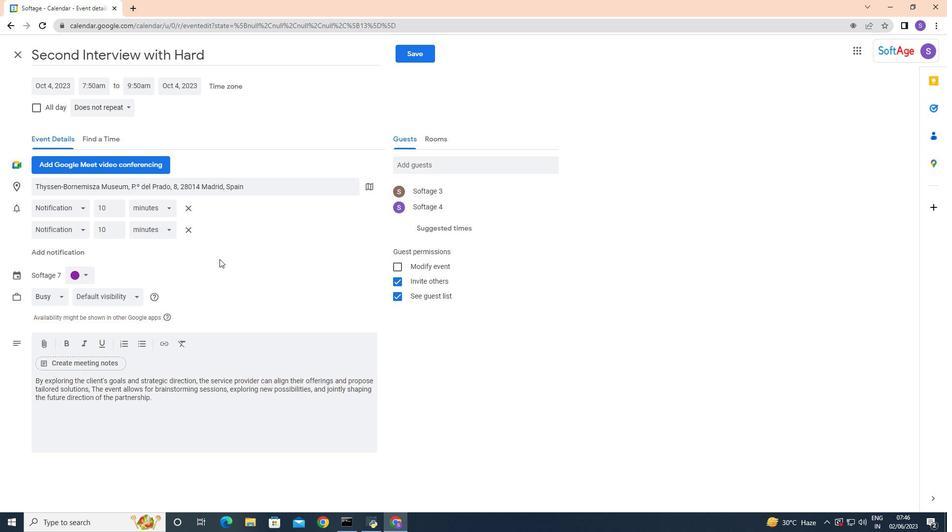 
Action: Mouse scrolled (219, 259) with delta (0, 0)
Screenshot: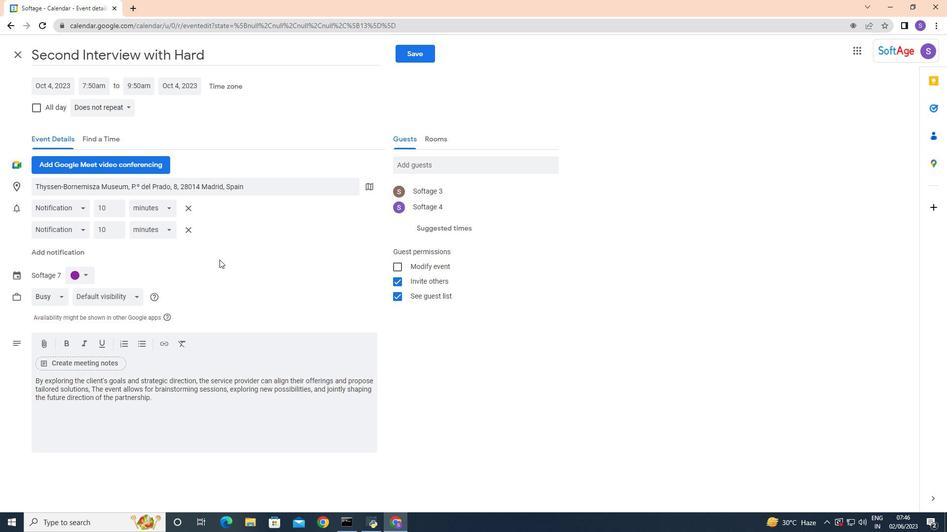 
Action: Mouse moved to (58, 295)
Screenshot: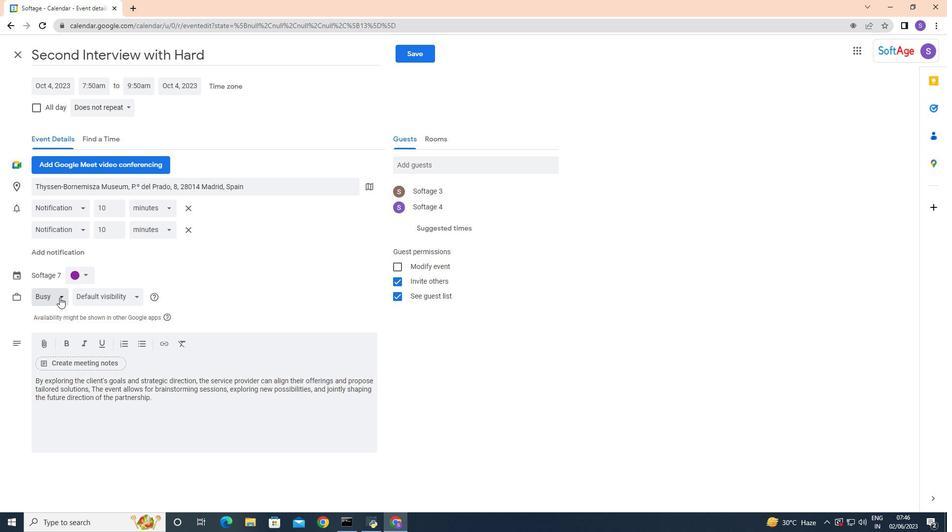 
Action: Mouse pressed left at (58, 295)
Screenshot: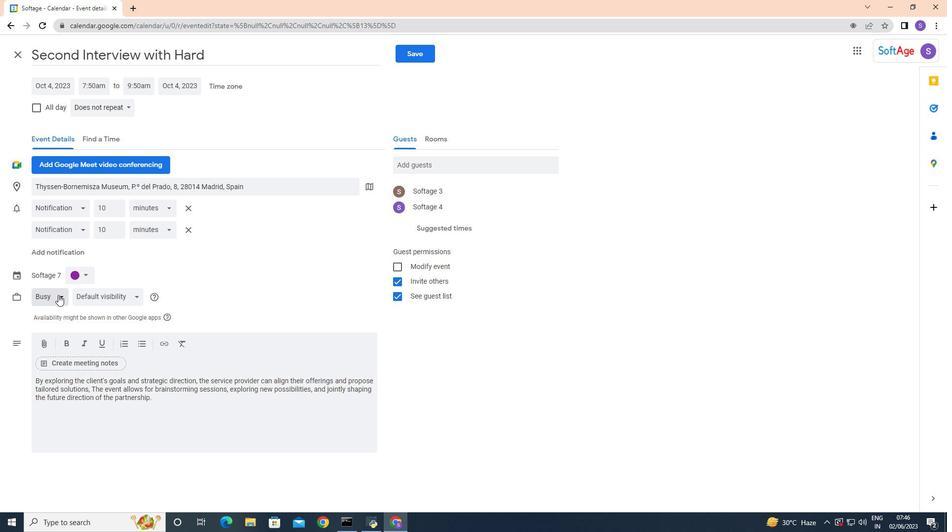 
Action: Mouse moved to (61, 297)
Screenshot: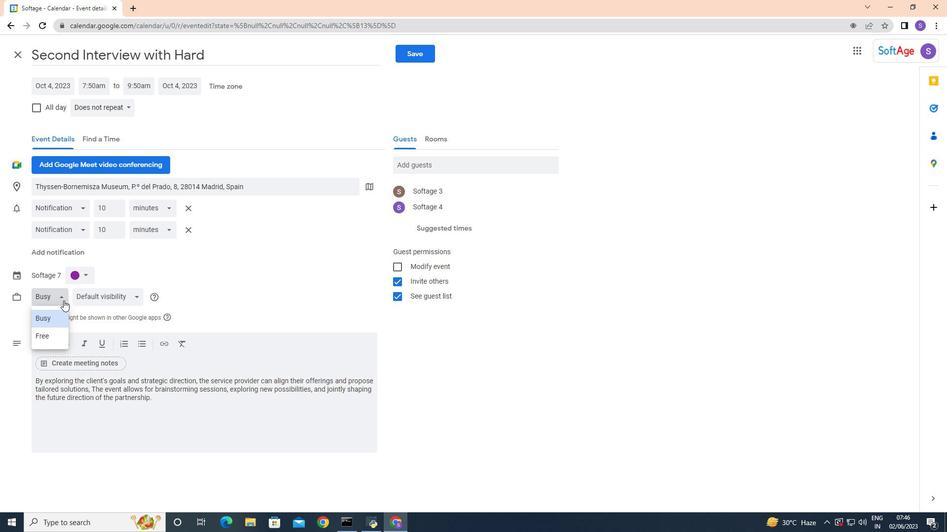 
Action: Mouse pressed left at (61, 297)
Screenshot: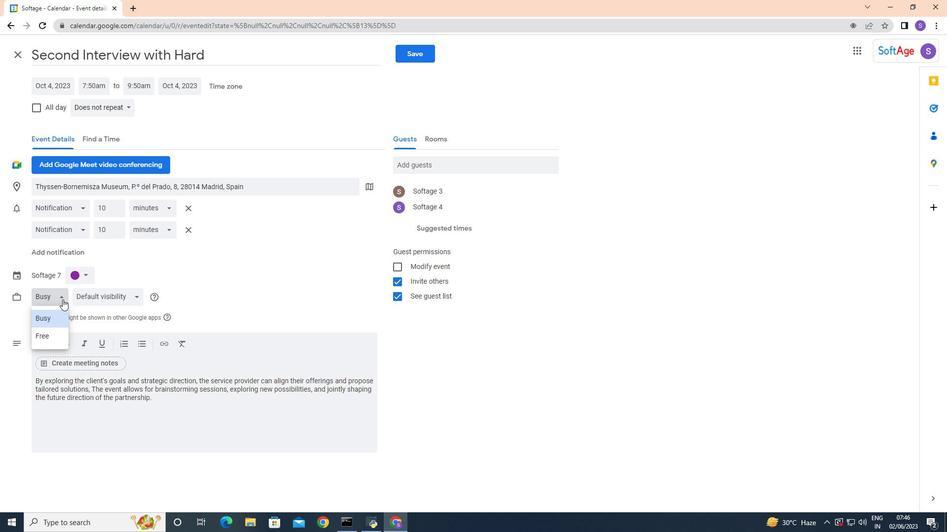 
Action: Mouse moved to (116, 109)
Screenshot: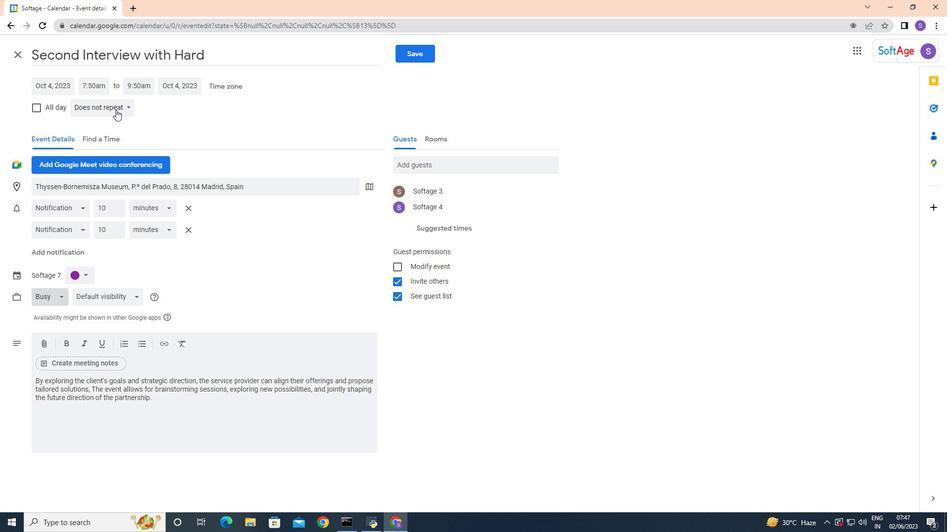 
Action: Mouse pressed left at (116, 109)
Screenshot: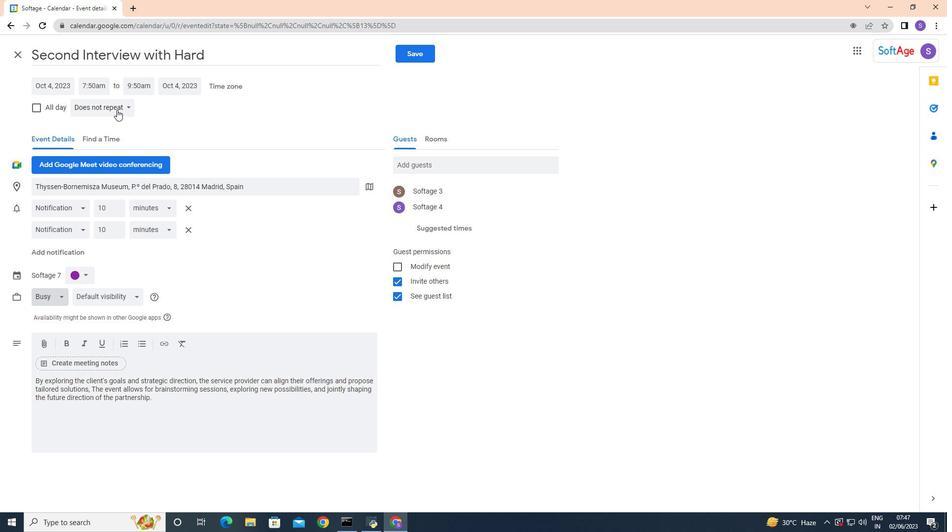 
Action: Mouse moved to (103, 213)
Screenshot: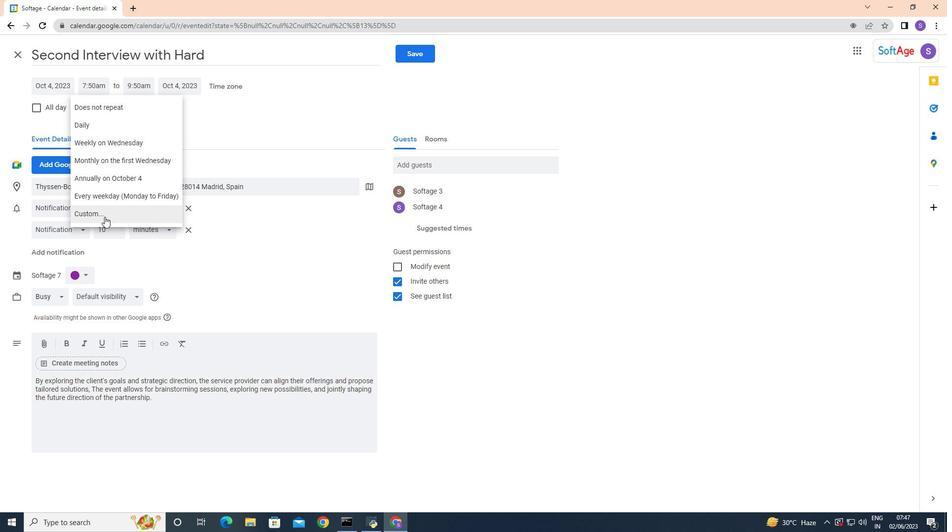 
Action: Mouse pressed left at (103, 213)
Screenshot: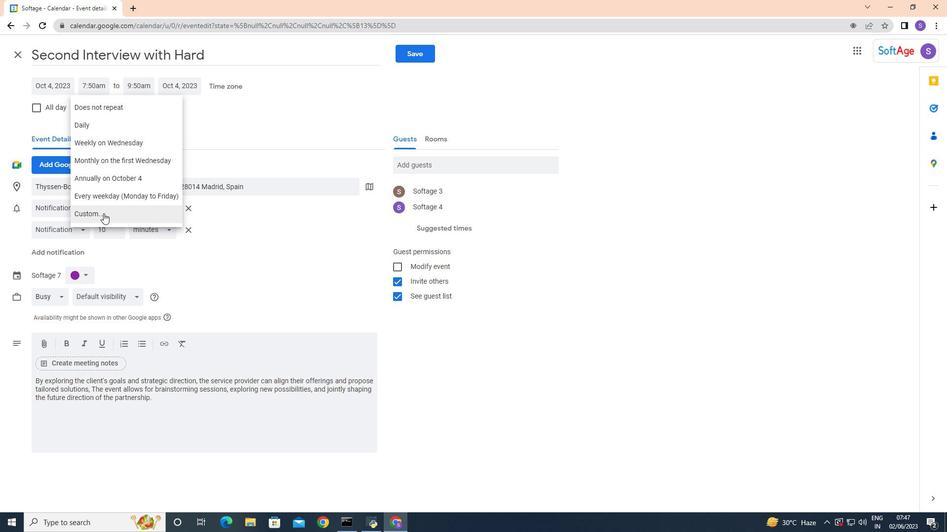 
Action: Mouse moved to (491, 254)
Screenshot: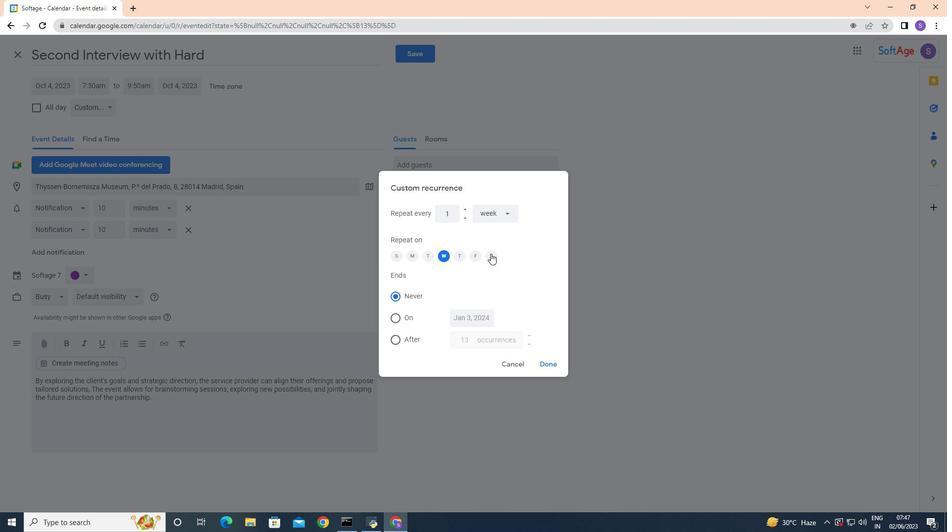
Action: Mouse pressed left at (491, 254)
Screenshot: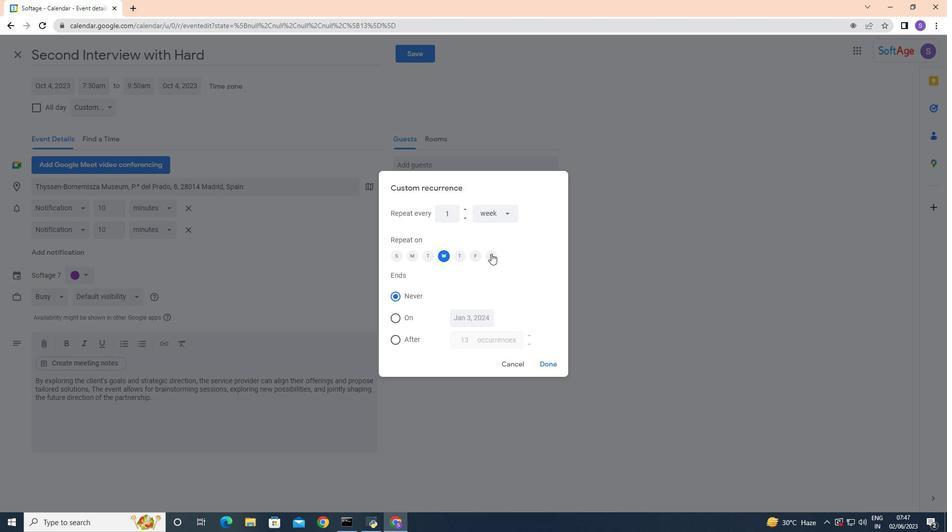 
Action: Mouse moved to (445, 257)
Screenshot: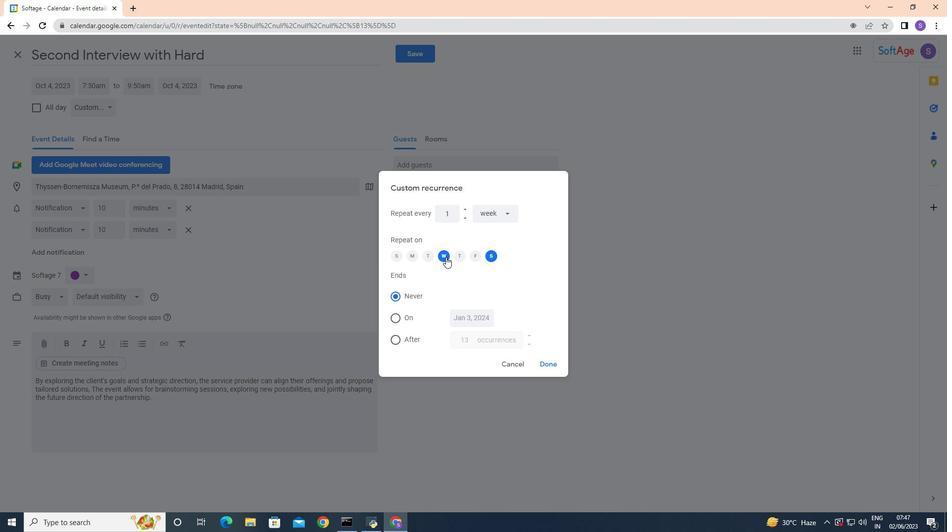 
Action: Mouse pressed left at (445, 257)
Screenshot: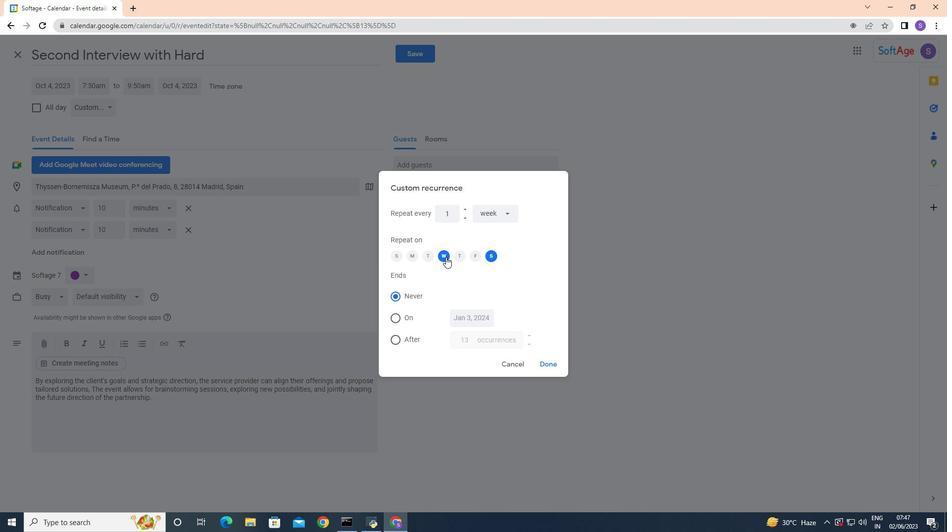 
Action: Mouse moved to (399, 259)
Screenshot: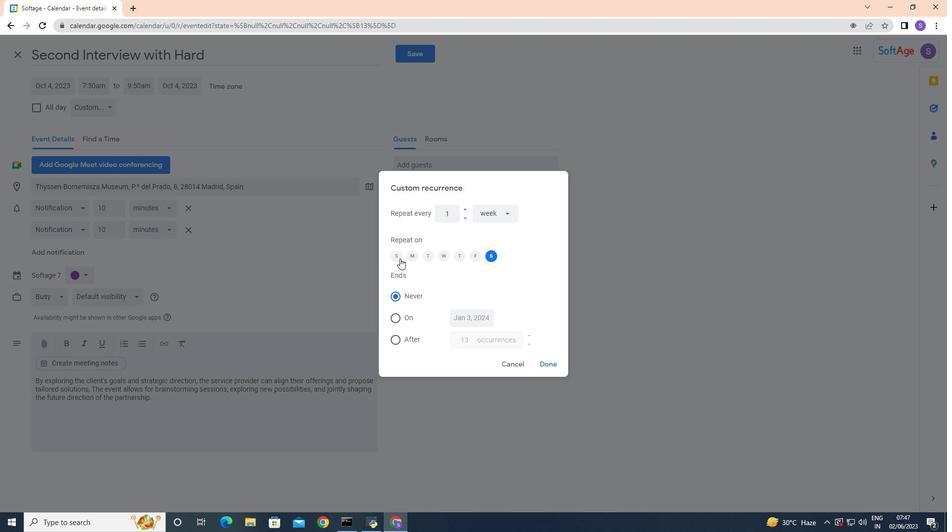 
Action: Mouse pressed left at (399, 259)
Screenshot: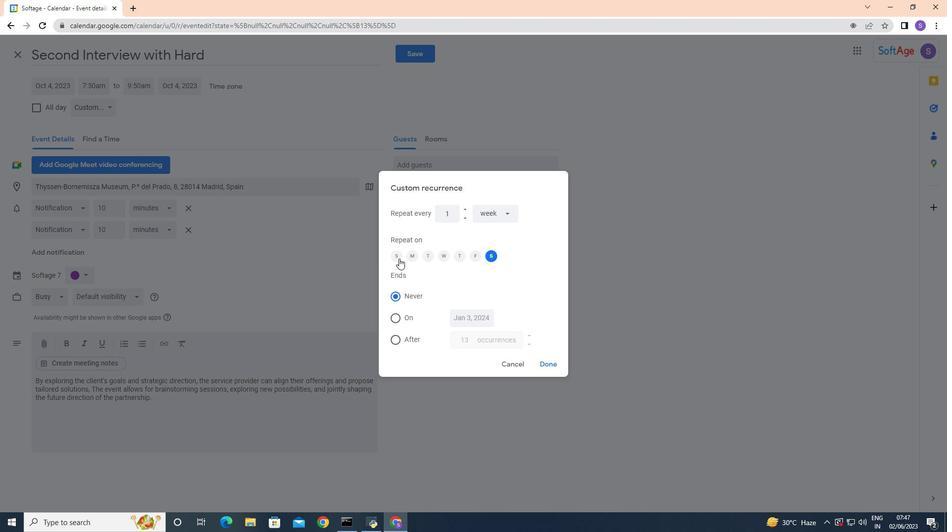 
Action: Mouse moved to (488, 257)
Screenshot: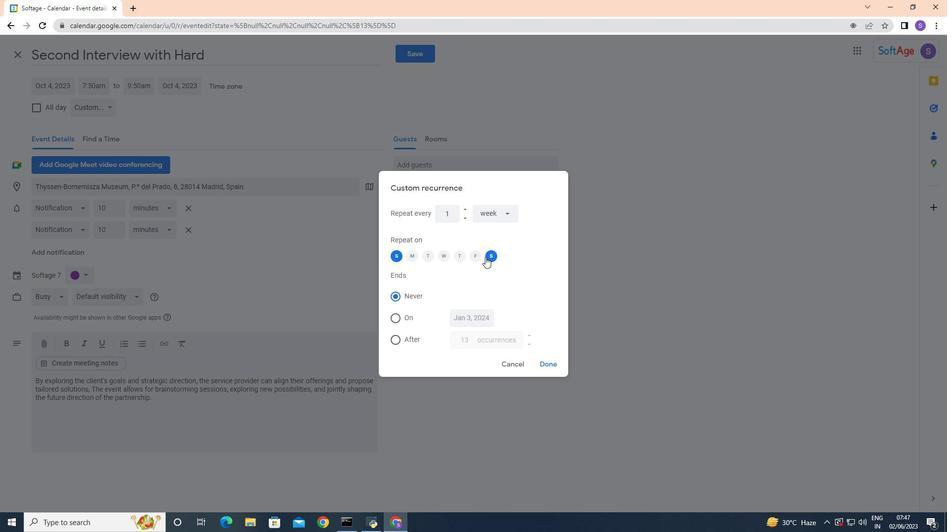 
Action: Mouse pressed left at (488, 257)
Screenshot: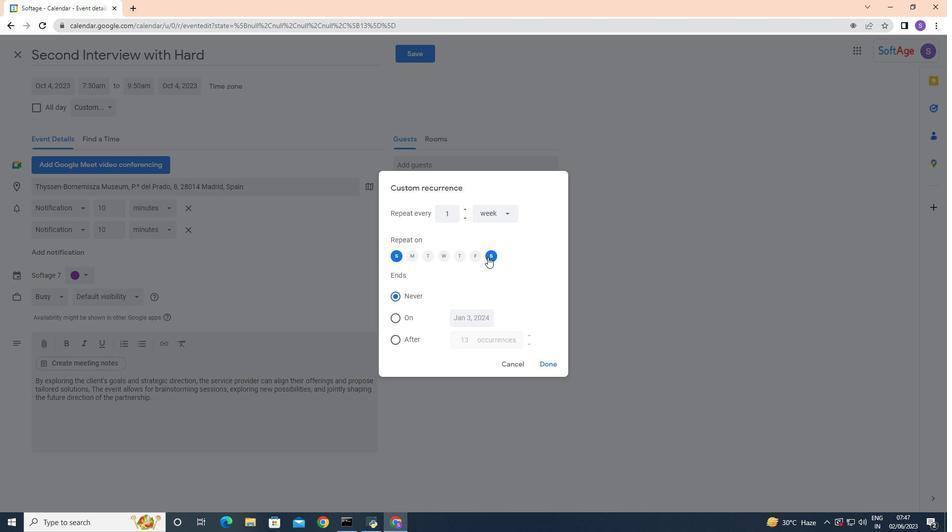 
Action: Mouse moved to (542, 363)
Screenshot: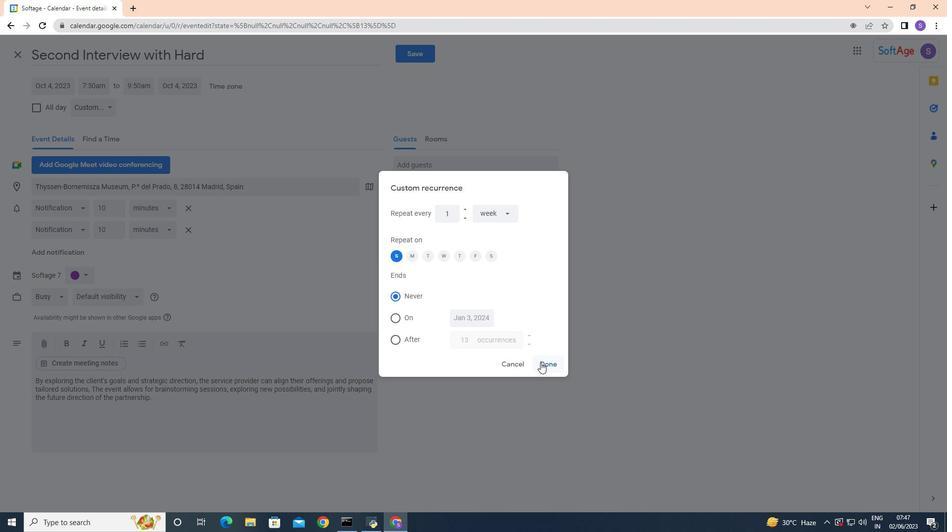 
Action: Mouse pressed left at (542, 363)
Screenshot: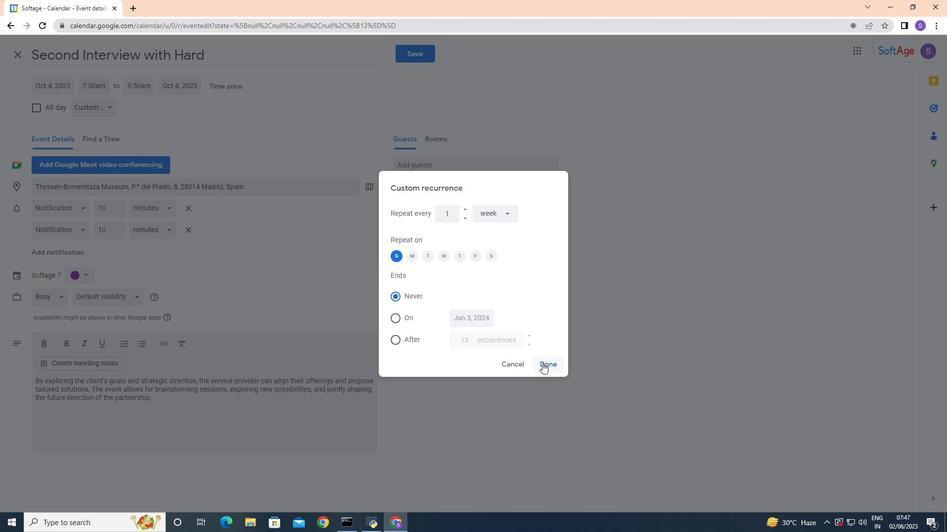 
Action: Mouse moved to (126, 300)
Screenshot: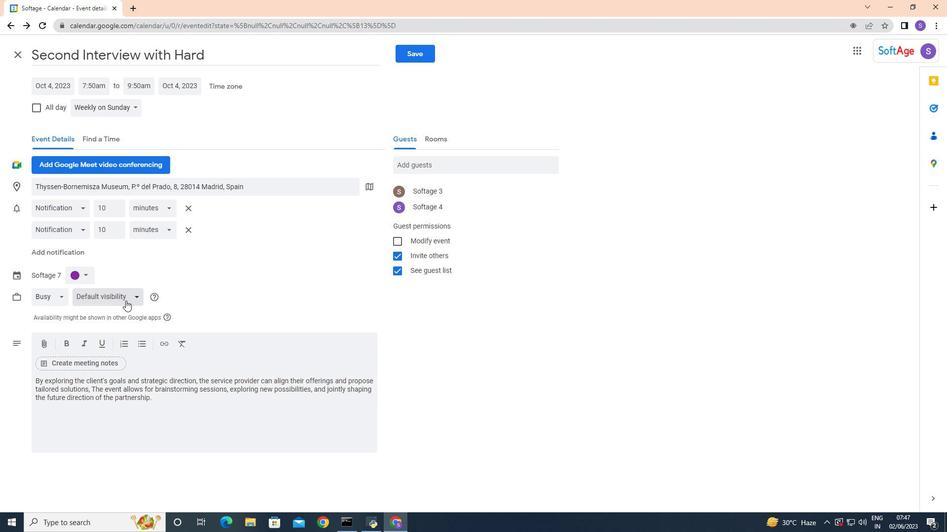 
Action: Mouse pressed left at (126, 300)
Screenshot: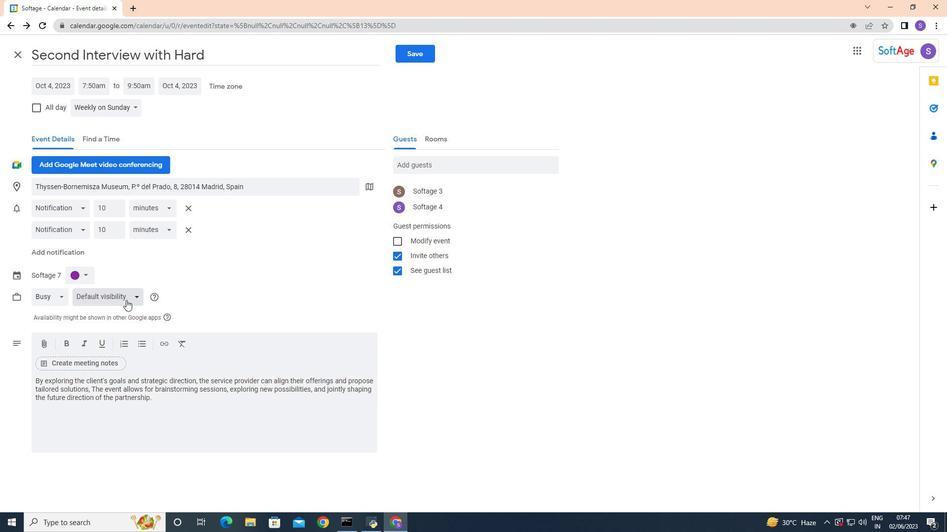 
Action: Mouse moved to (254, 309)
Screenshot: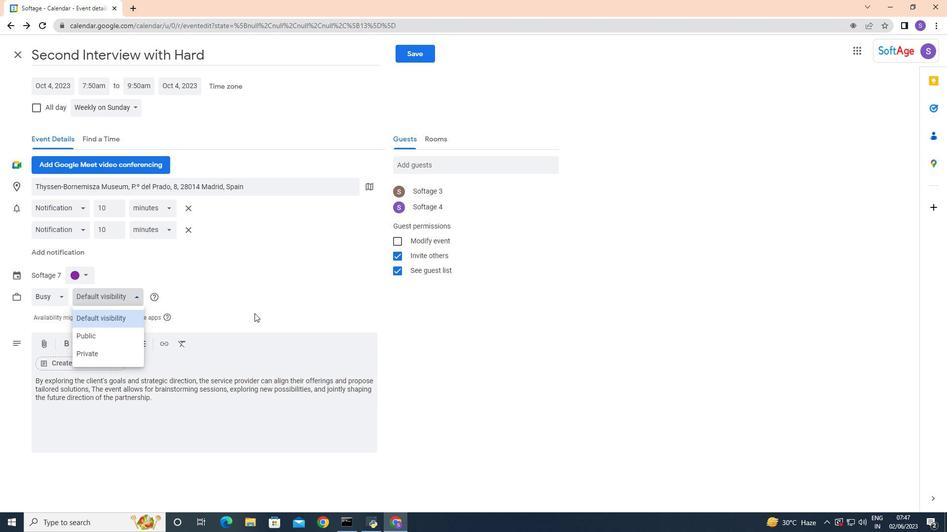 
Action: Mouse pressed left at (254, 309)
Screenshot: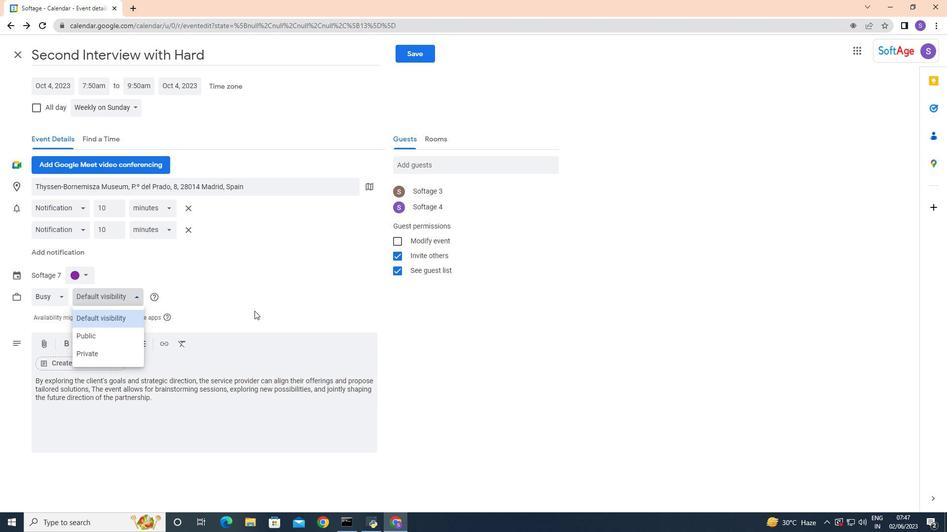 
Action: Mouse moved to (419, 54)
Screenshot: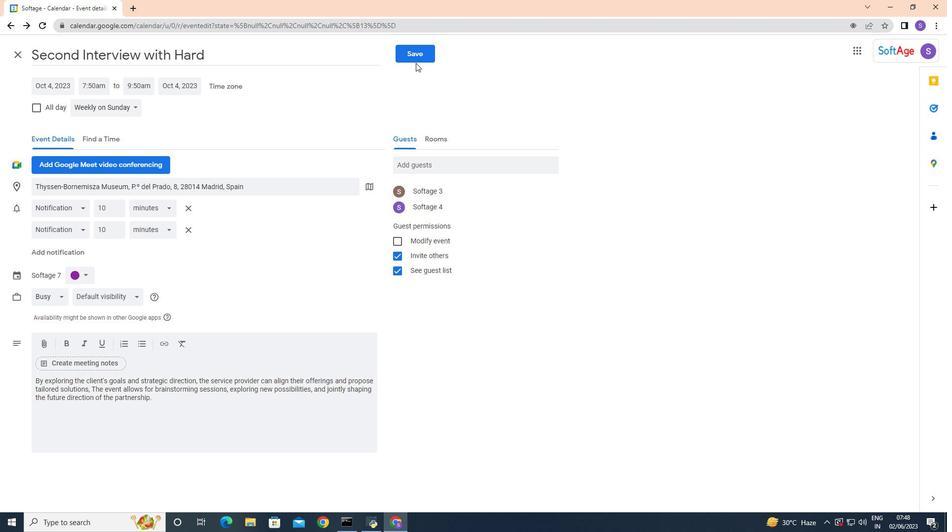
Action: Mouse pressed left at (419, 54)
Screenshot: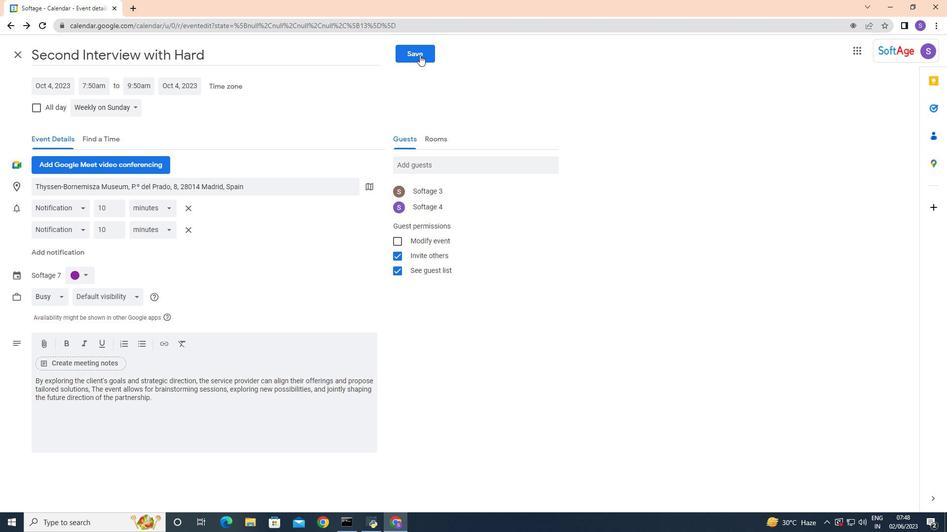 
Action: Mouse moved to (567, 299)
Screenshot: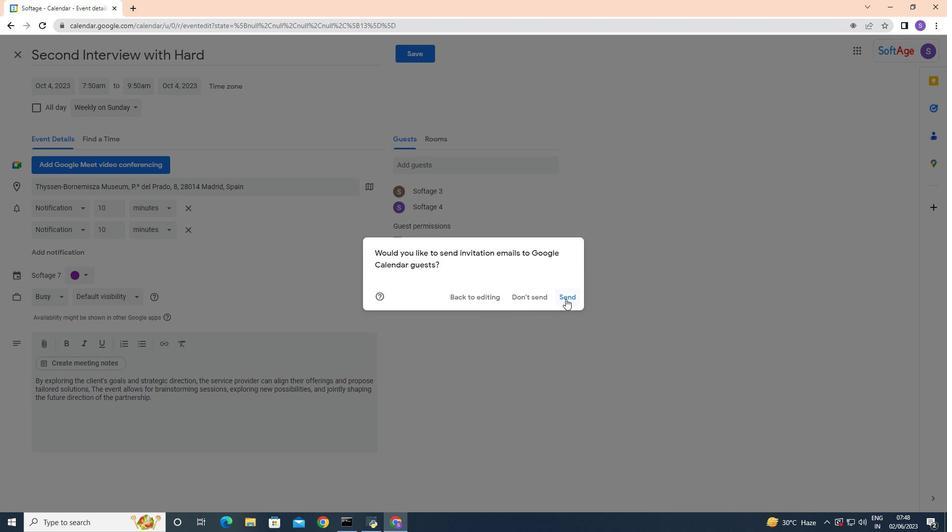 
Action: Mouse pressed left at (567, 299)
Screenshot: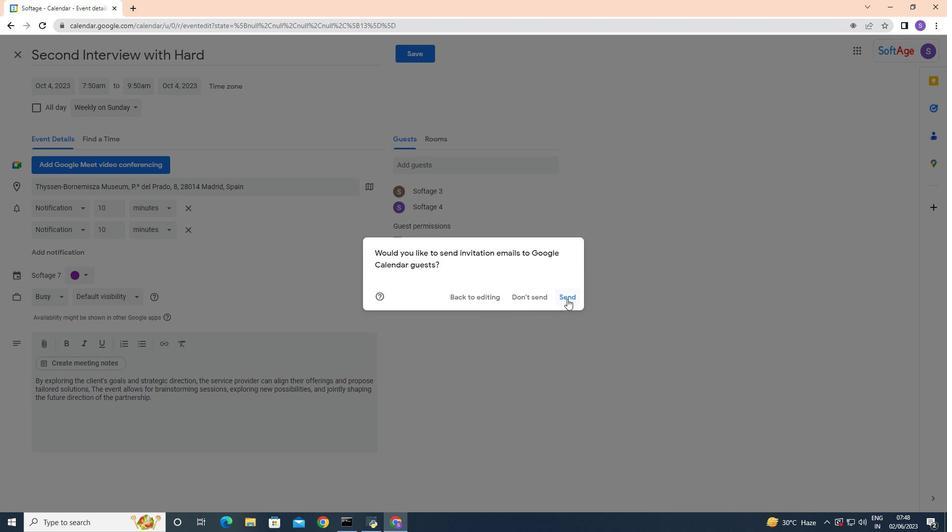 
